 Task: In the  document Immigration.pdf, select heading and apply ' Italics'  Using "replace feature", replace:  'another to other'. Insert smartchip (Place) on bottom of the page New York Insert the mentioned footnote for 11th word with font style Arial and font size 8: The source material provides additional context
Action: Mouse moved to (268, 370)
Screenshot: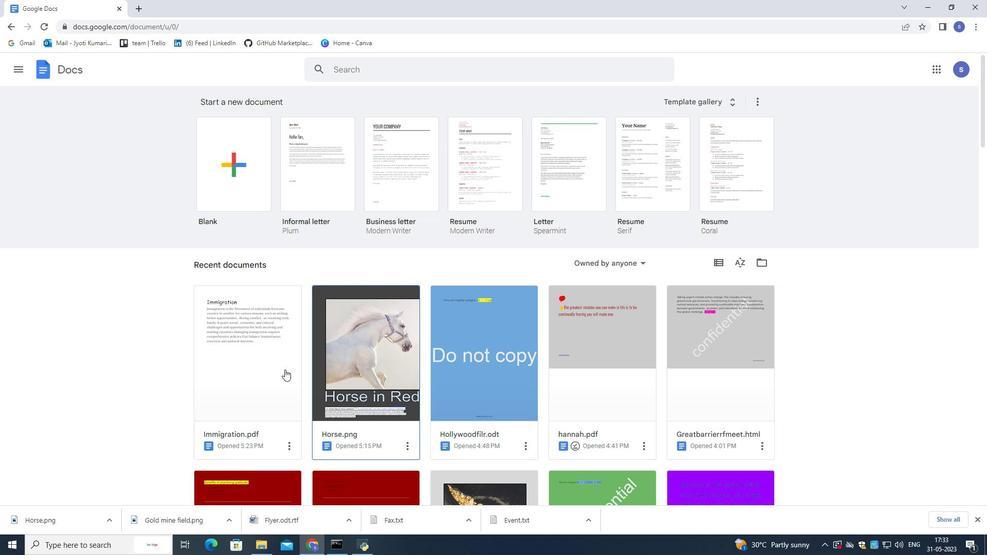 
Action: Mouse pressed left at (268, 370)
Screenshot: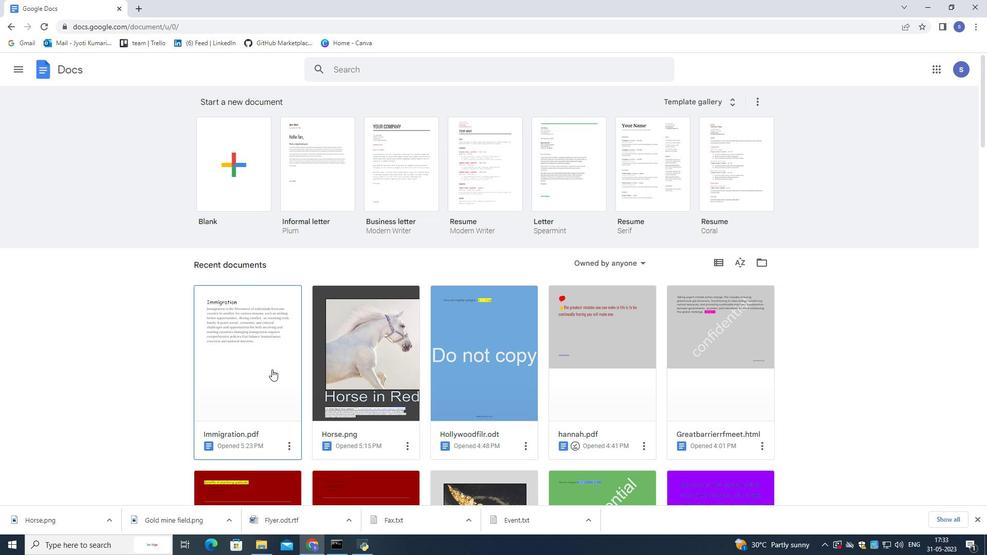
Action: Mouse pressed left at (268, 370)
Screenshot: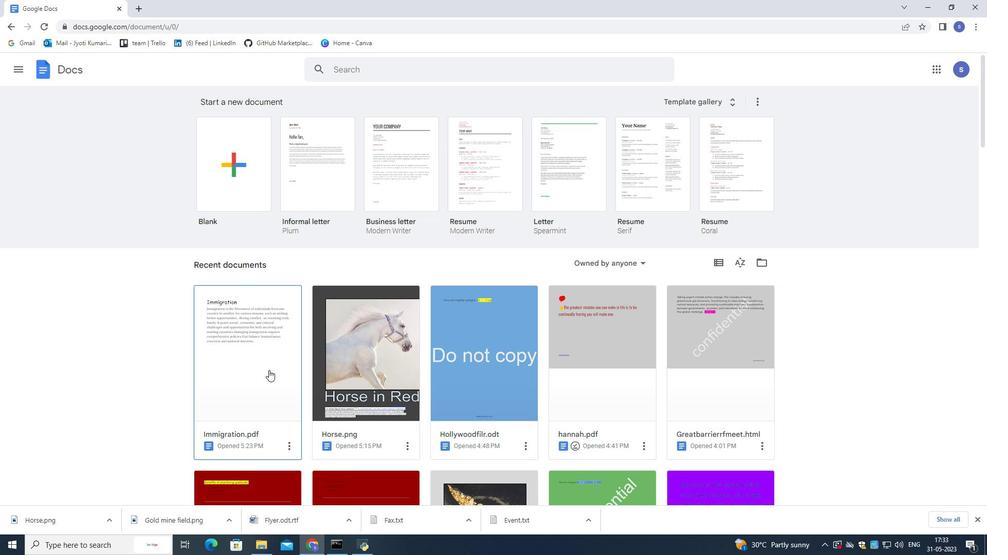 
Action: Mouse moved to (447, 190)
Screenshot: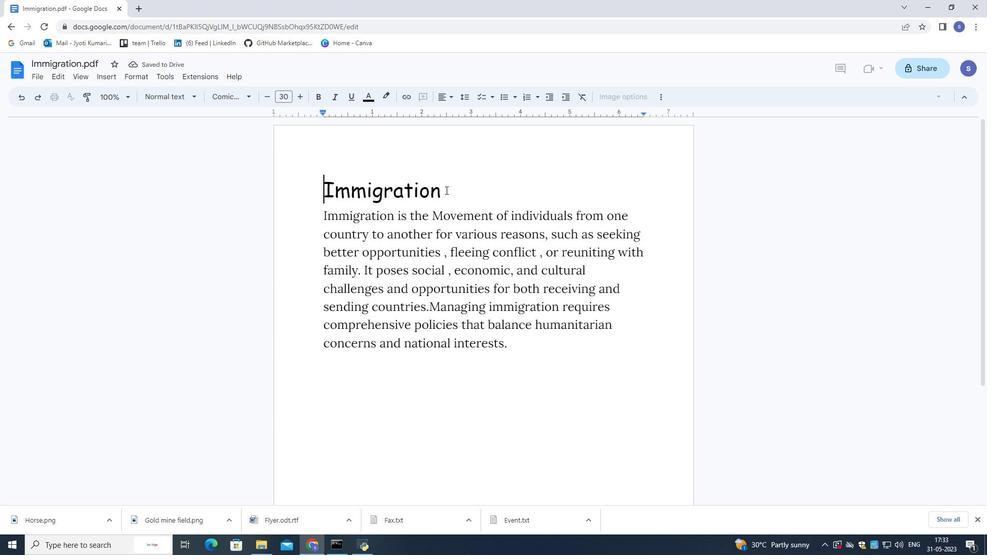 
Action: Mouse pressed left at (447, 190)
Screenshot: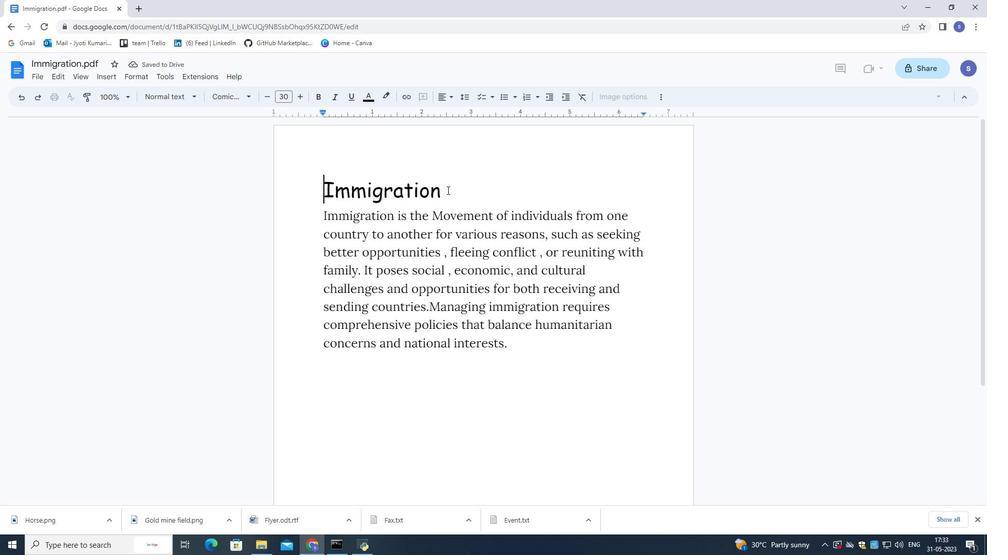 
Action: Mouse moved to (334, 99)
Screenshot: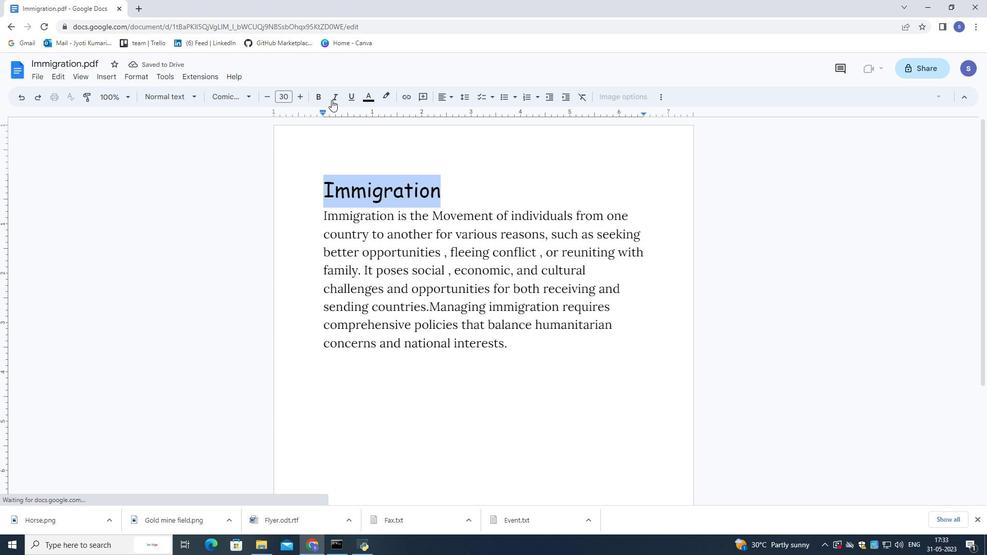 
Action: Mouse pressed left at (334, 99)
Screenshot: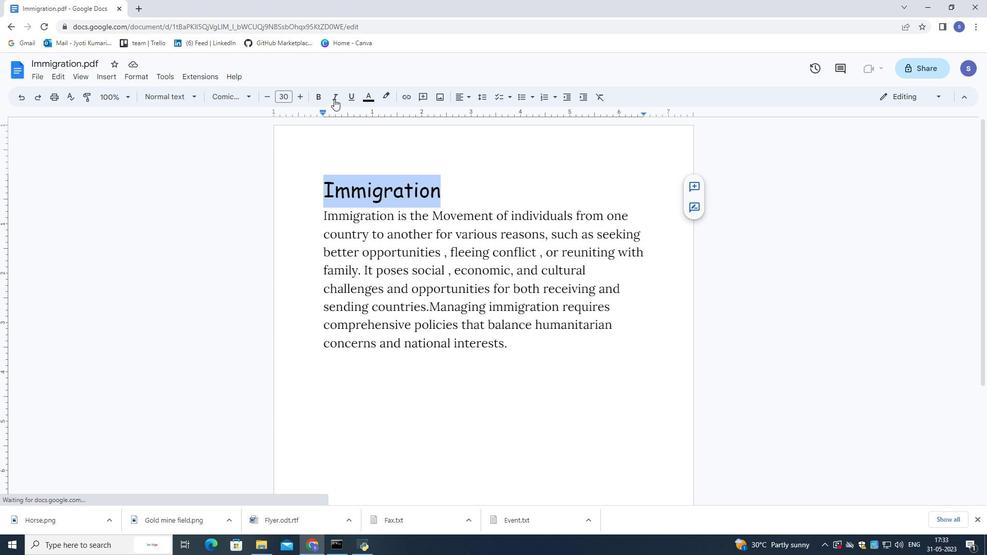 
Action: Mouse moved to (311, 202)
Screenshot: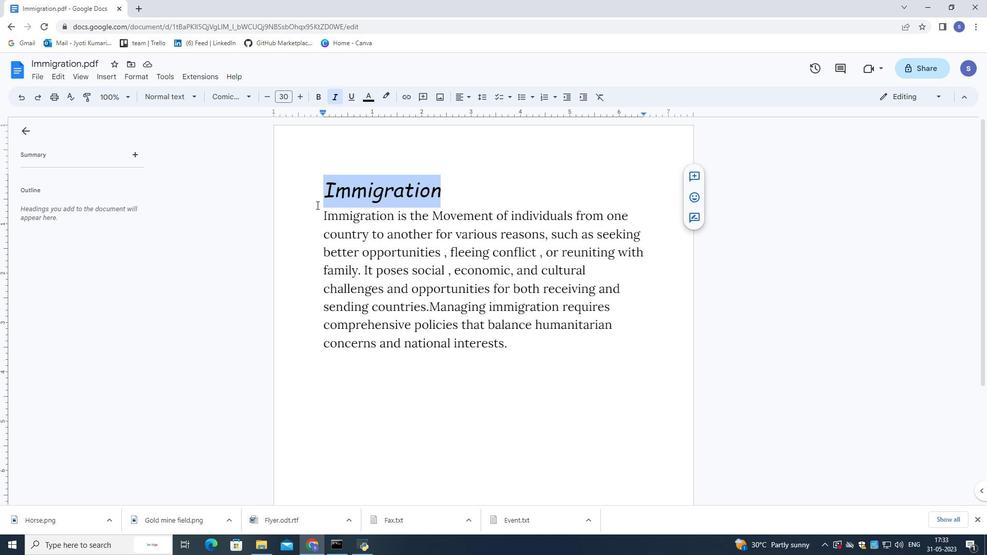 
Action: Mouse pressed left at (311, 202)
Screenshot: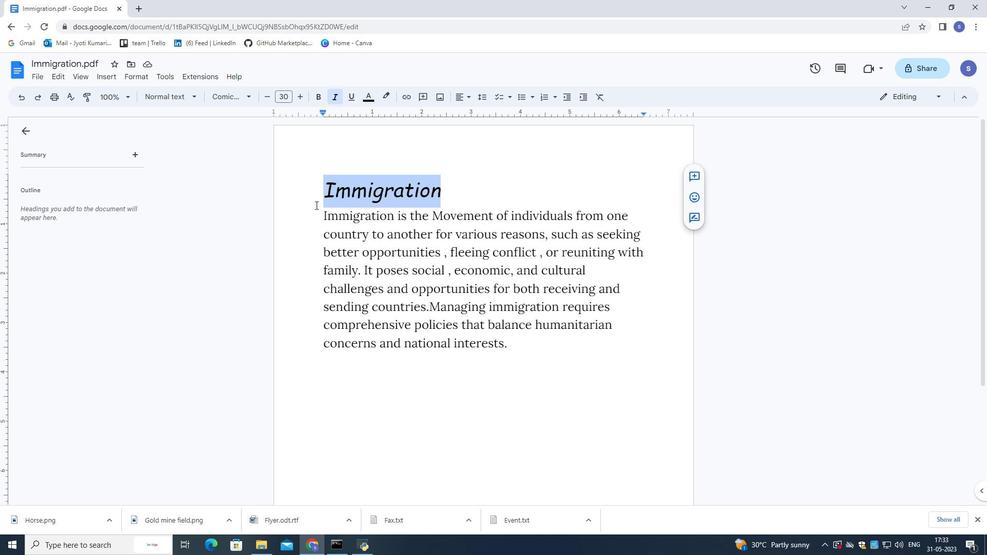 
Action: Mouse moved to (158, 73)
Screenshot: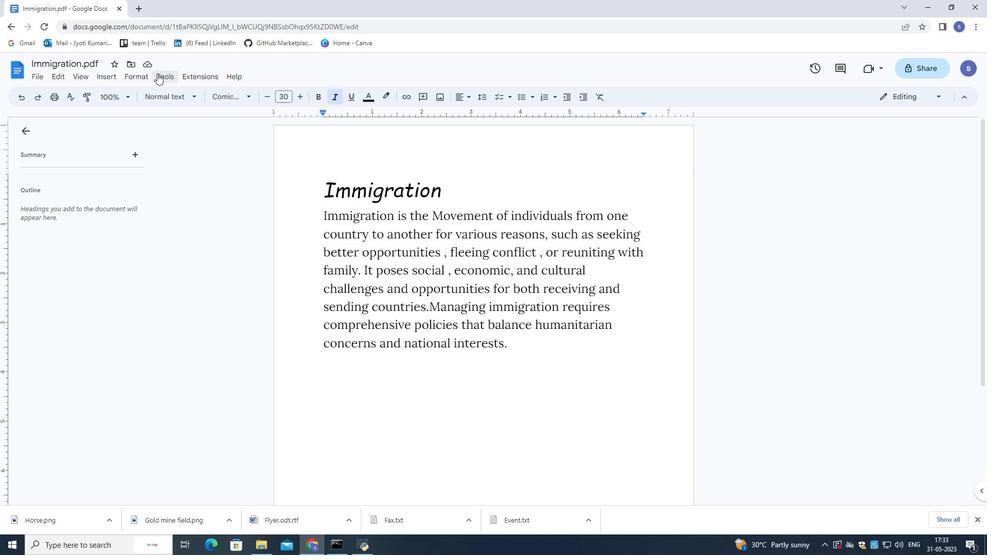 
Action: Mouse pressed left at (158, 73)
Screenshot: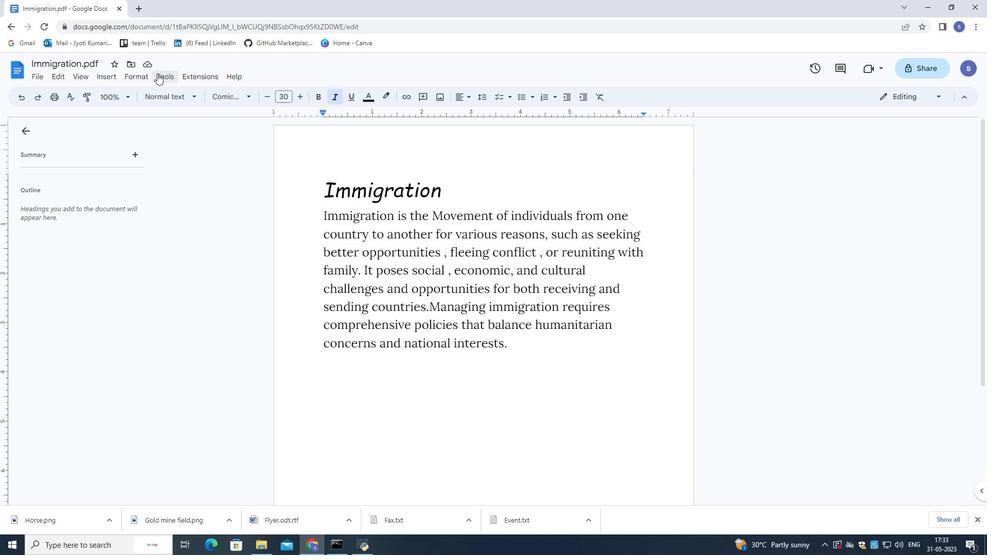 
Action: Mouse moved to (38, 76)
Screenshot: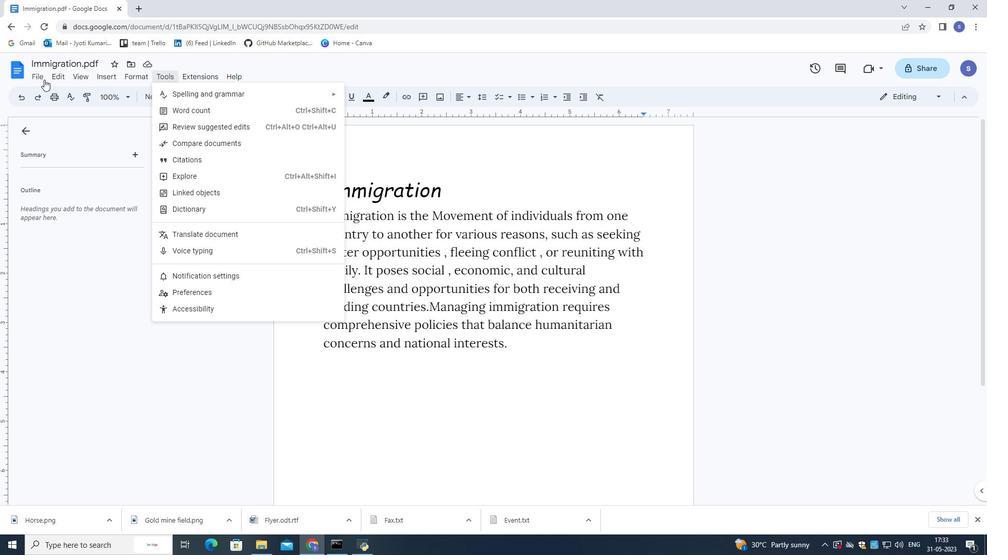 
Action: Mouse pressed left at (38, 76)
Screenshot: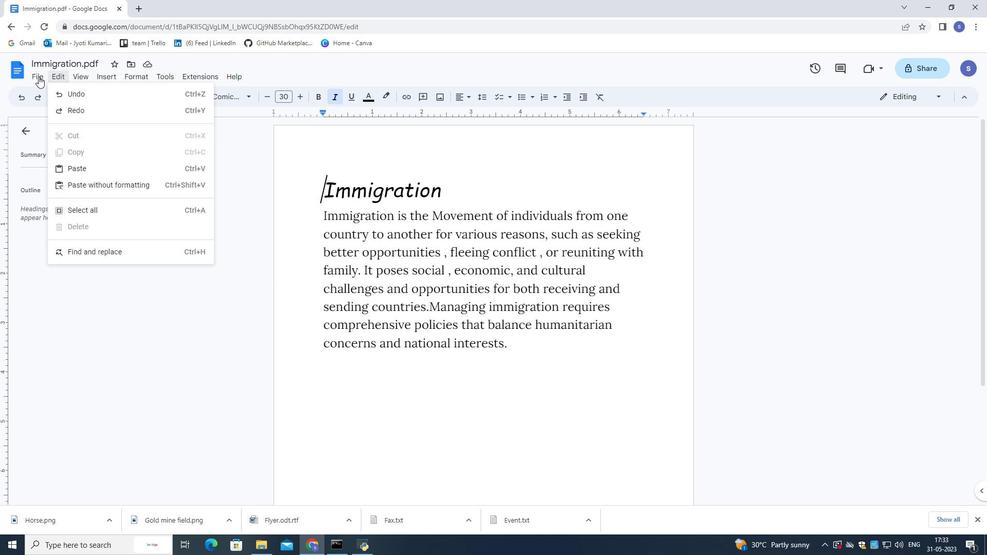
Action: Mouse moved to (41, 82)
Screenshot: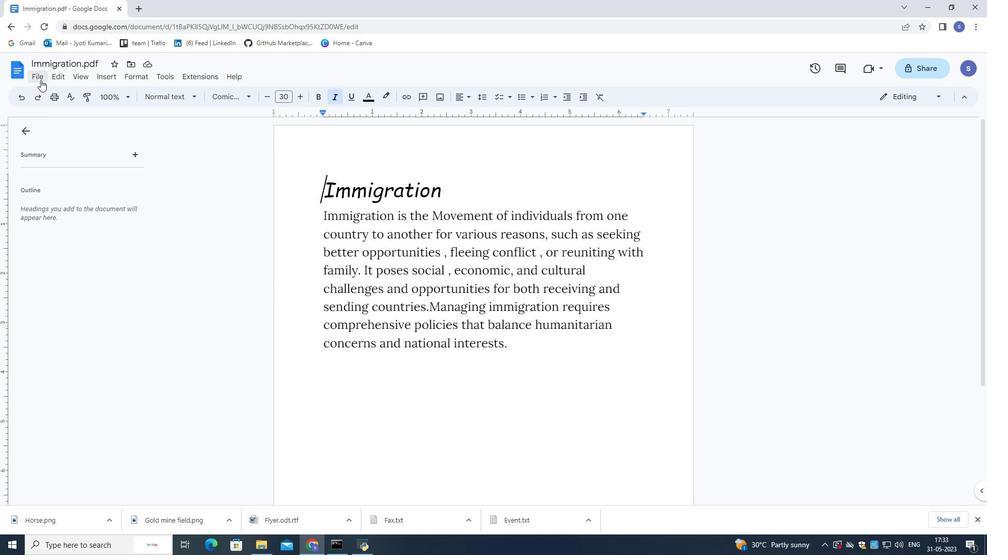 
Action: Mouse pressed left at (41, 82)
Screenshot: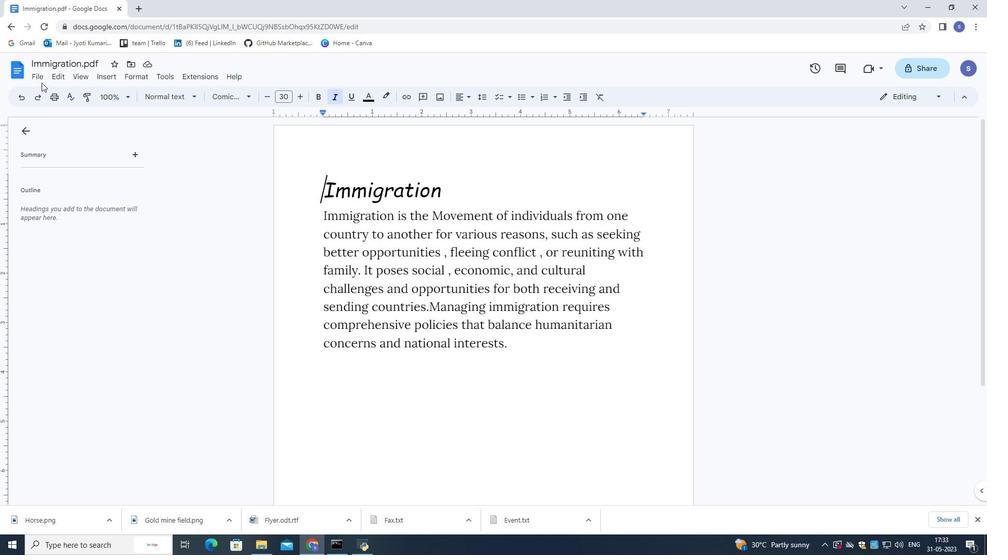 
Action: Mouse moved to (41, 74)
Screenshot: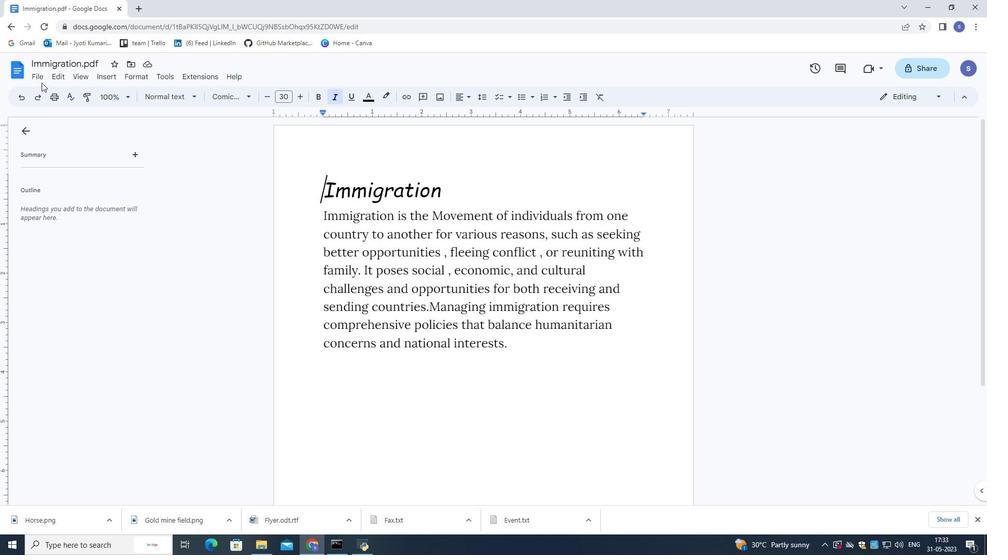 
Action: Mouse pressed left at (41, 74)
Screenshot: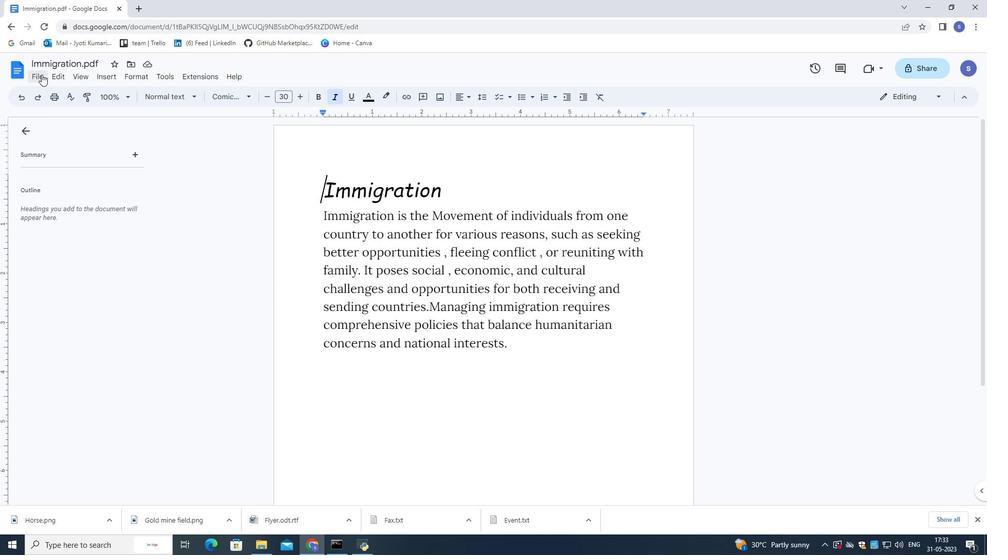 
Action: Mouse moved to (161, 218)
Screenshot: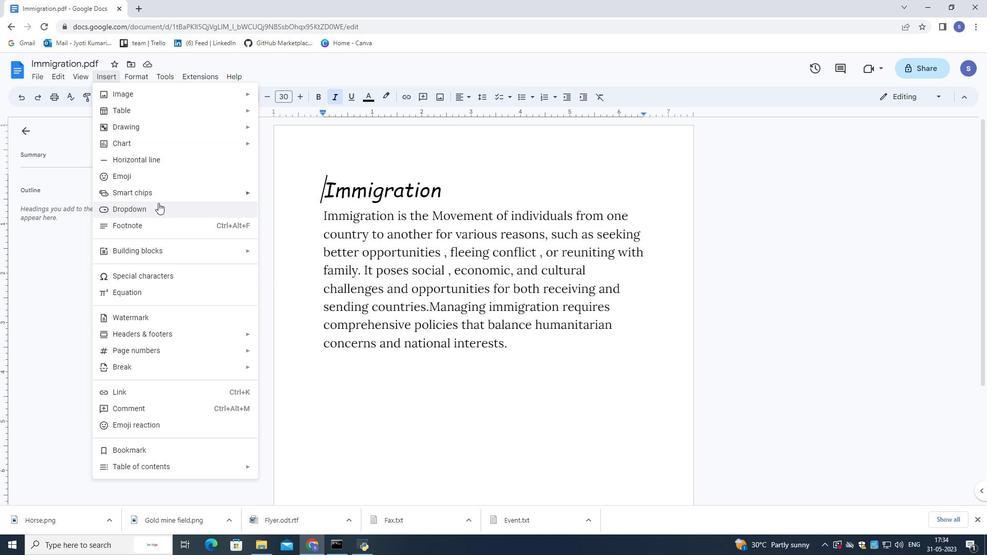 
Action: Mouse pressed left at (160, 212)
Screenshot: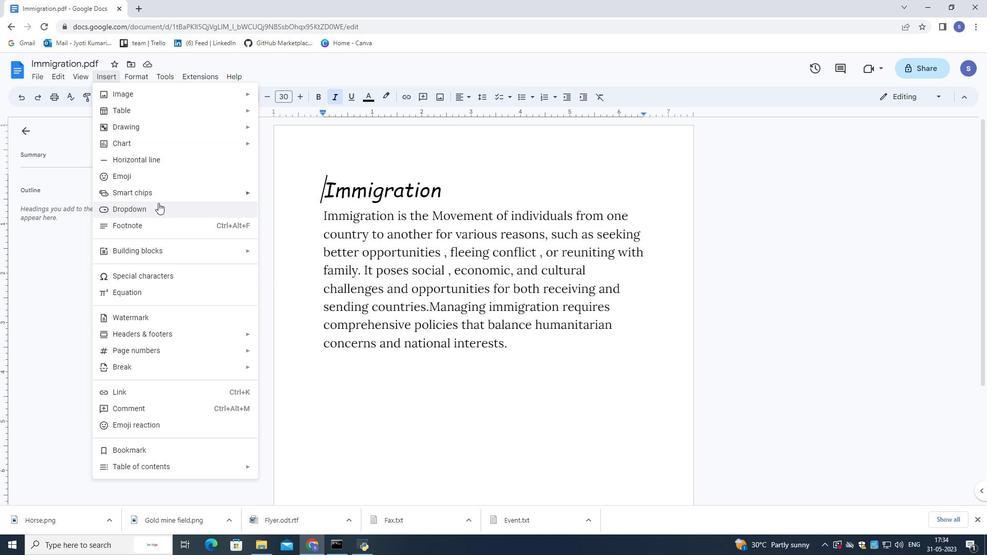 
Action: Mouse moved to (162, 220)
Screenshot: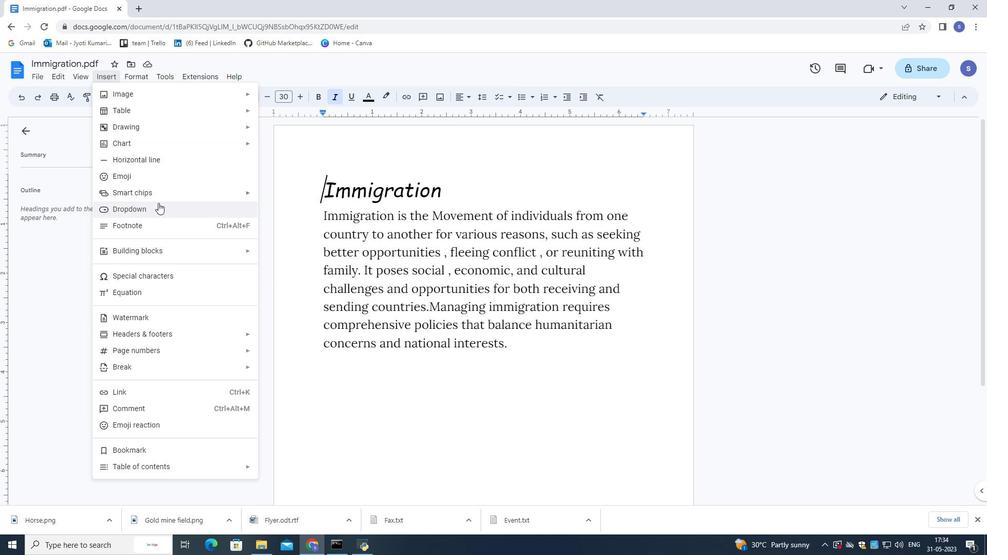 
Action: Mouse pressed left at (162, 220)
Screenshot: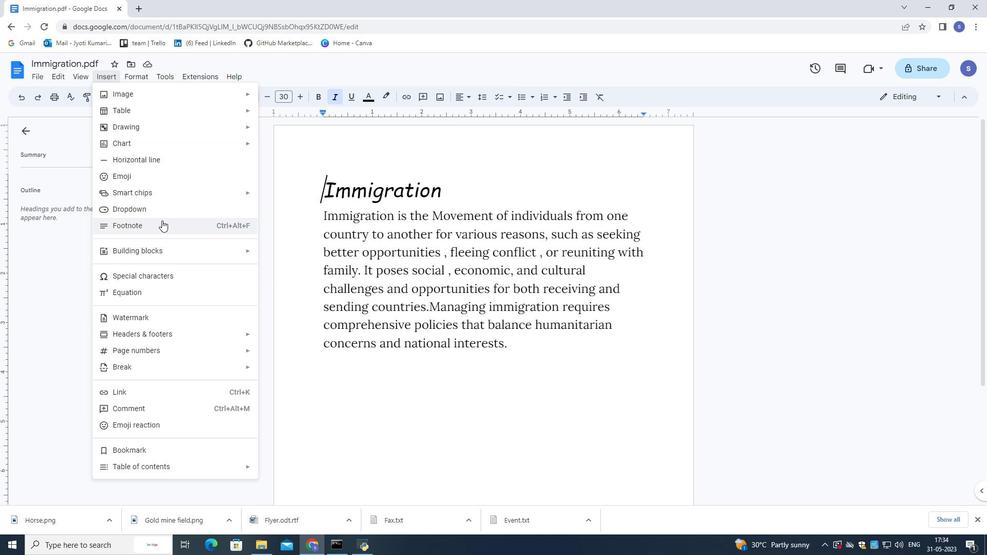 
Action: Mouse moved to (327, 266)
Screenshot: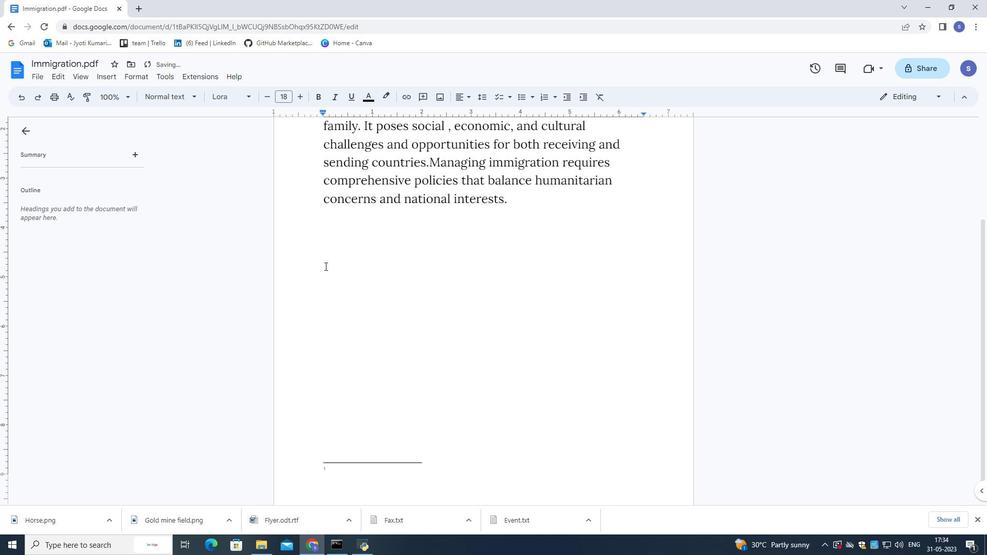 
Action: Mouse scrolled (327, 266) with delta (0, 0)
Screenshot: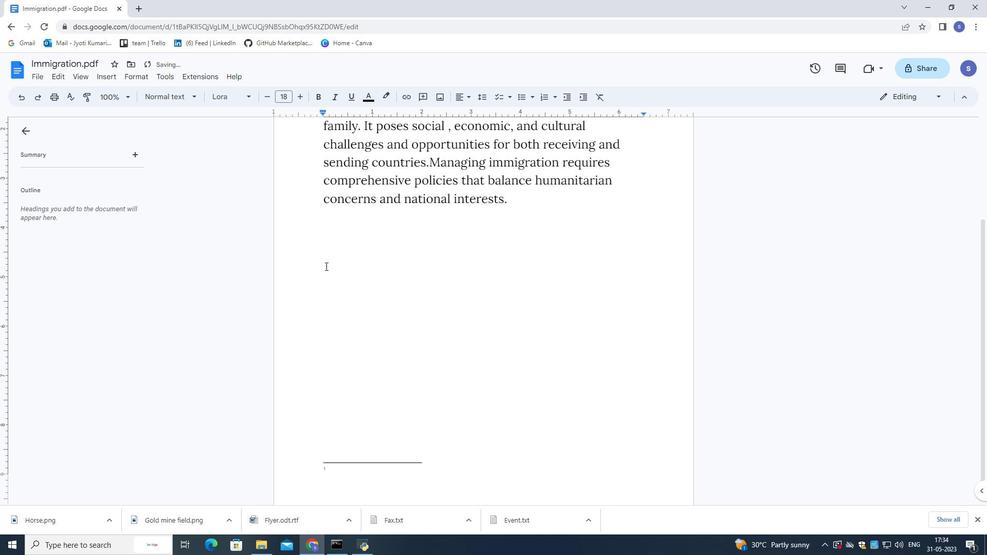 
Action: Mouse scrolled (327, 266) with delta (0, 0)
Screenshot: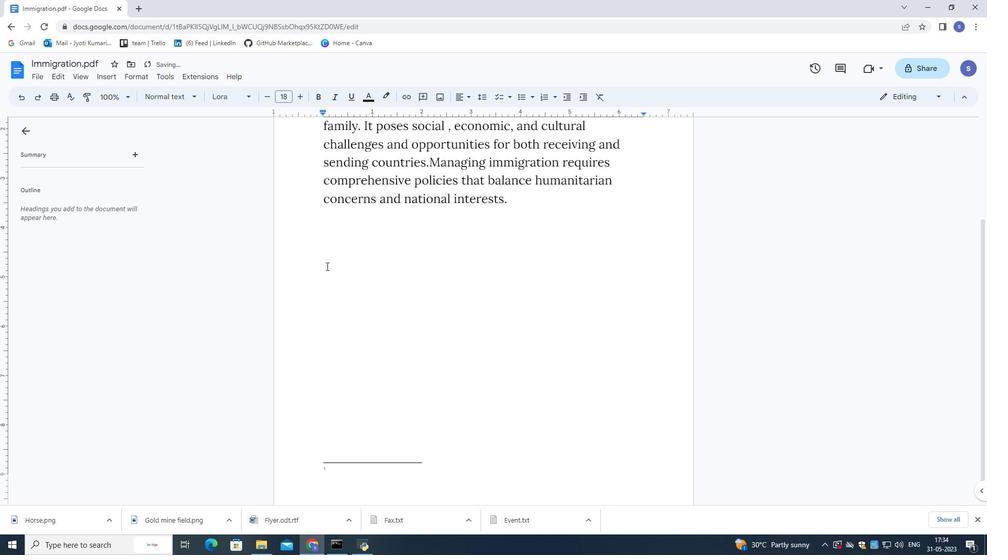 
Action: Mouse moved to (327, 266)
Screenshot: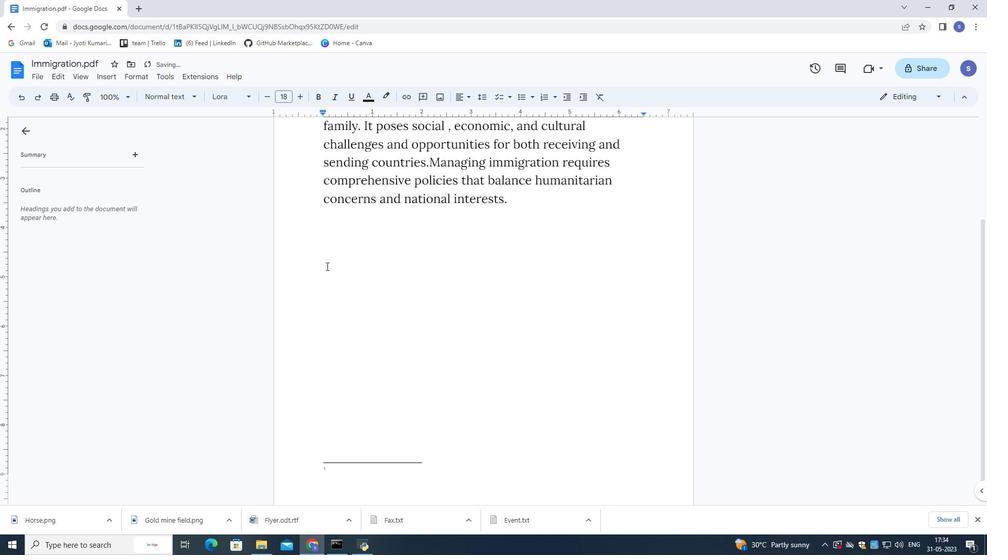 
Action: Mouse scrolled (327, 266) with delta (0, 0)
Screenshot: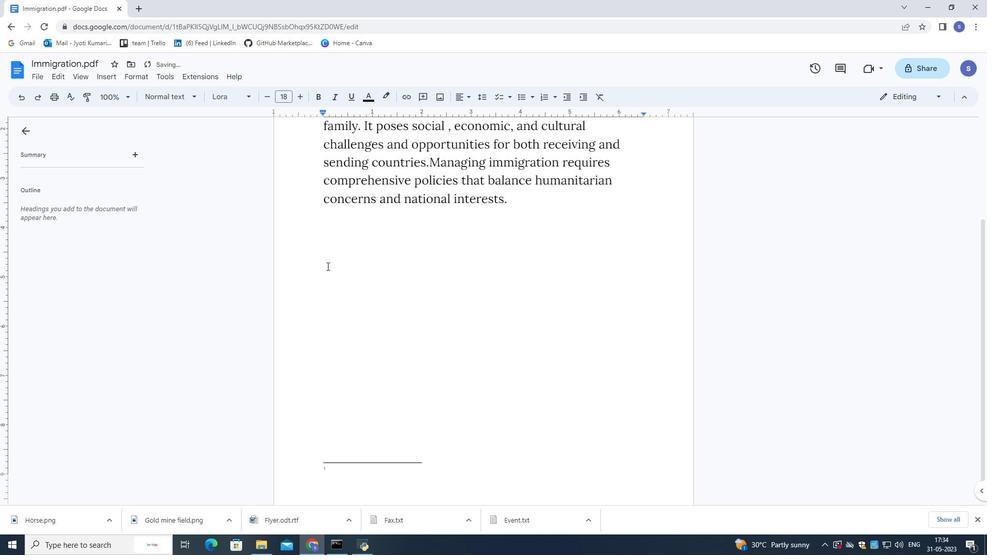 
Action: Mouse moved to (134, 78)
Screenshot: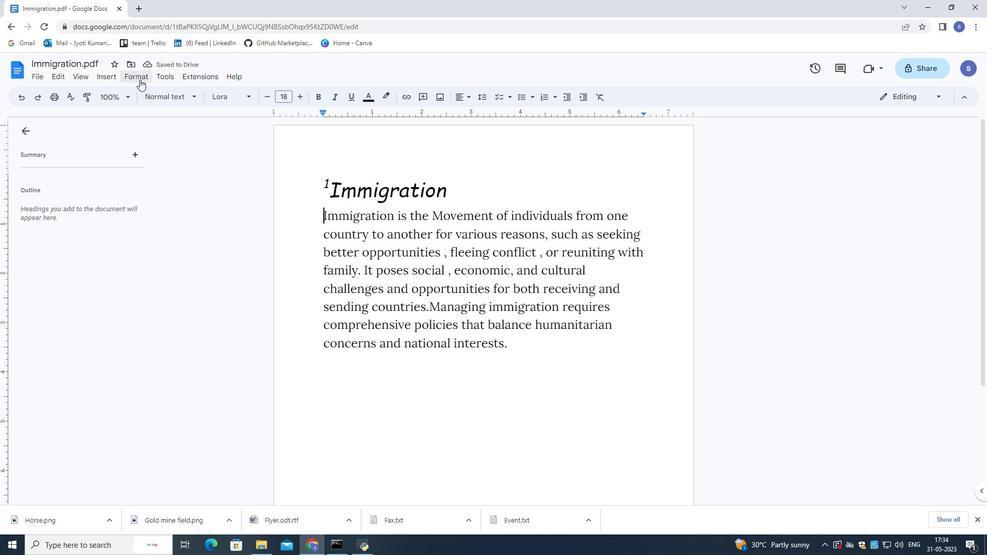 
Action: Mouse pressed left at (134, 78)
Screenshot: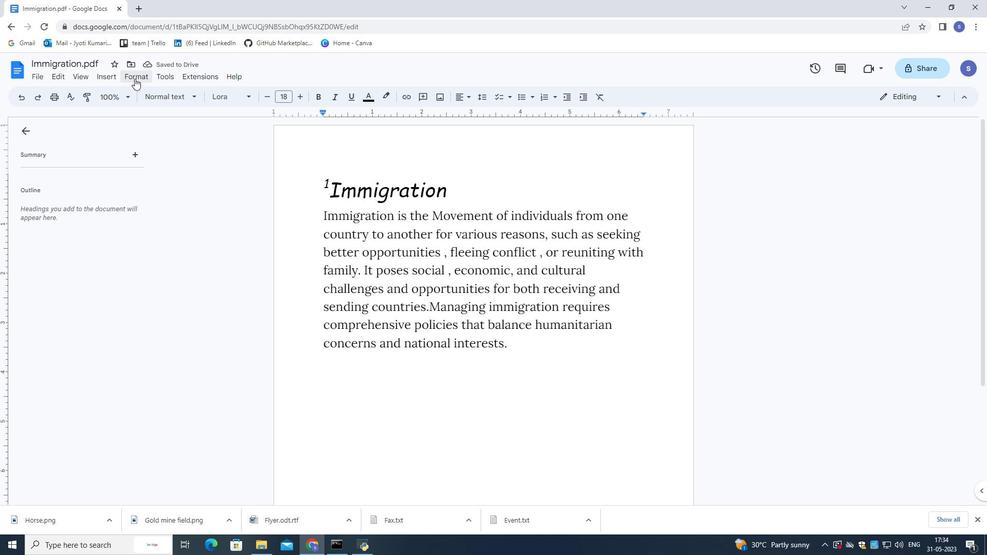 
Action: Mouse moved to (100, 251)
Screenshot: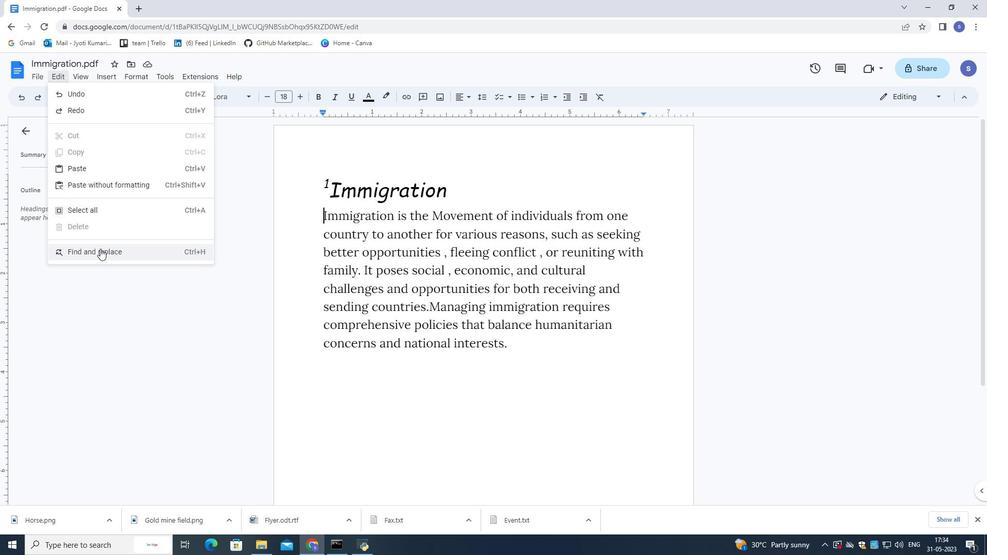 
Action: Mouse pressed left at (100, 251)
Screenshot: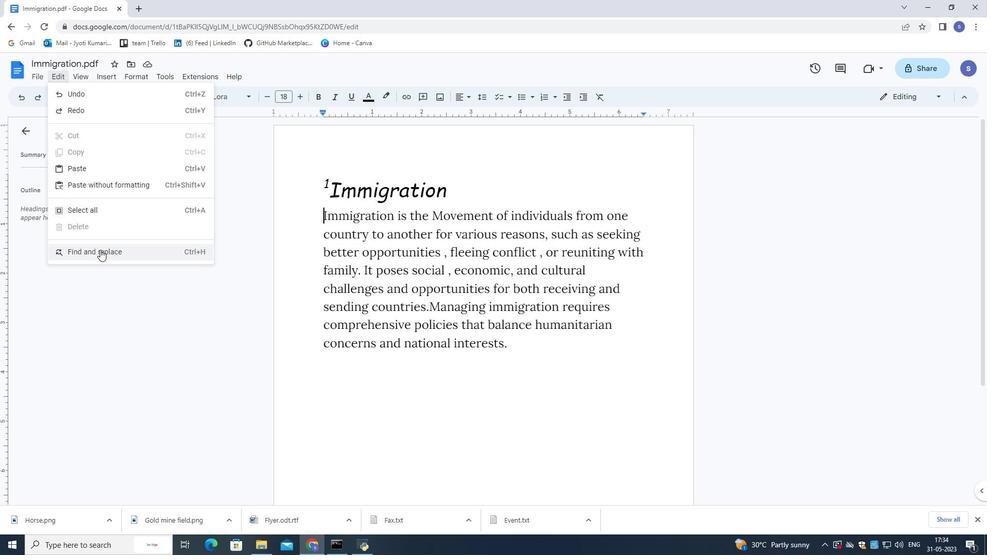 
Action: Mouse moved to (447, 231)
Screenshot: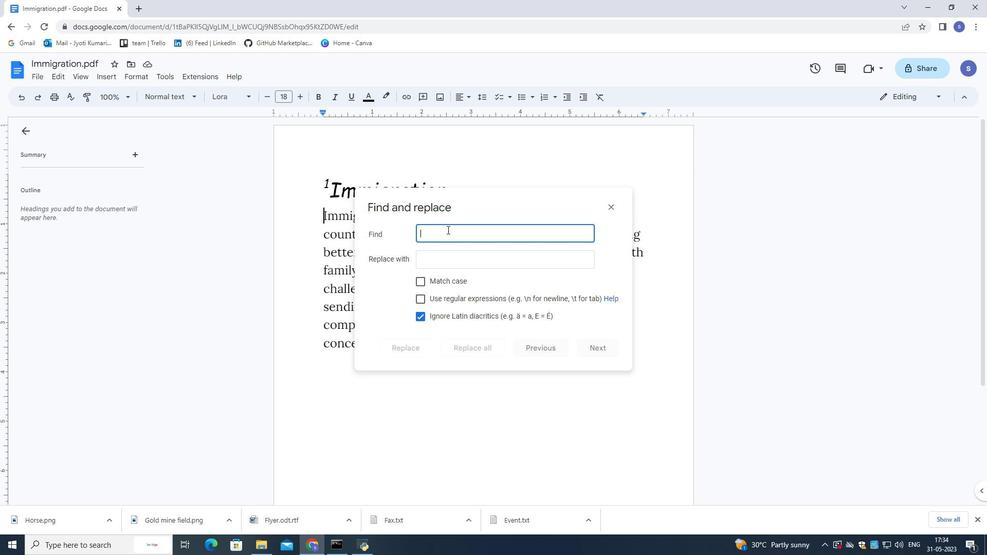 
Action: Key pressed another
Screenshot: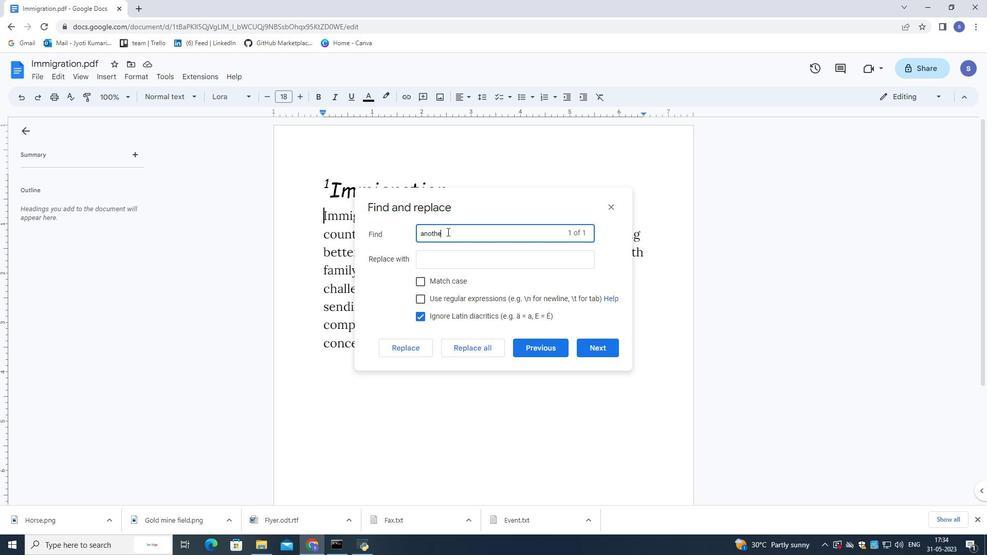 
Action: Mouse moved to (457, 261)
Screenshot: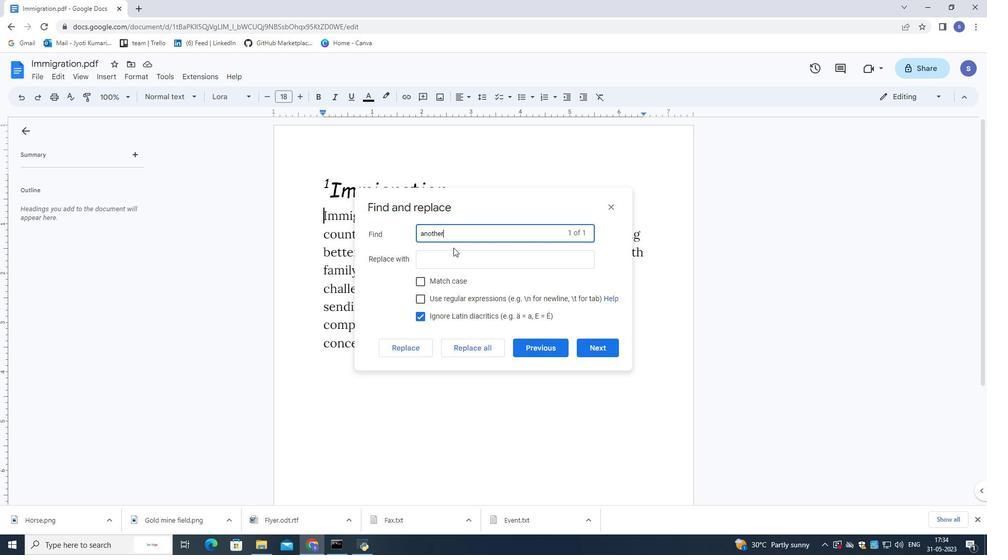 
Action: Mouse pressed left at (457, 261)
Screenshot: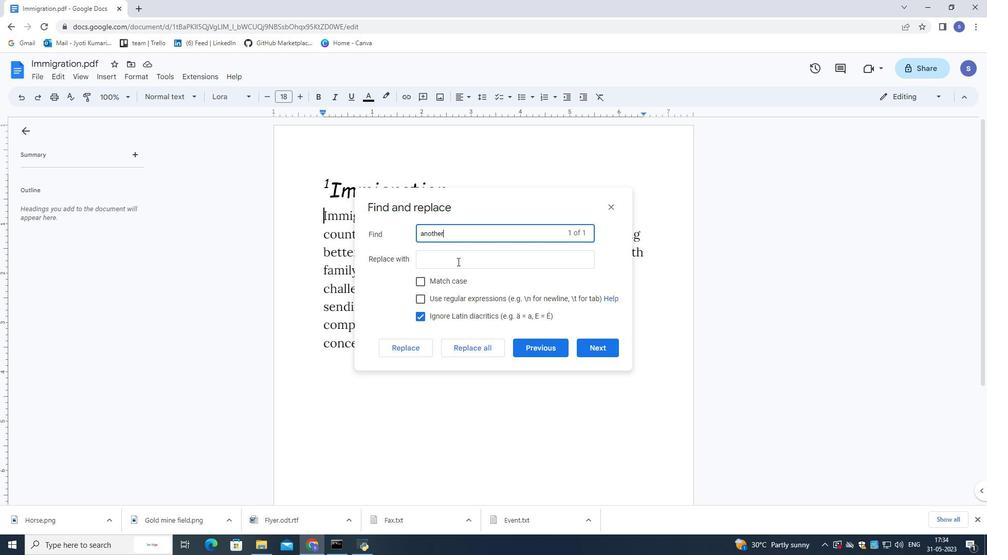 
Action: Key pressed other
Screenshot: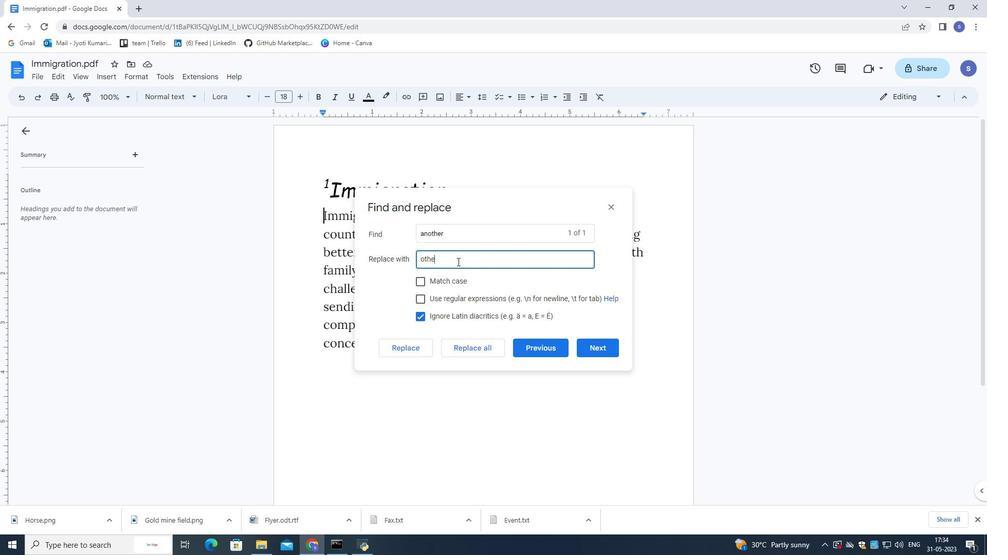 
Action: Mouse moved to (406, 341)
Screenshot: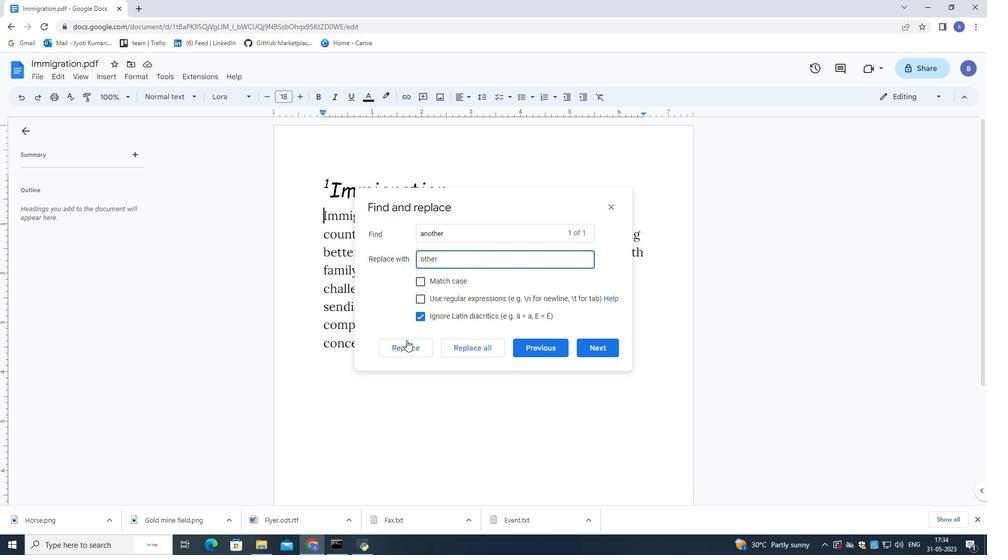 
Action: Mouse pressed left at (406, 341)
Screenshot: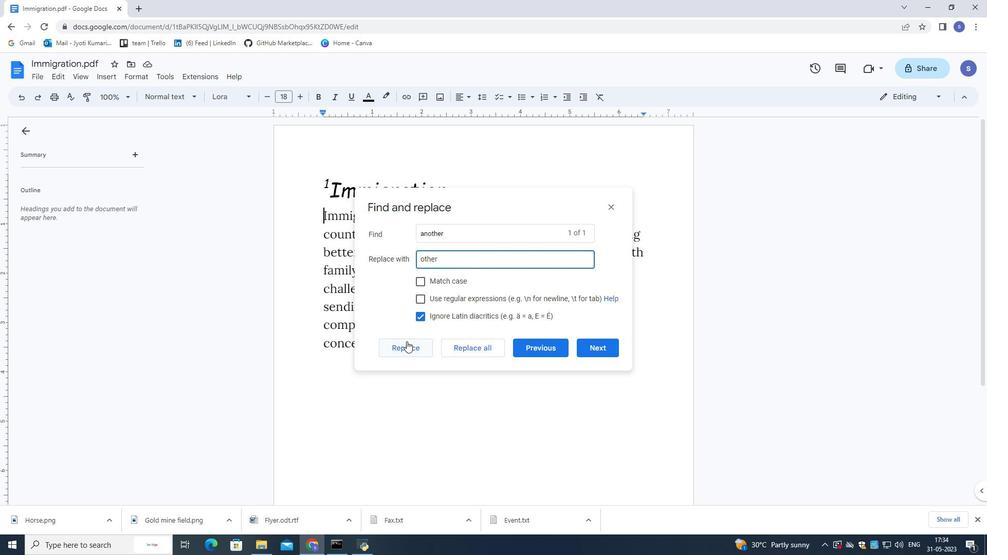 
Action: Mouse moved to (400, 346)
Screenshot: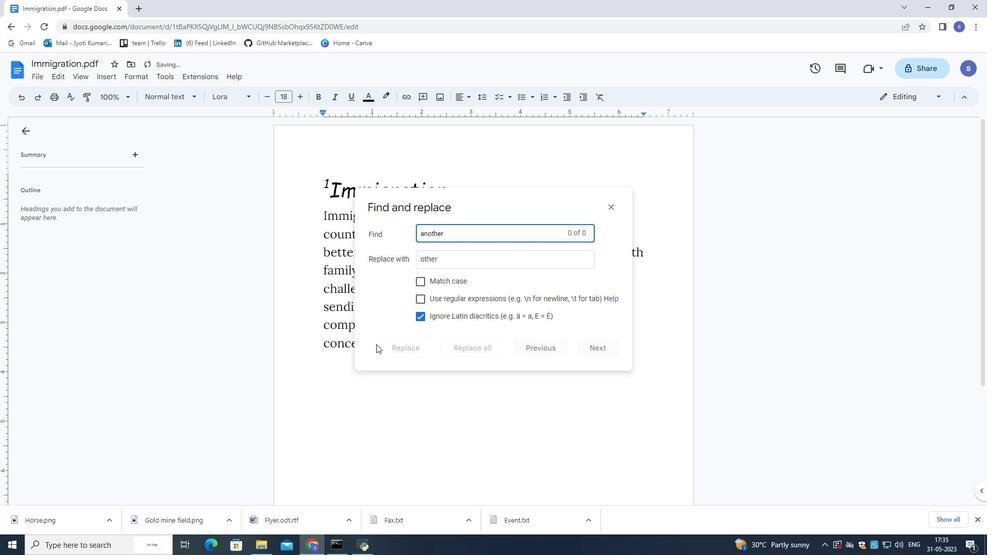 
Action: Mouse pressed left at (400, 346)
Screenshot: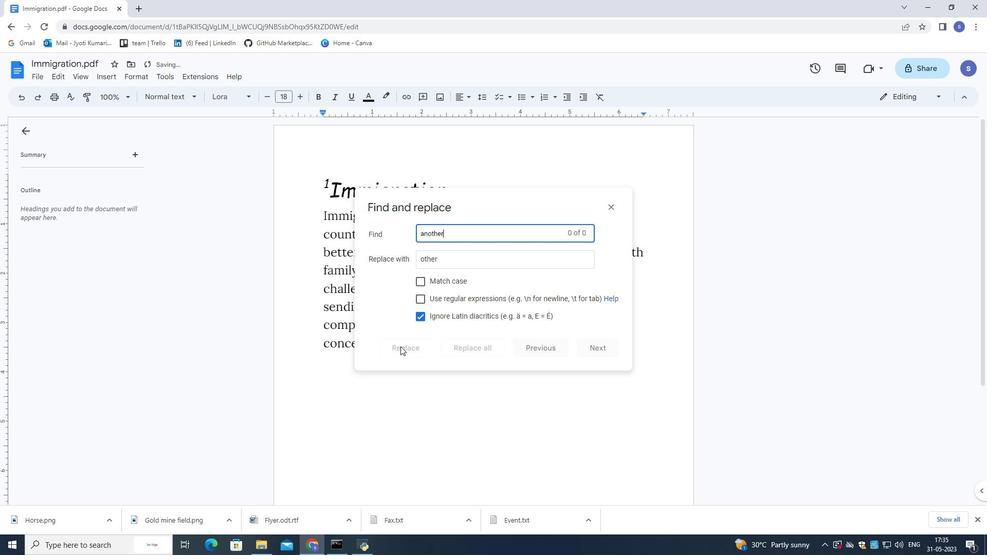 
Action: Mouse moved to (409, 344)
Screenshot: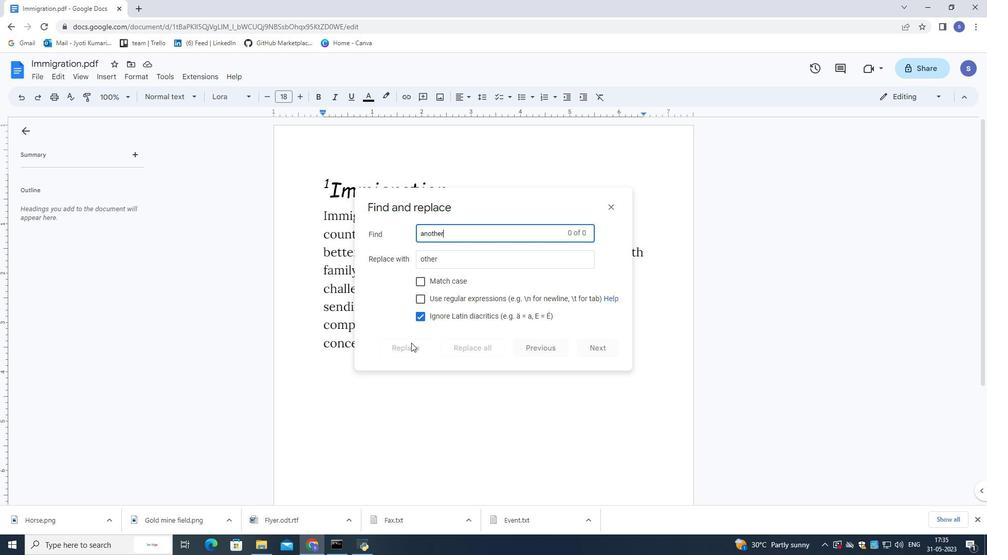 
Action: Mouse pressed left at (409, 344)
Screenshot: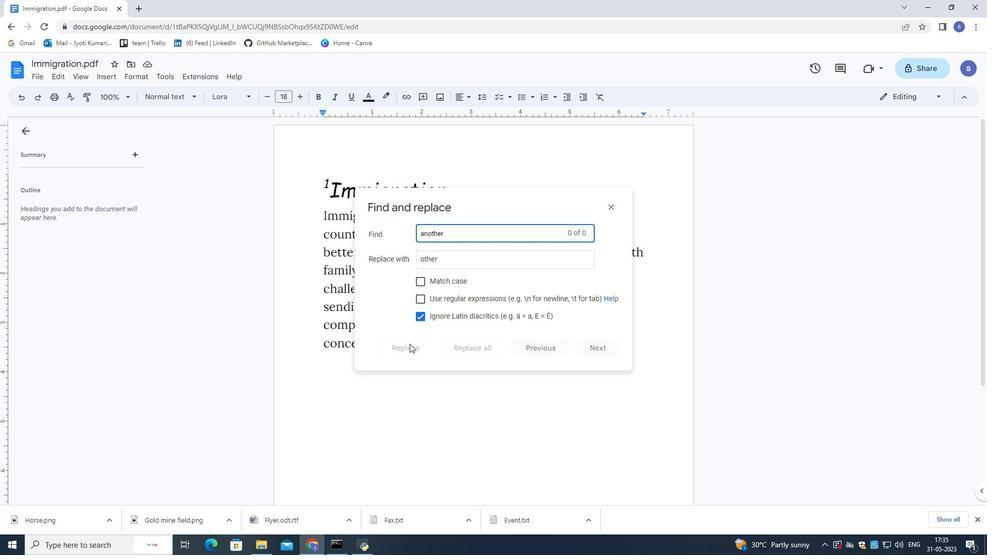 
Action: Mouse moved to (458, 260)
Screenshot: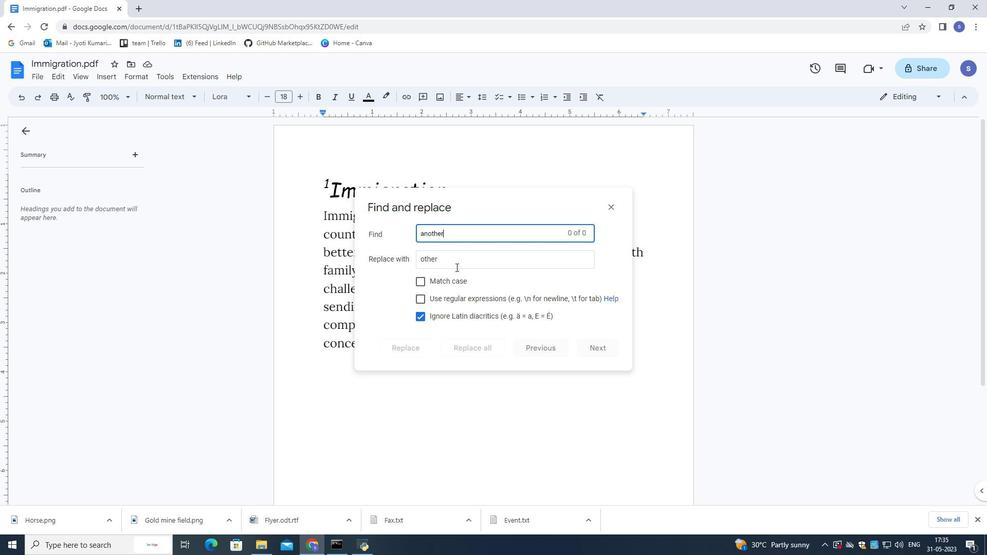 
Action: Mouse pressed left at (458, 260)
Screenshot: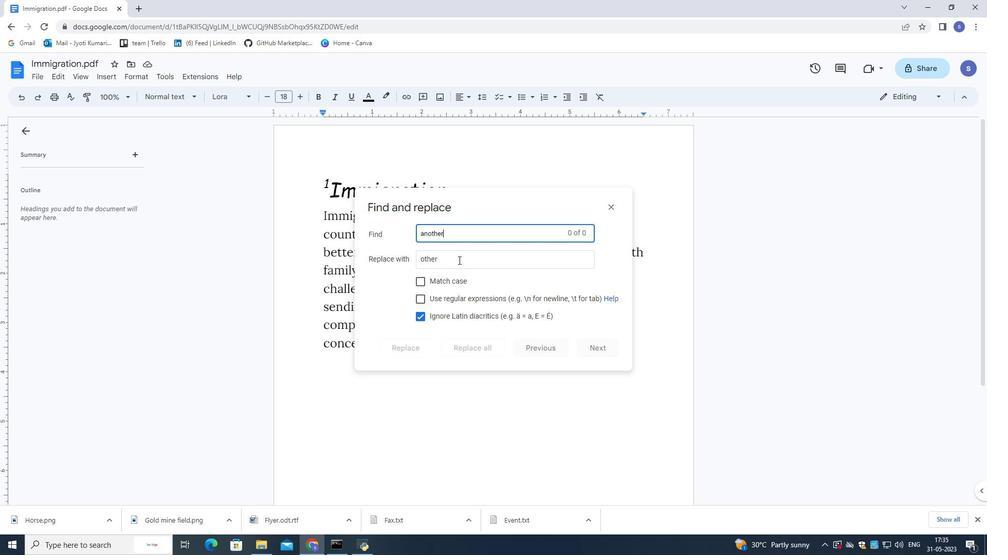 
Action: Mouse moved to (607, 206)
Screenshot: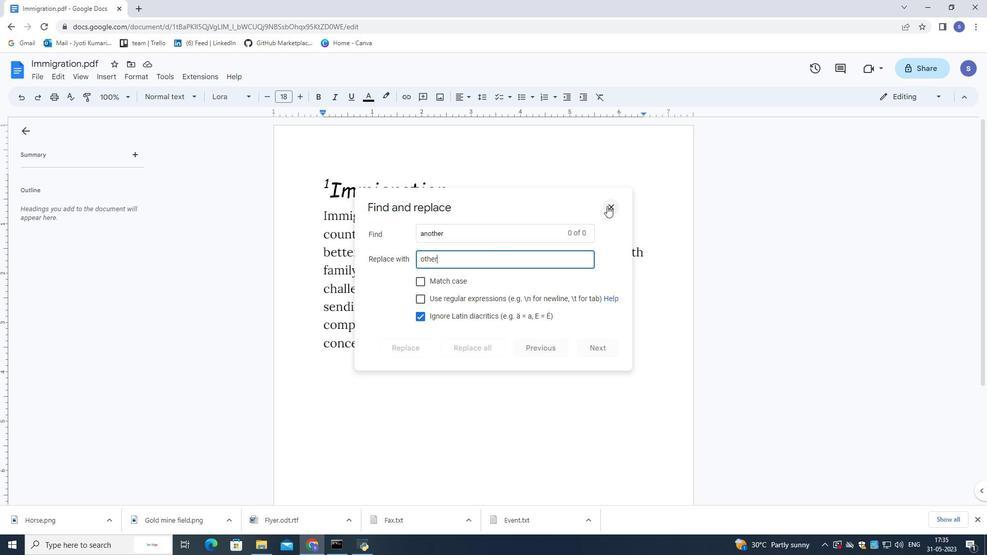 
Action: Mouse pressed left at (607, 206)
Screenshot: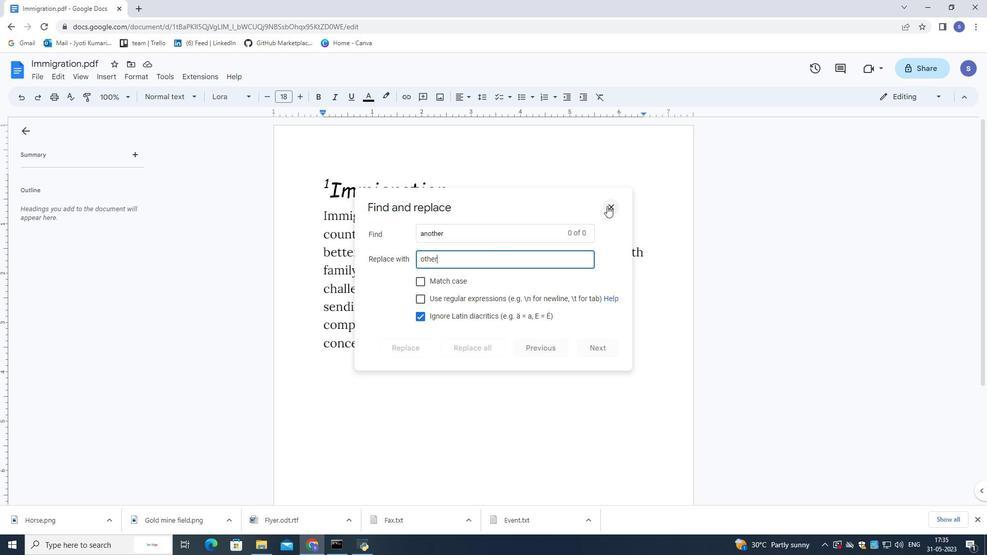 
Action: Mouse moved to (105, 74)
Screenshot: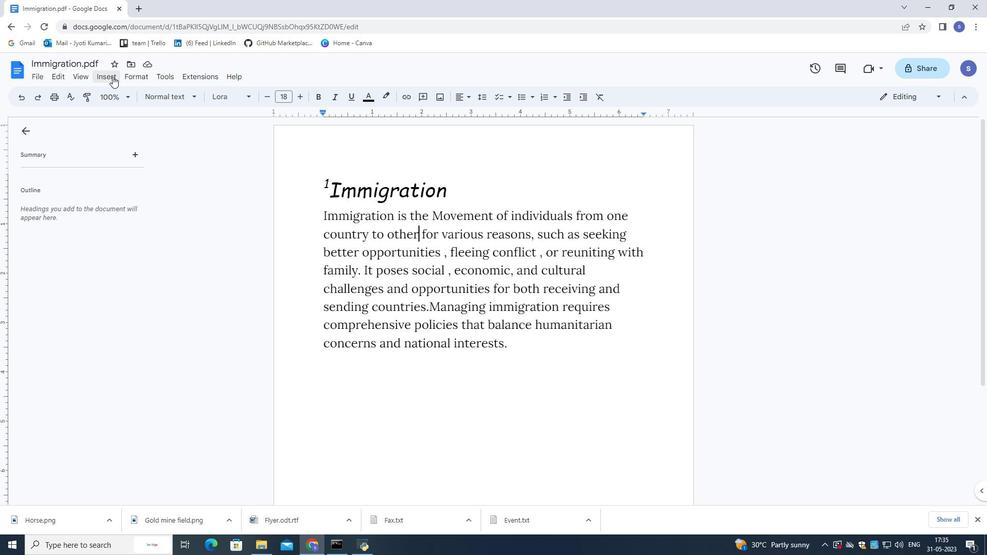 
Action: Mouse pressed left at (105, 74)
Screenshot: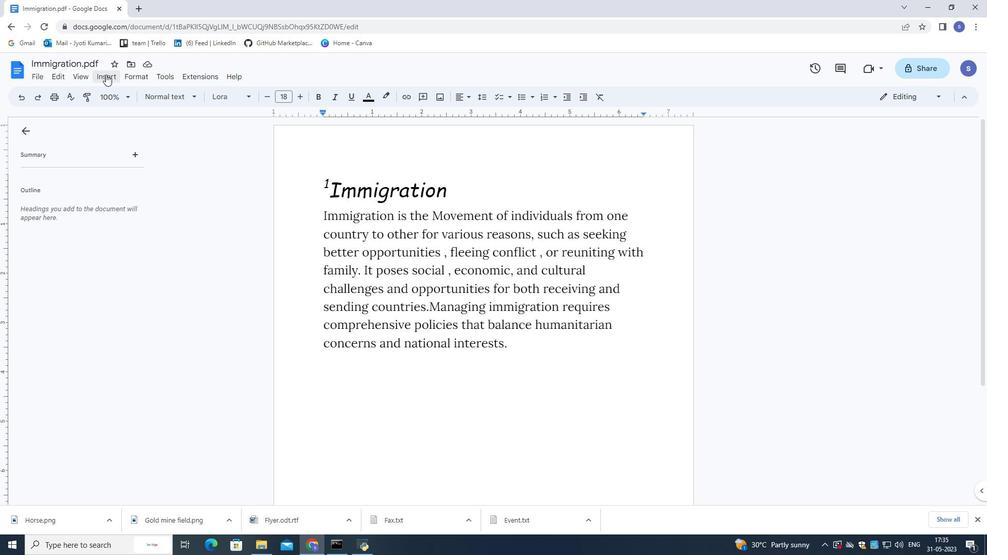 
Action: Mouse moved to (336, 256)
Screenshot: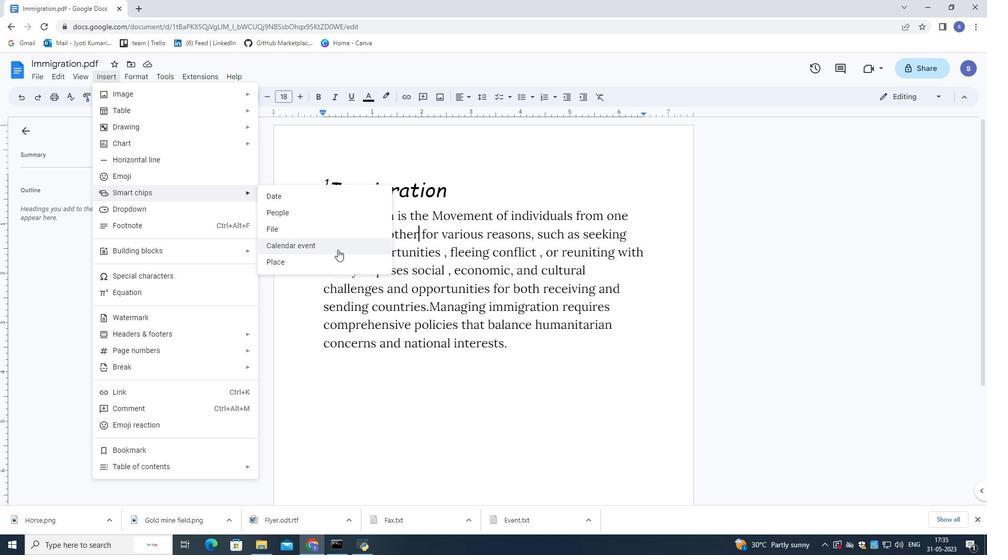 
Action: Mouse pressed left at (336, 257)
Screenshot: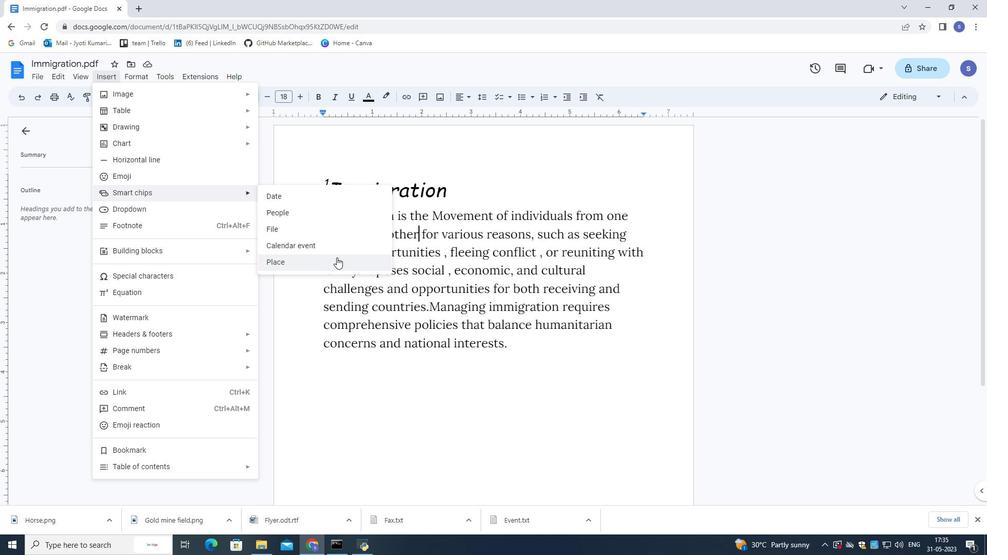 
Action: Mouse moved to (580, 392)
Screenshot: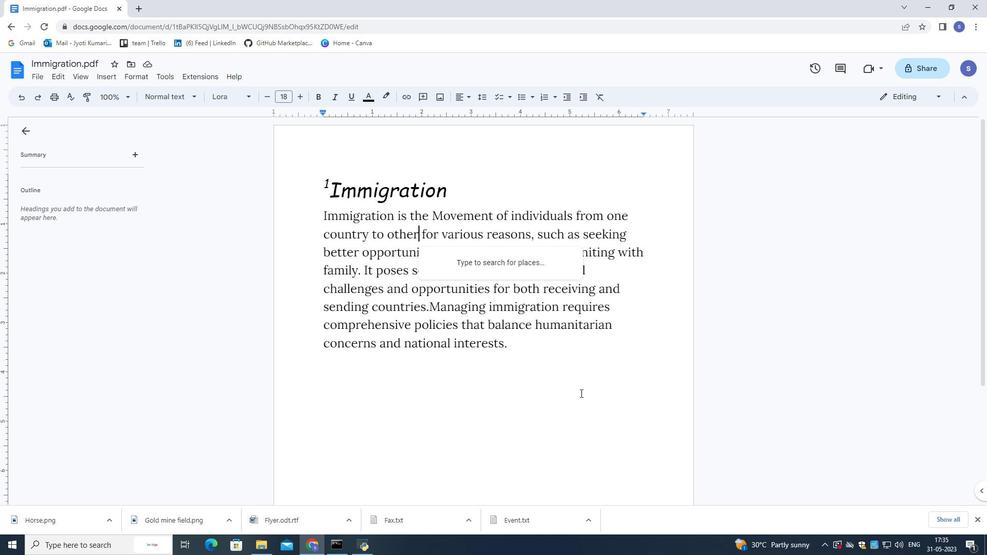 
Action: Mouse pressed left at (580, 392)
Screenshot: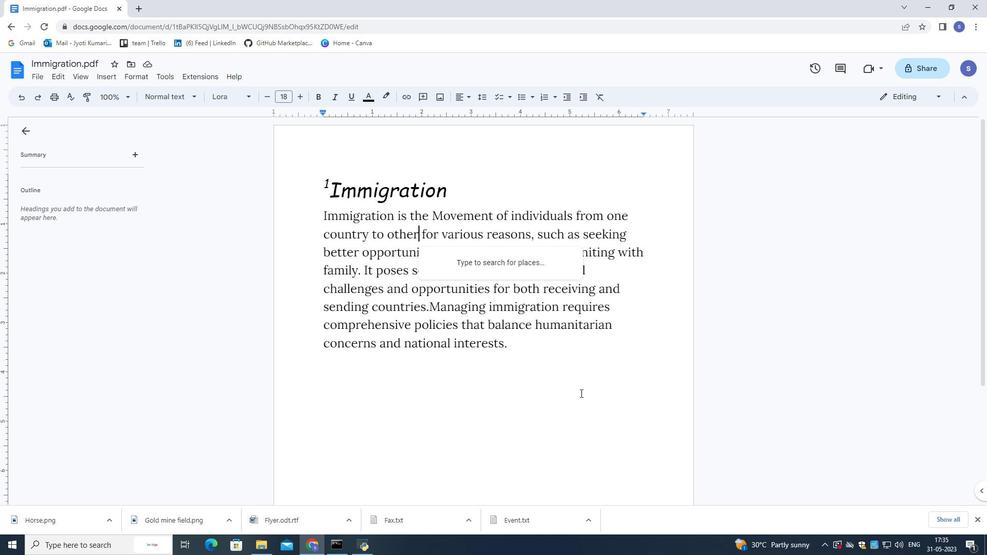 
Action: Mouse moved to (554, 345)
Screenshot: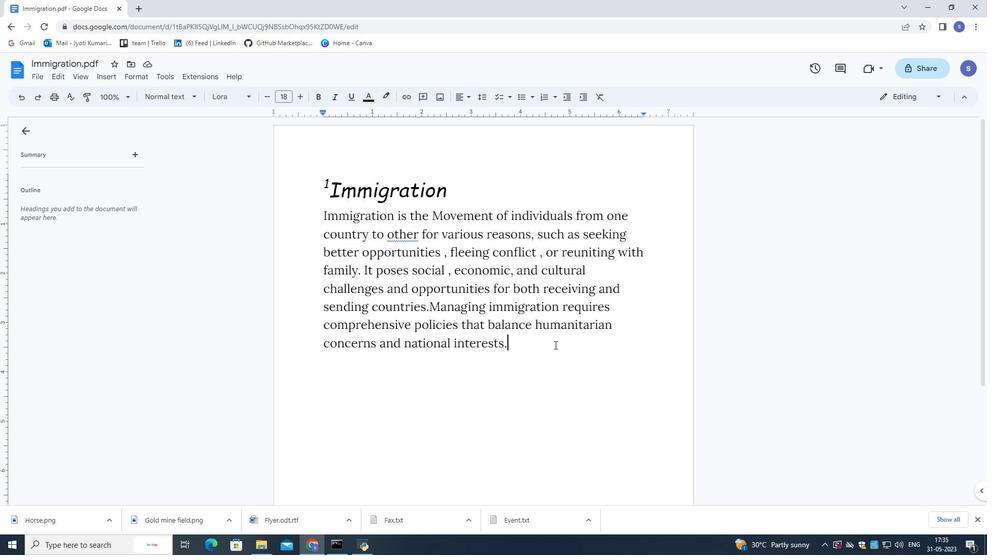 
Action: Mouse pressed left at (554, 345)
Screenshot: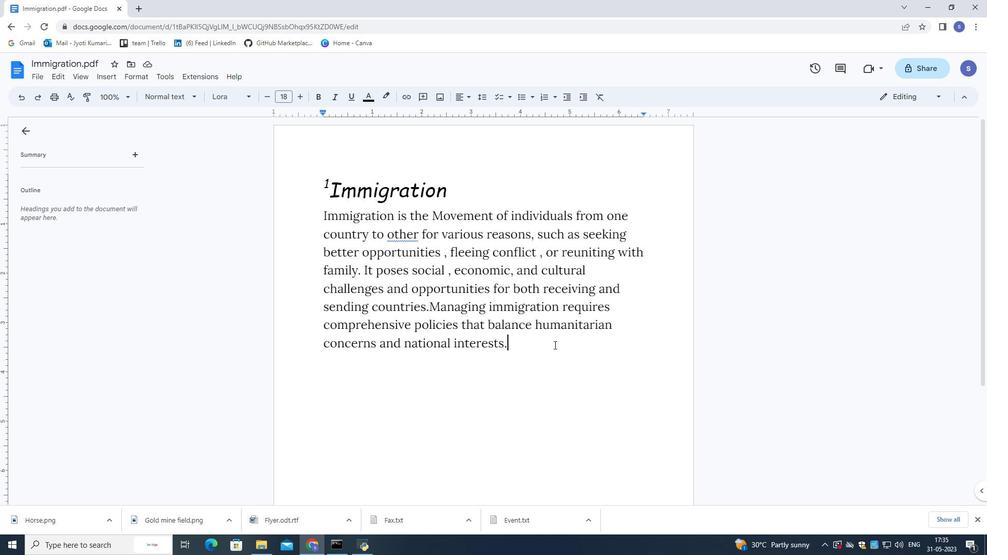 
Action: Mouse moved to (99, 78)
Screenshot: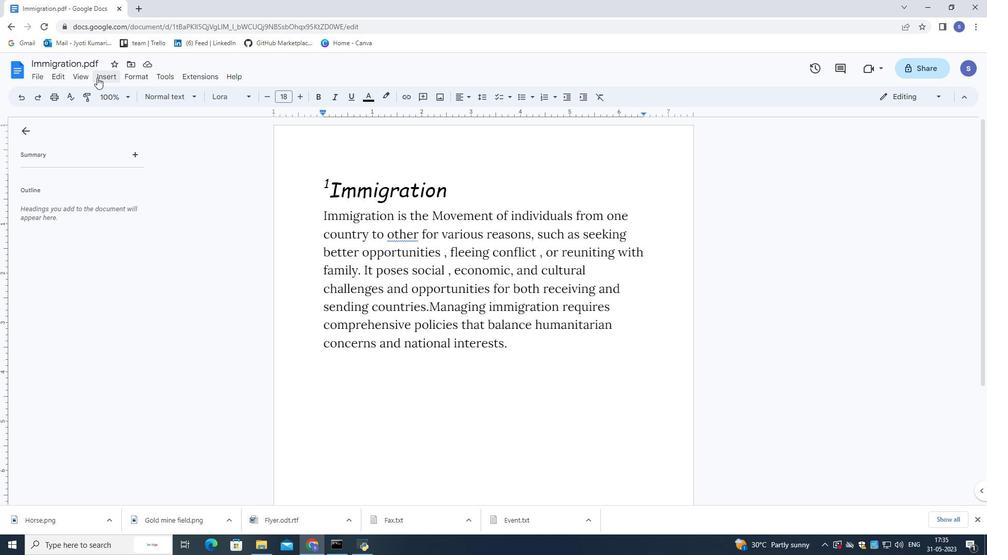 
Action: Mouse pressed left at (99, 78)
Screenshot: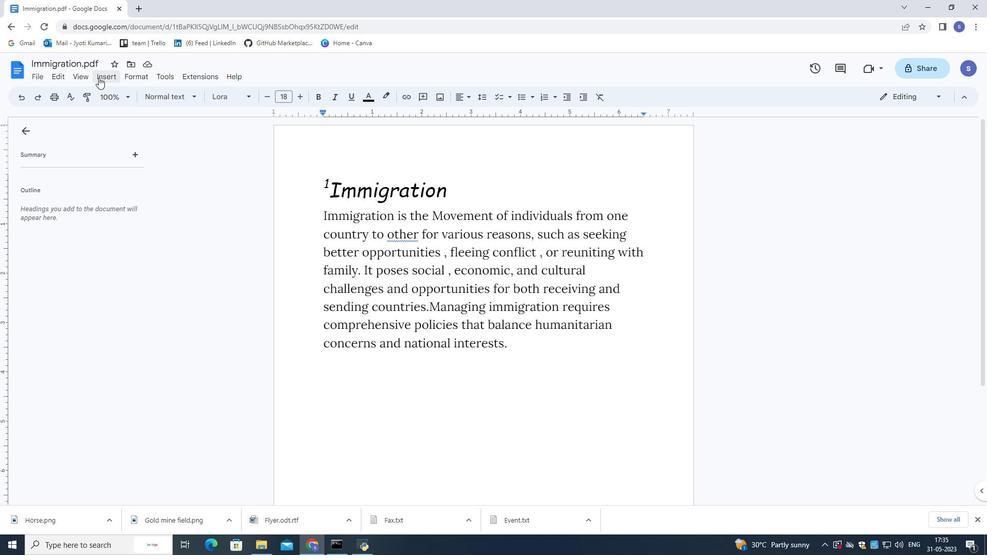 
Action: Mouse moved to (296, 258)
Screenshot: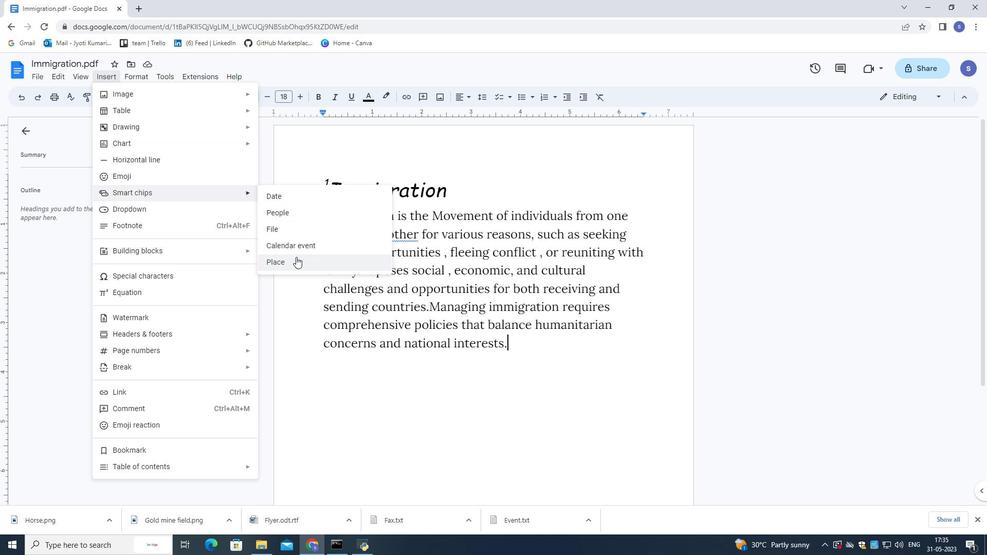 
Action: Mouse pressed left at (296, 258)
Screenshot: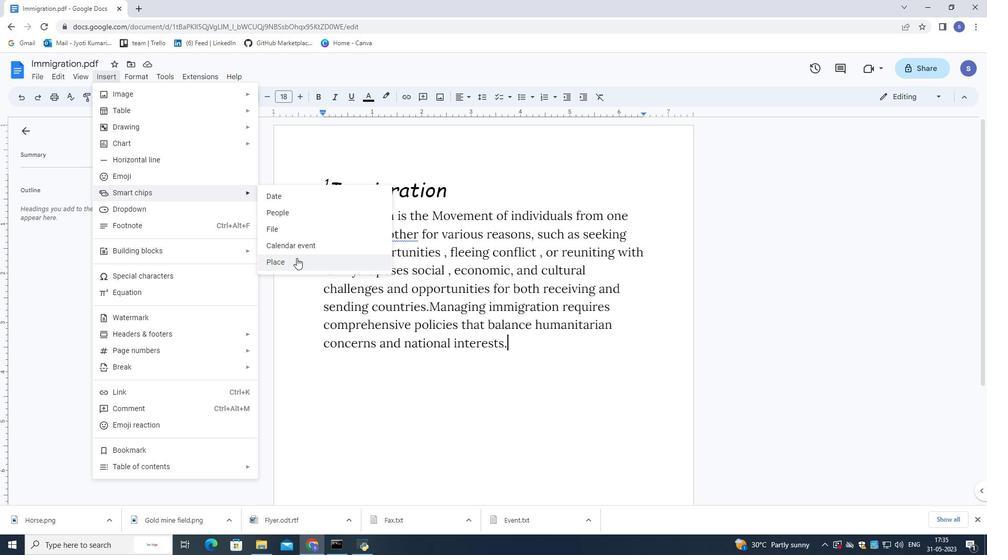 
Action: Mouse moved to (356, 386)
Screenshot: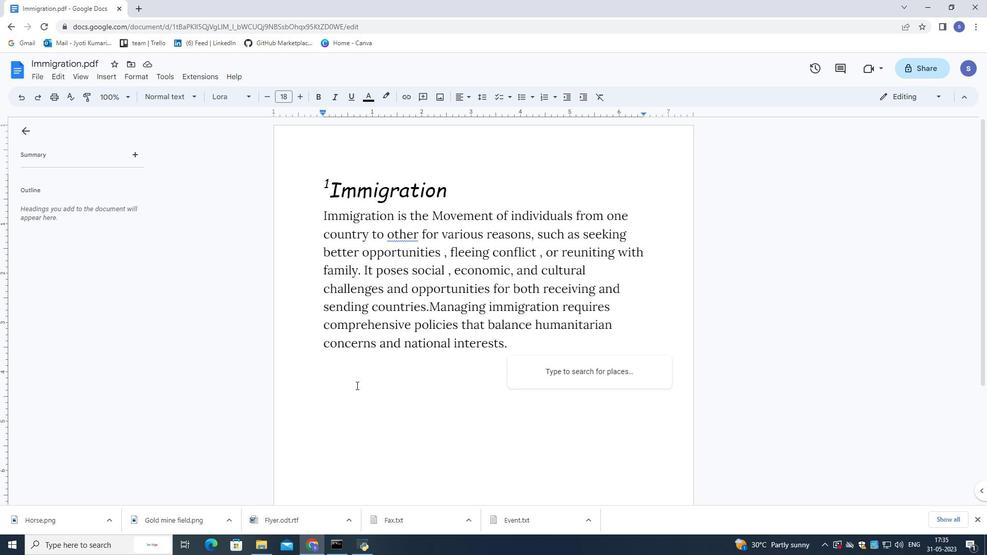 
Action: Mouse pressed left at (356, 386)
Screenshot: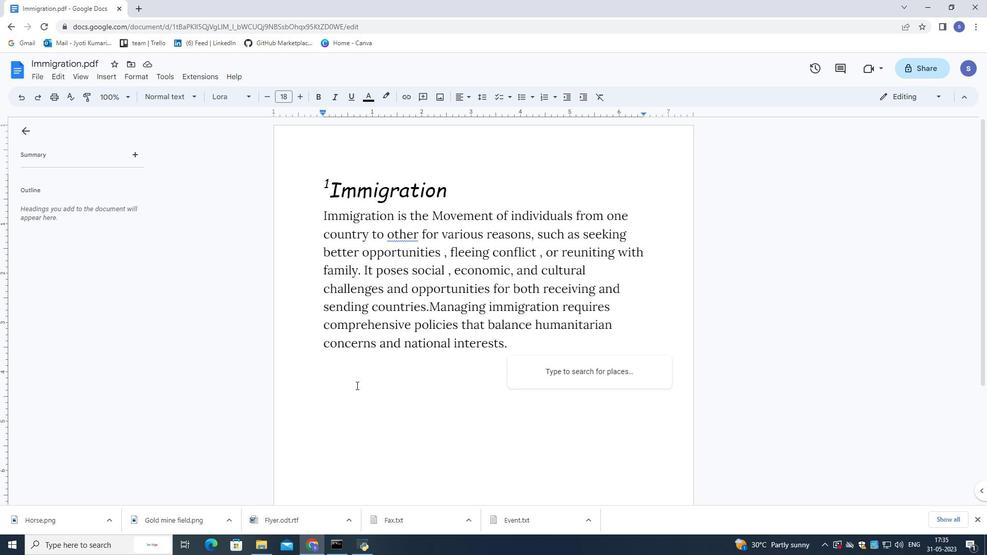 
Action: Mouse moved to (361, 384)
Screenshot: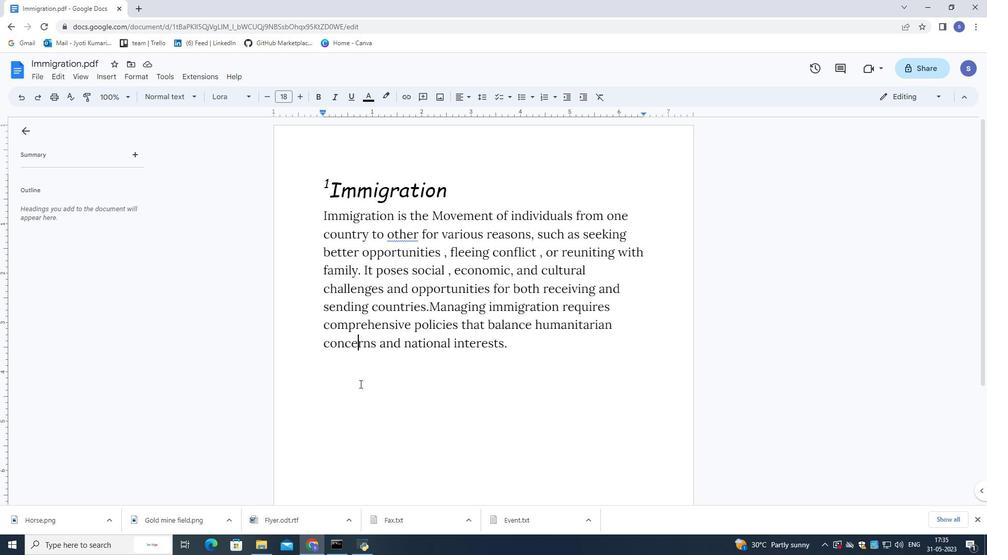 
Action: Mouse scrolled (361, 383) with delta (0, 0)
Screenshot: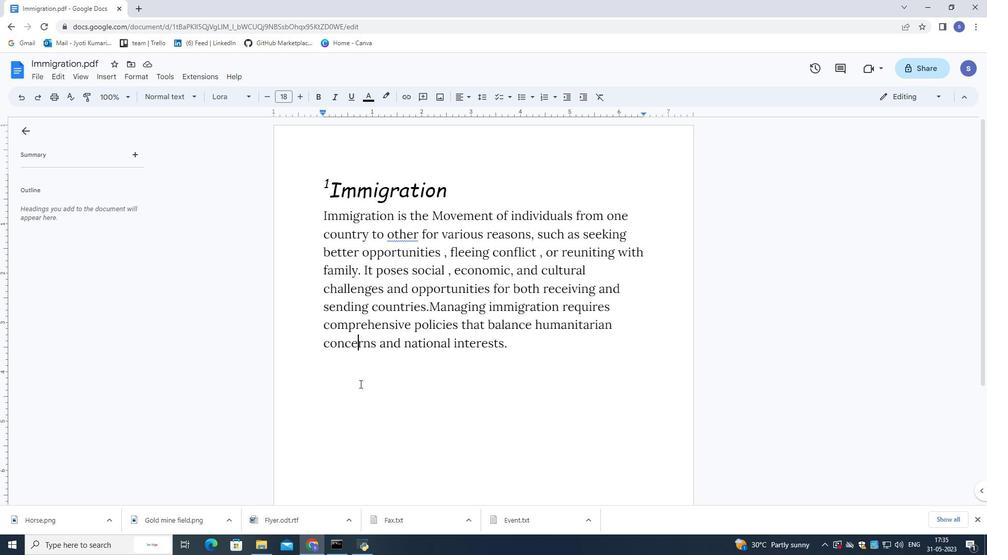 
Action: Mouse moved to (572, 307)
Screenshot: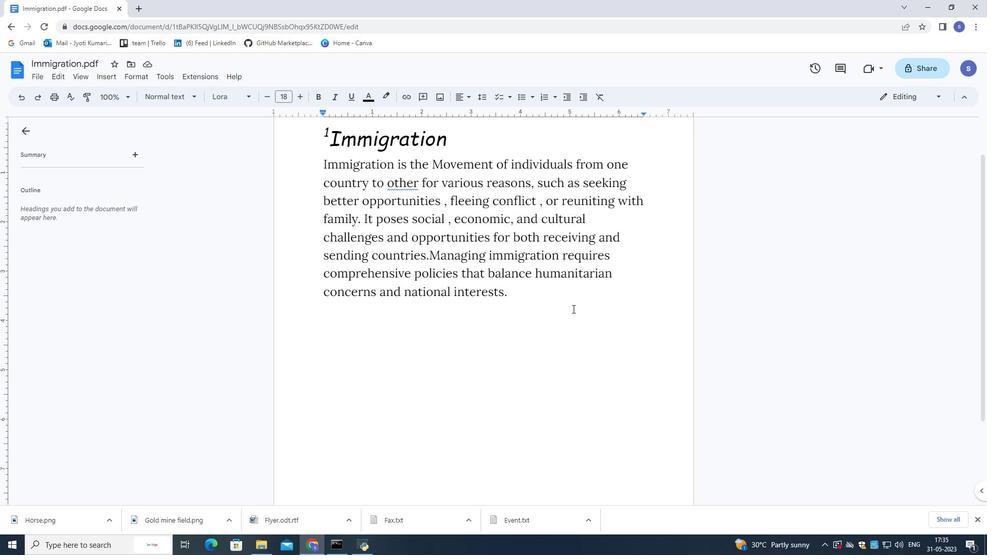 
Action: Mouse pressed left at (572, 307)
Screenshot: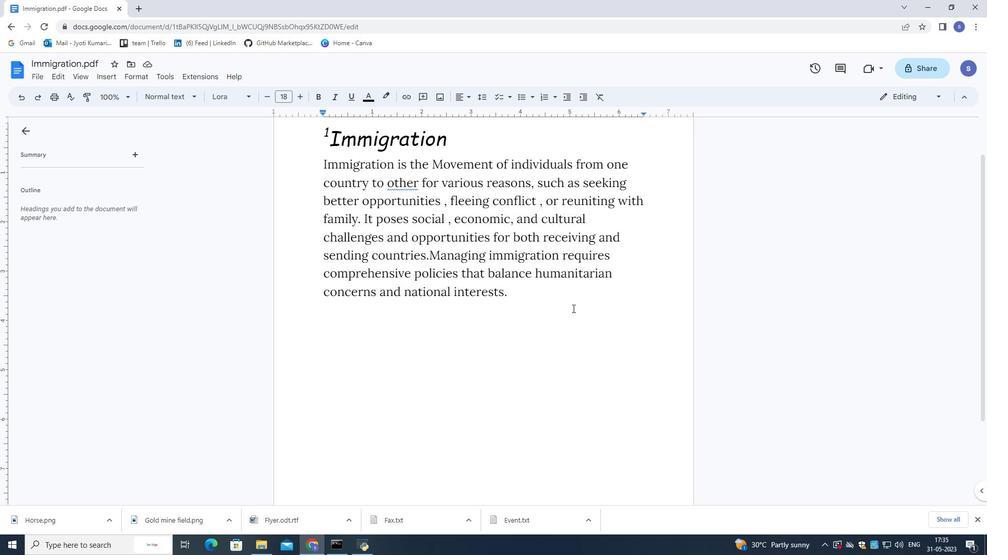 
Action: Mouse moved to (572, 306)
Screenshot: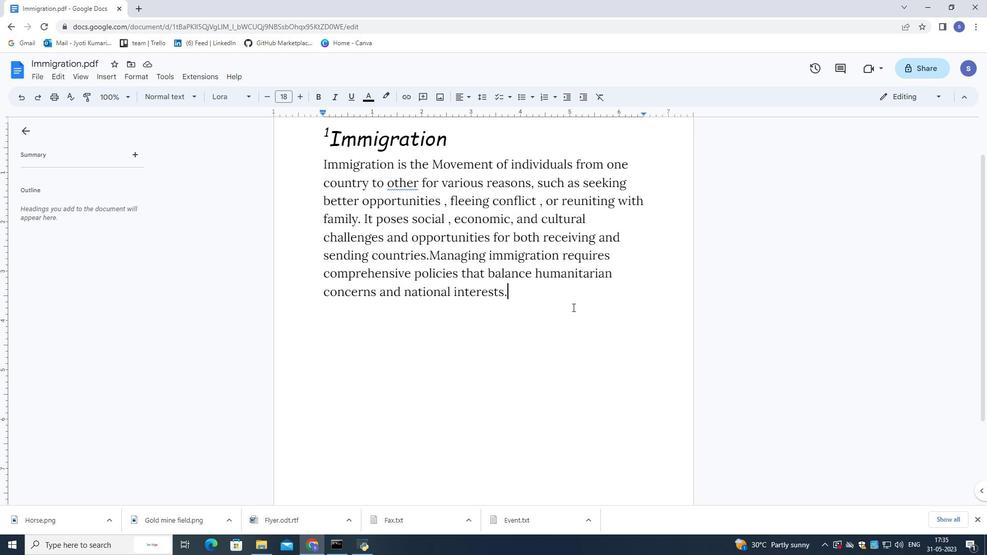
Action: Key pressed <Key.enter><Key.enter><Key.enter><Key.enter><Key.enter><Key.enter><Key.enter><Key.enter><Key.enter><Key.enter><Key.enter><Key.enter><Key.enter><Key.enter><Key.up>
Screenshot: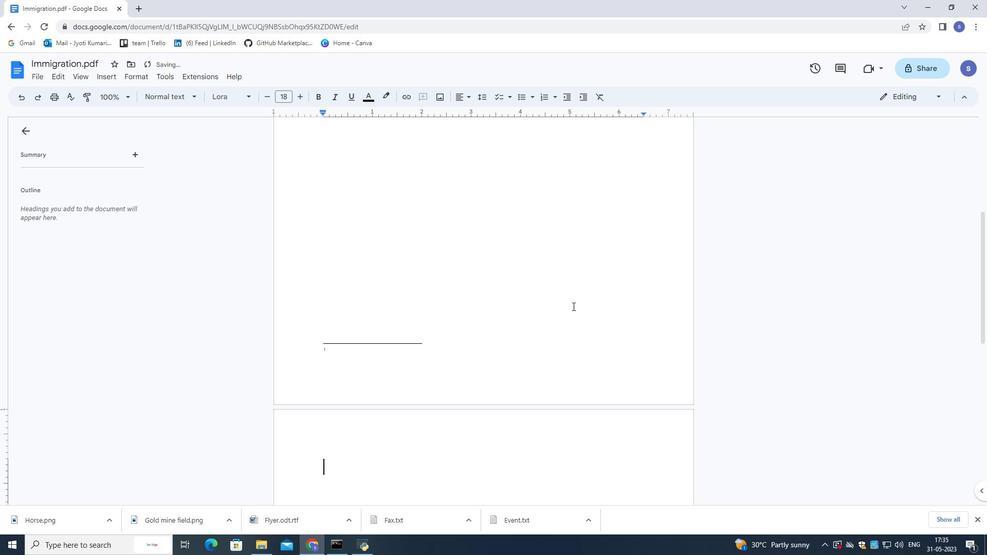 
Action: Mouse moved to (434, 336)
Screenshot: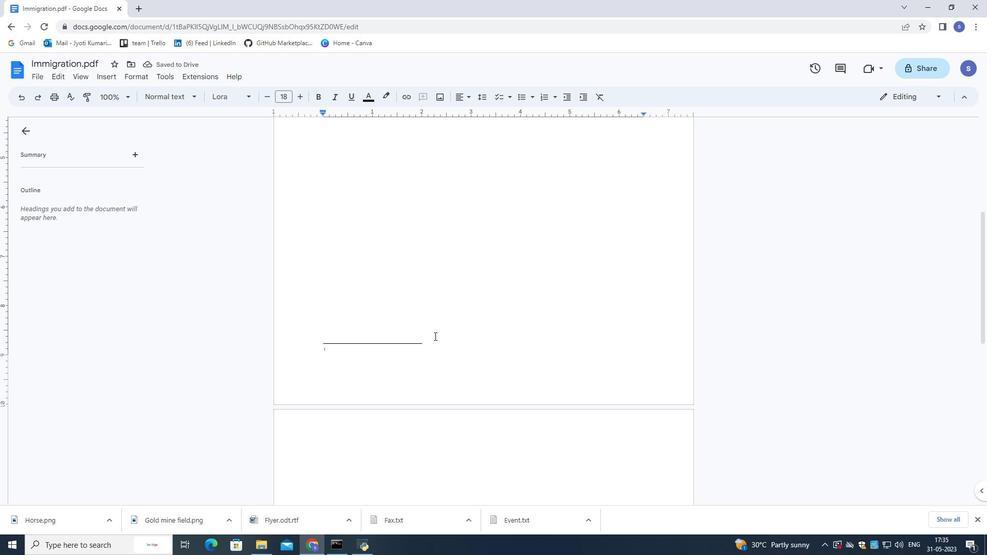 
Action: Mouse pressed left at (434, 336)
Screenshot: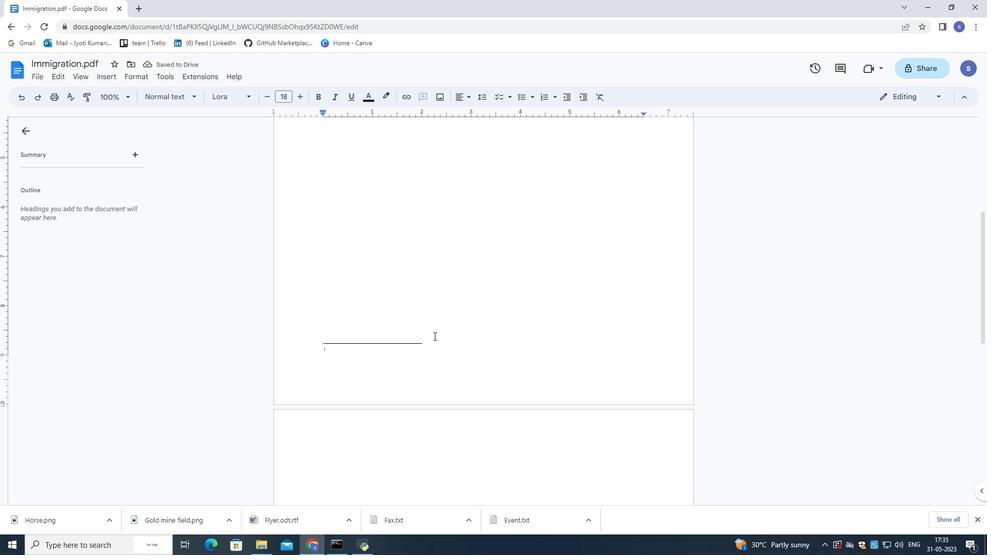 
Action: Mouse moved to (433, 347)
Screenshot: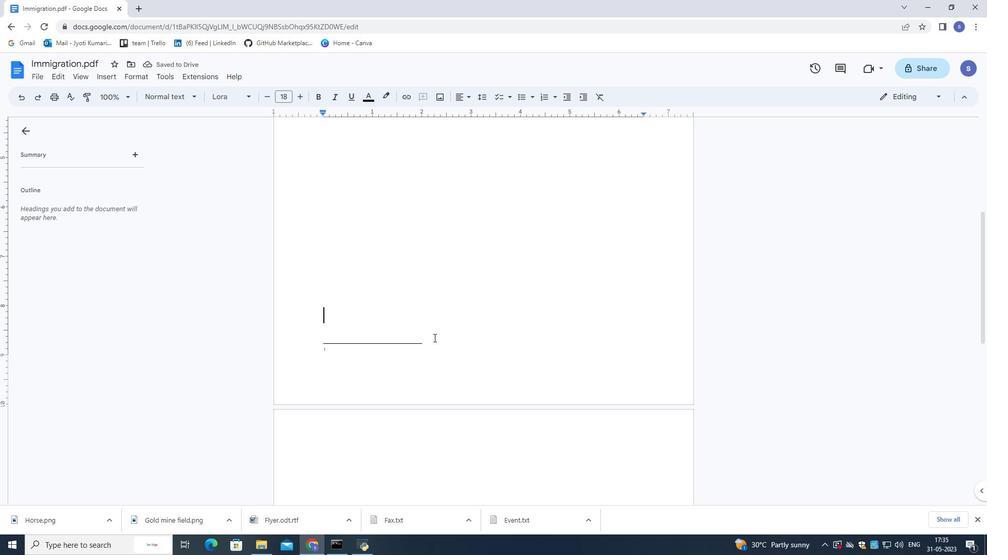 
Action: Mouse pressed left at (433, 347)
Screenshot: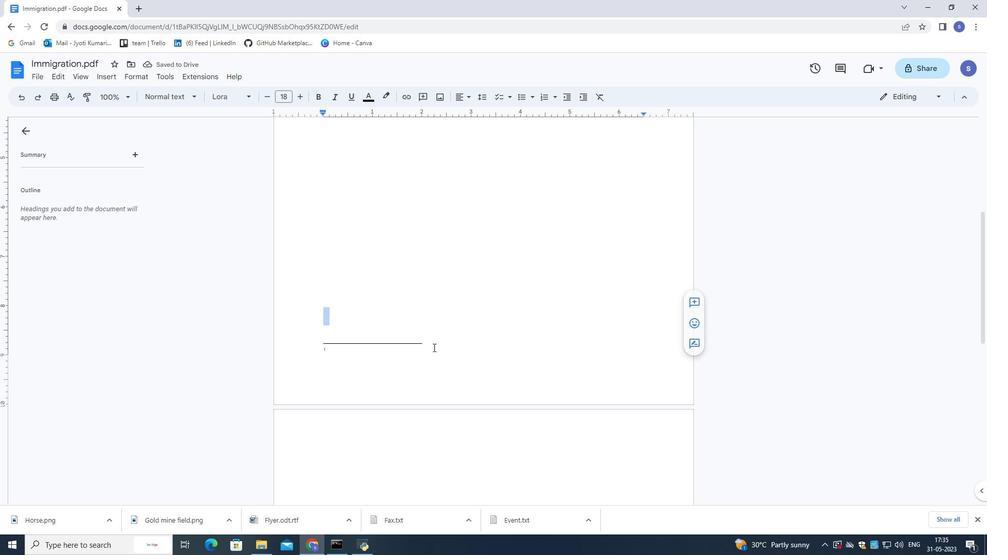 
Action: Mouse pressed left at (433, 347)
Screenshot: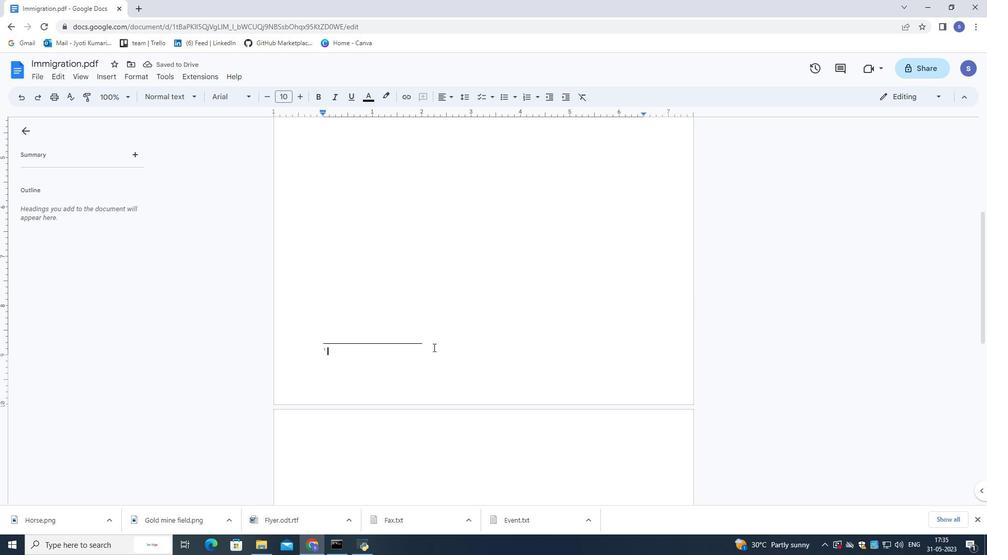 
Action: Mouse moved to (432, 345)
Screenshot: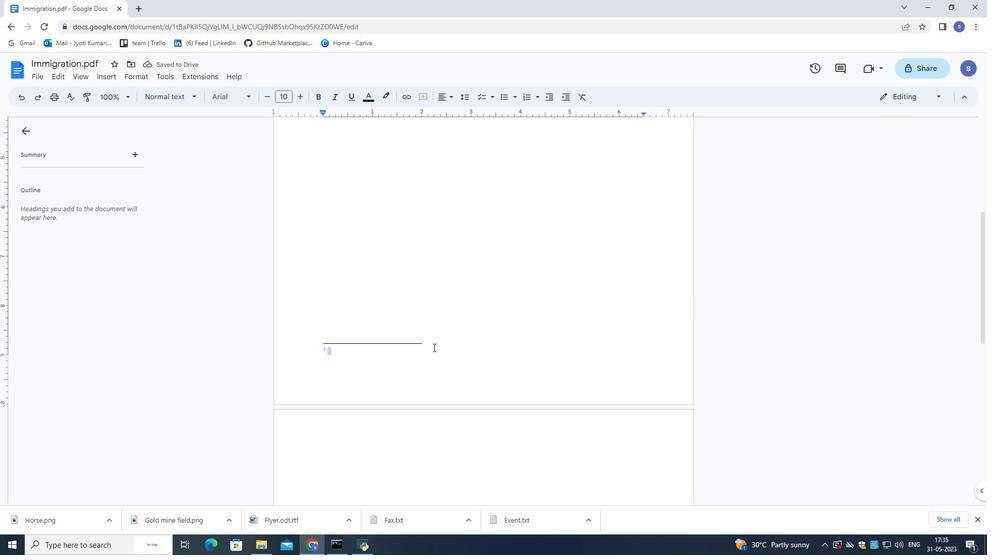 
Action: Mouse pressed left at (432, 345)
Screenshot: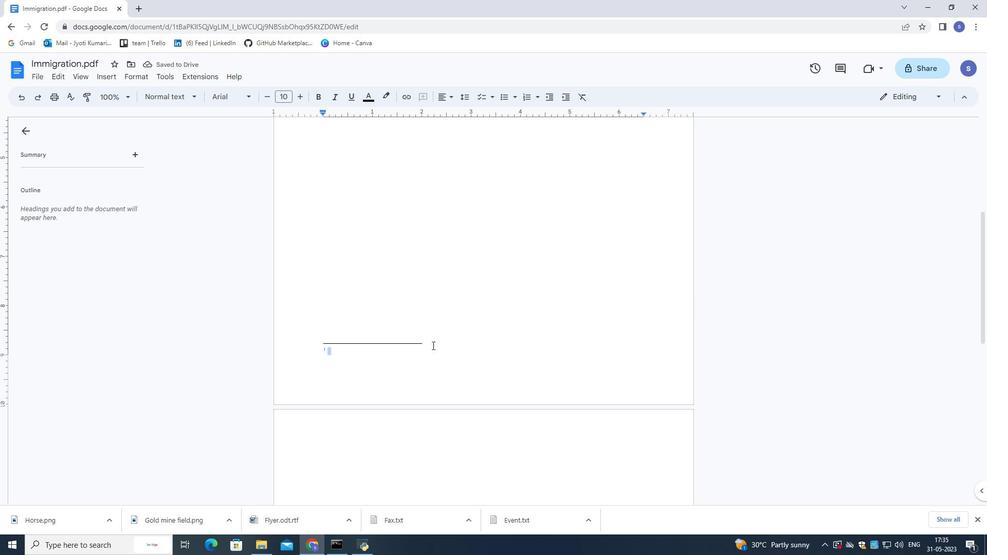 
Action: Mouse pressed left at (432, 345)
Screenshot: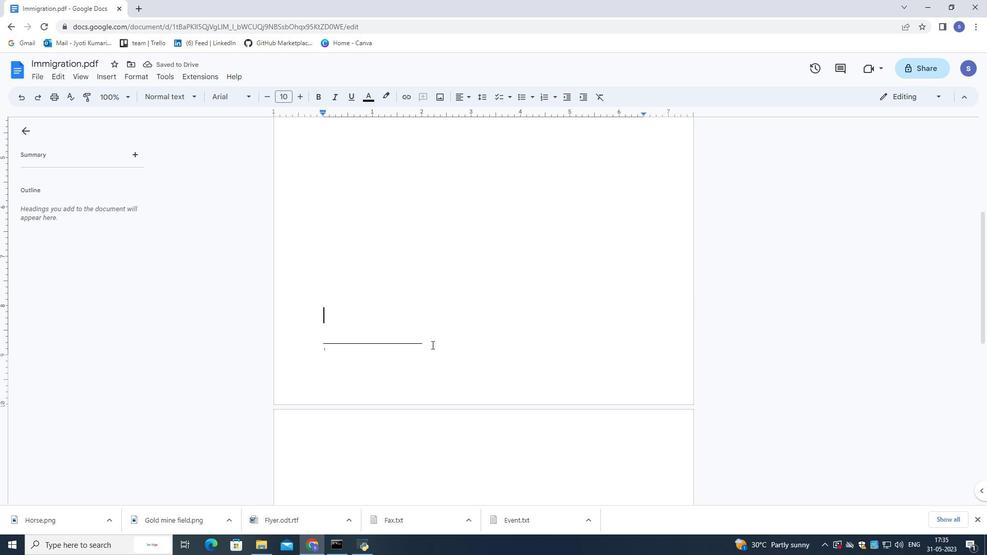 
Action: Mouse pressed left at (432, 345)
Screenshot: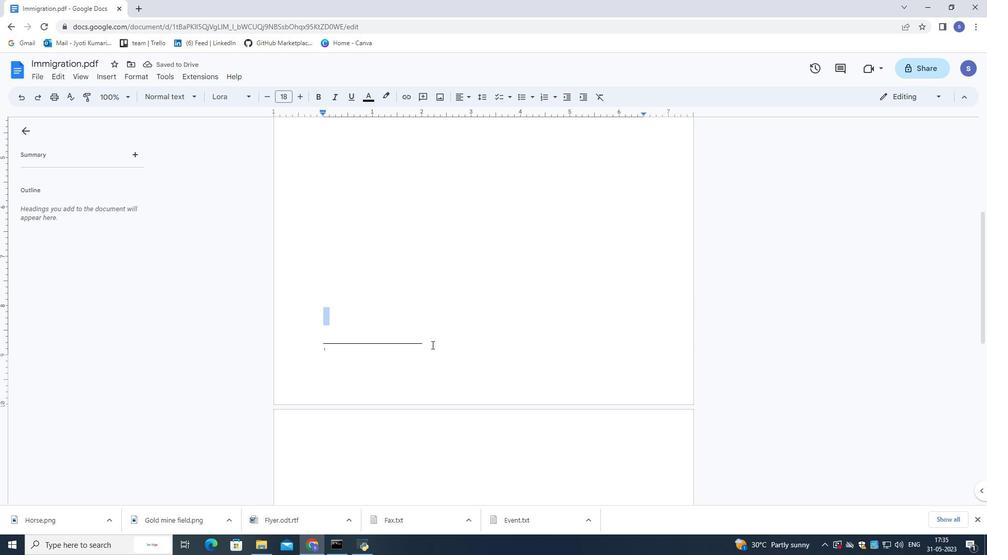 
Action: Mouse moved to (348, 314)
Screenshot: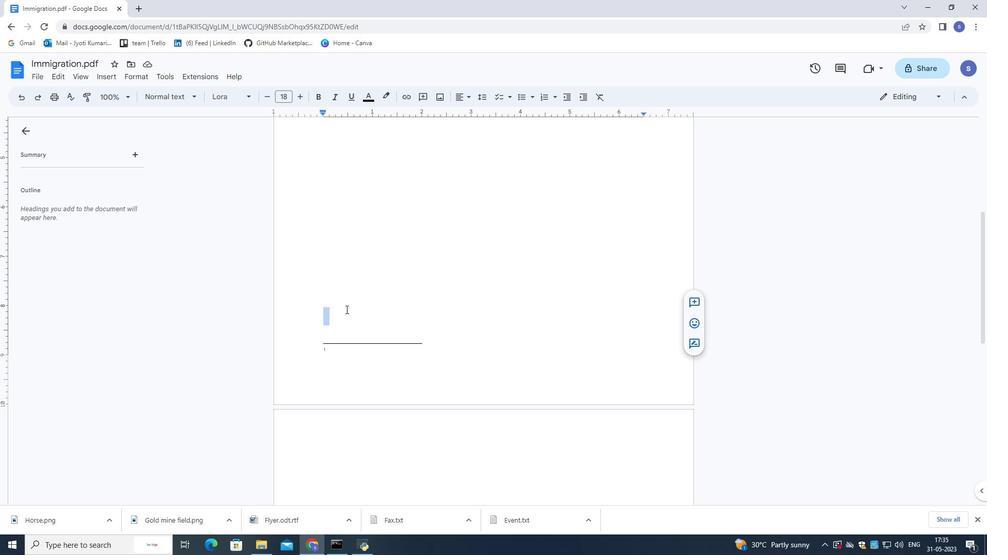 
Action: Mouse pressed left at (348, 314)
Screenshot: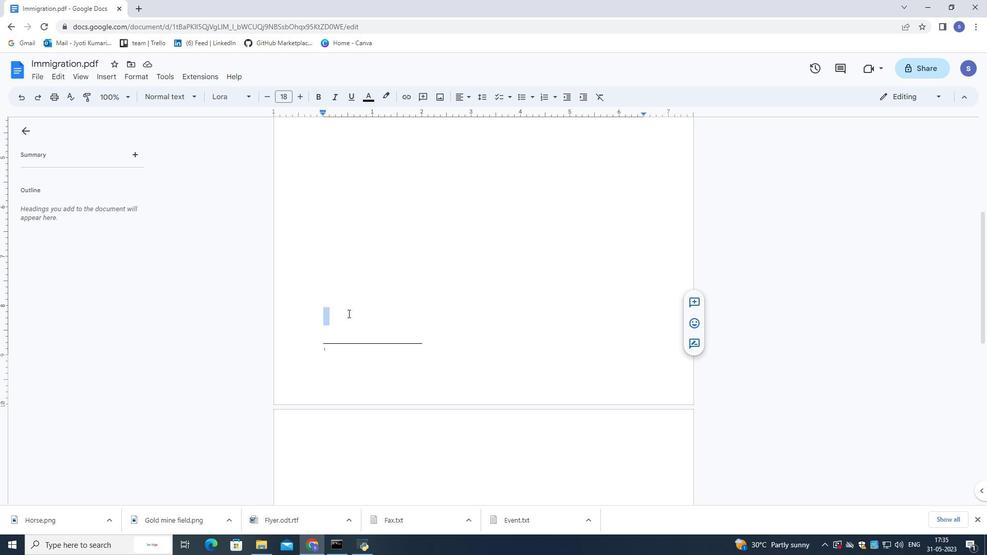 
Action: Mouse moved to (104, 72)
Screenshot: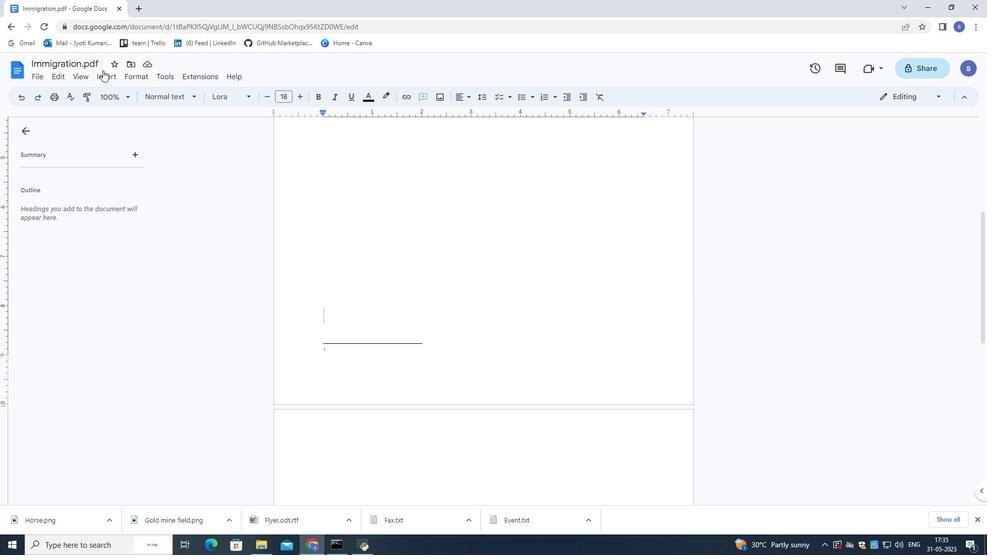 
Action: Mouse pressed left at (104, 72)
Screenshot: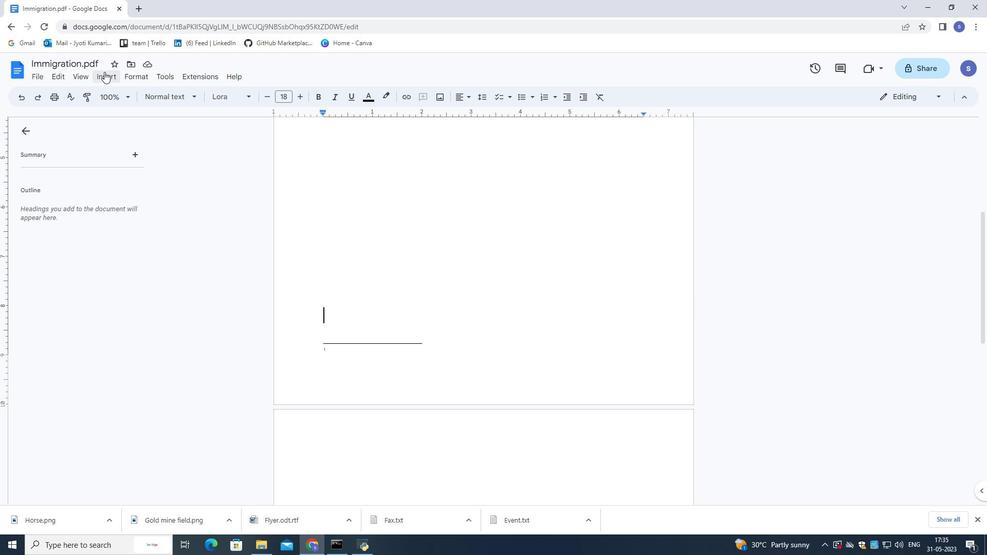 
Action: Mouse moved to (327, 264)
Screenshot: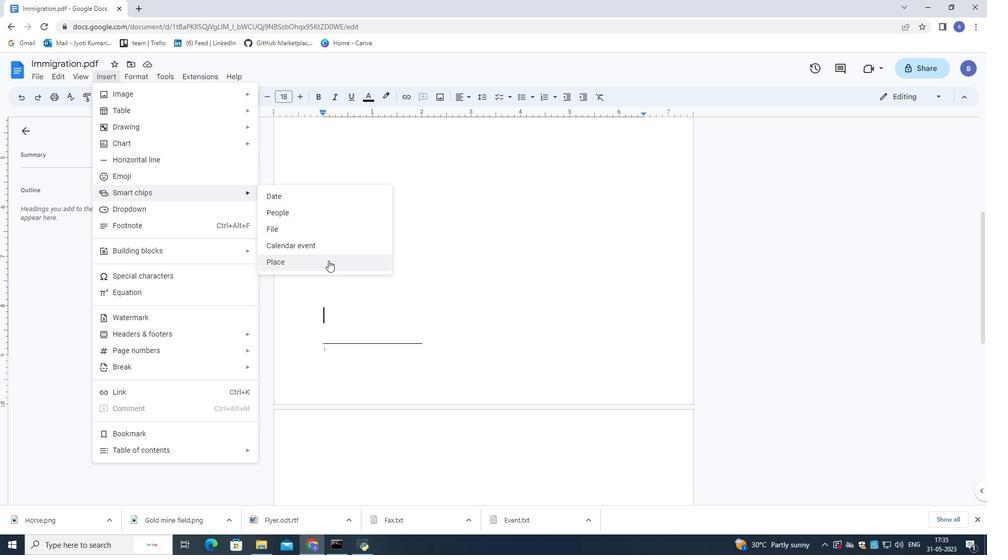 
Action: Mouse pressed left at (327, 264)
Screenshot: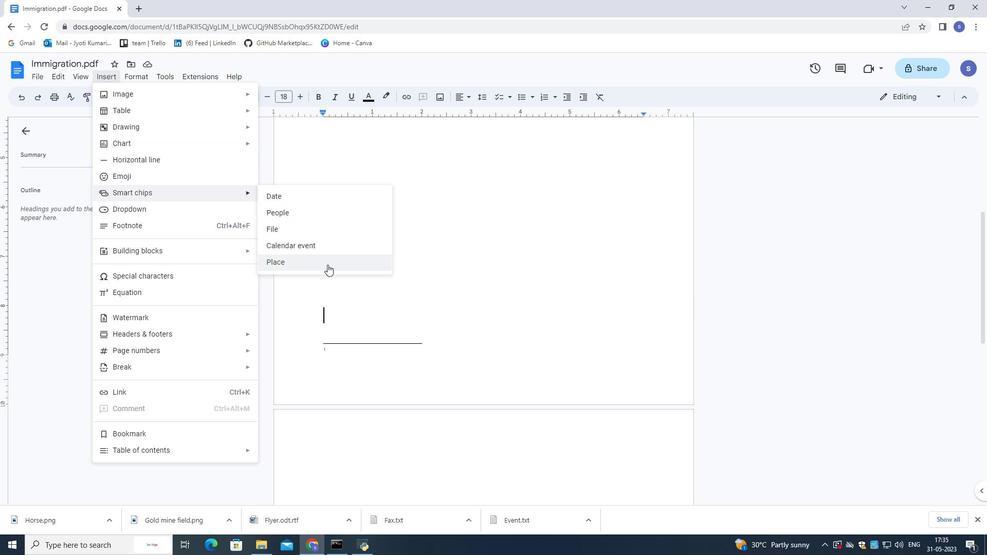 
Action: Mouse moved to (329, 326)
Screenshot: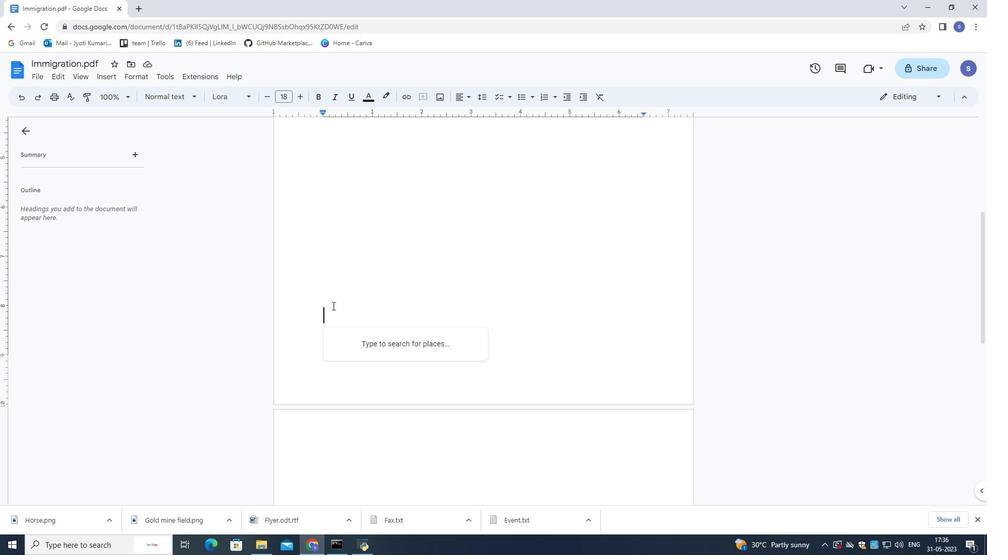 
Action: Key pressed <Key.shift>New<Key.space><Key.shift>York
Screenshot: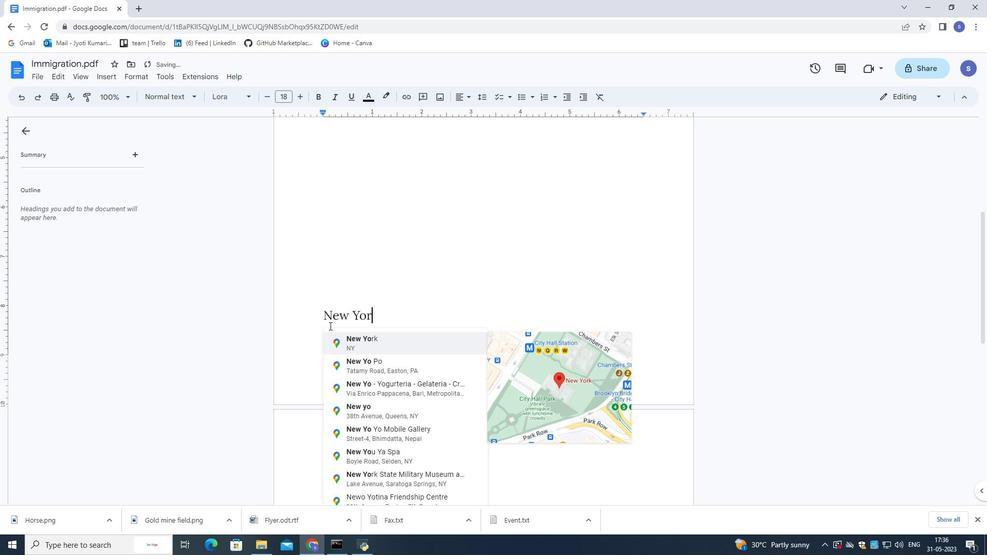 
Action: Mouse moved to (423, 317)
Screenshot: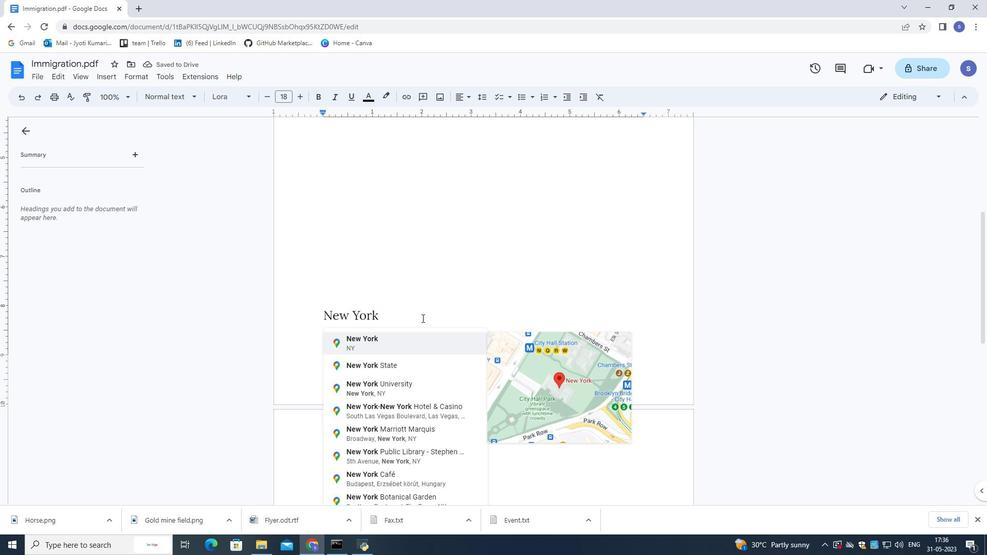
Action: Key pressed <Key.enter>
Screenshot: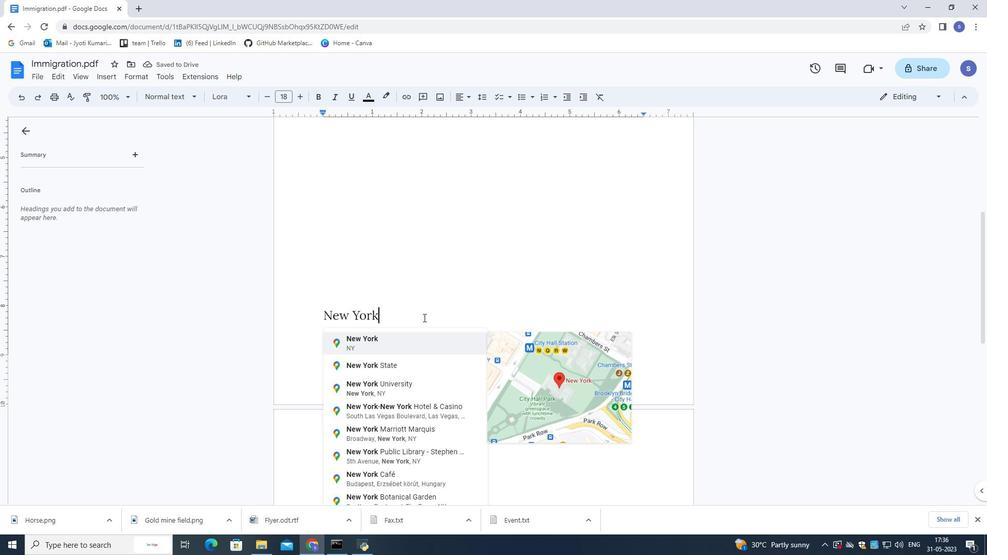 
Action: Mouse moved to (110, 72)
Screenshot: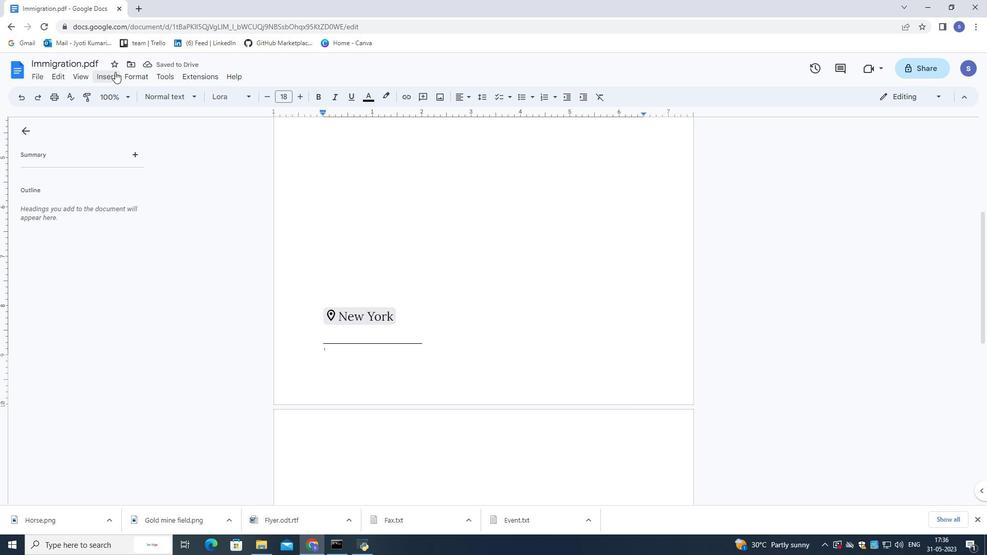 
Action: Mouse pressed left at (110, 72)
Screenshot: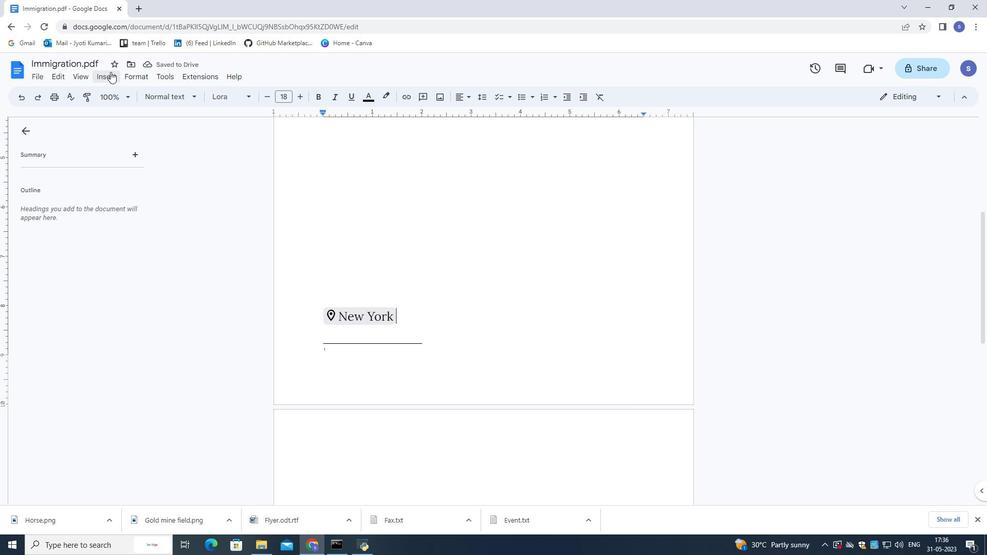
Action: Mouse moved to (141, 230)
Screenshot: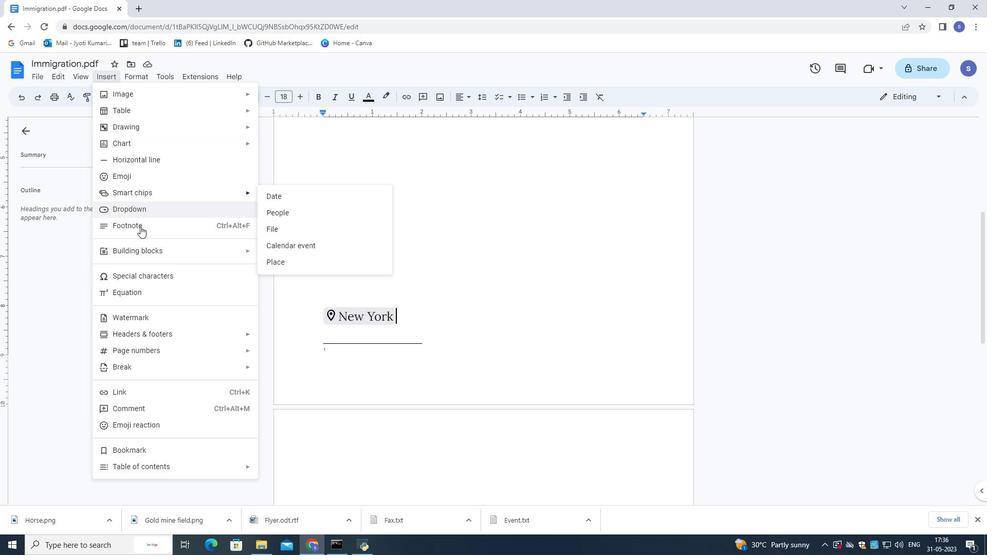 
Action: Mouse pressed left at (141, 230)
Screenshot: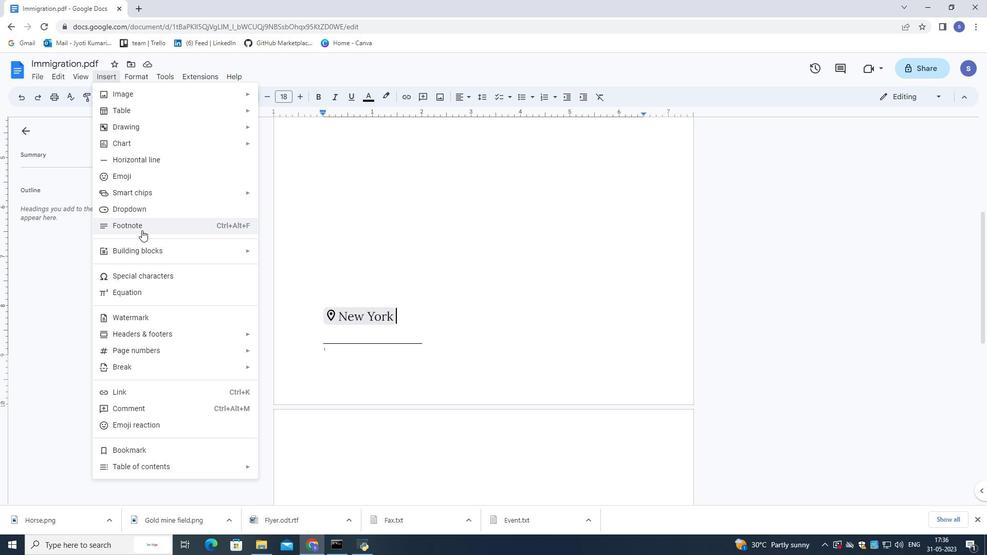 
Action: Mouse moved to (378, 167)
Screenshot: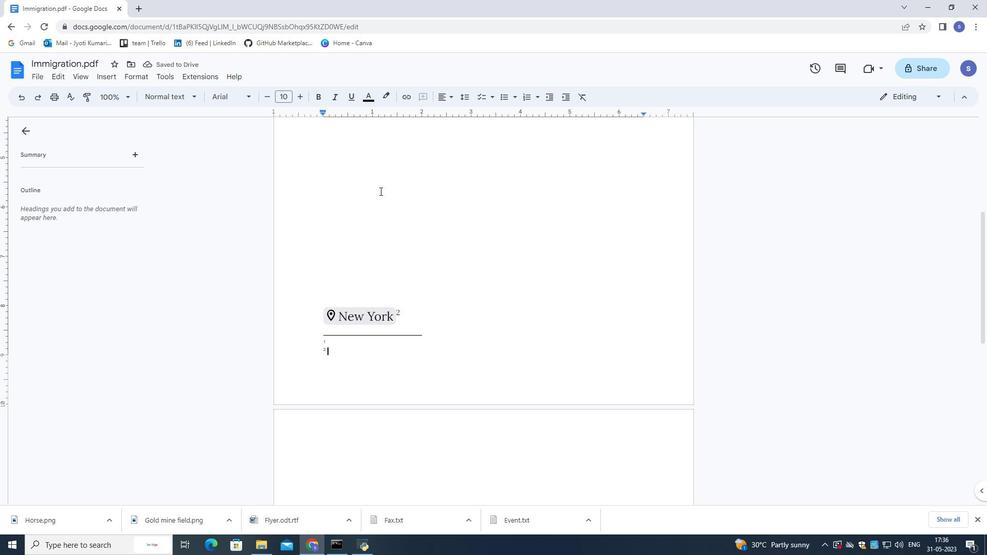
Action: Mouse scrolled (378, 169) with delta (0, 0)
Screenshot: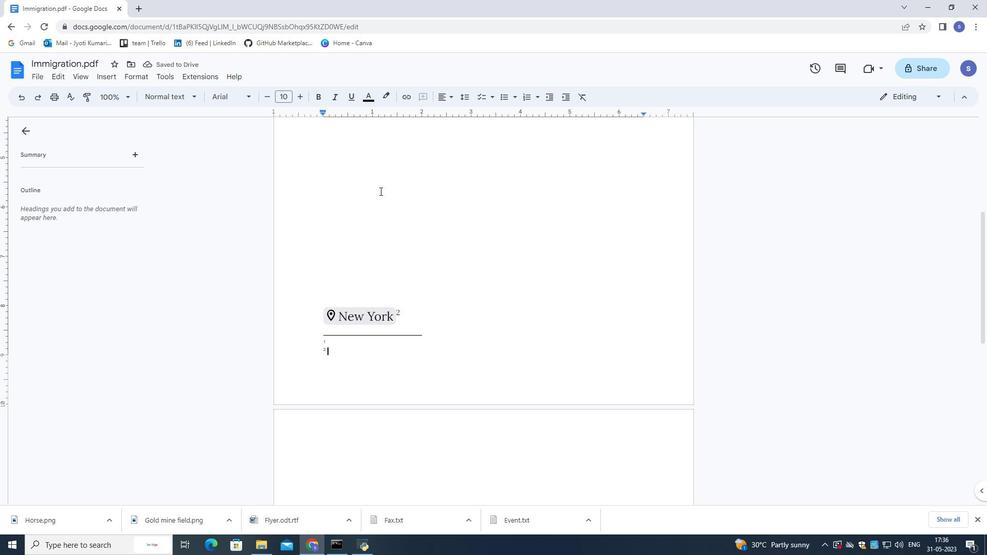 
Action: Mouse moved to (367, 170)
Screenshot: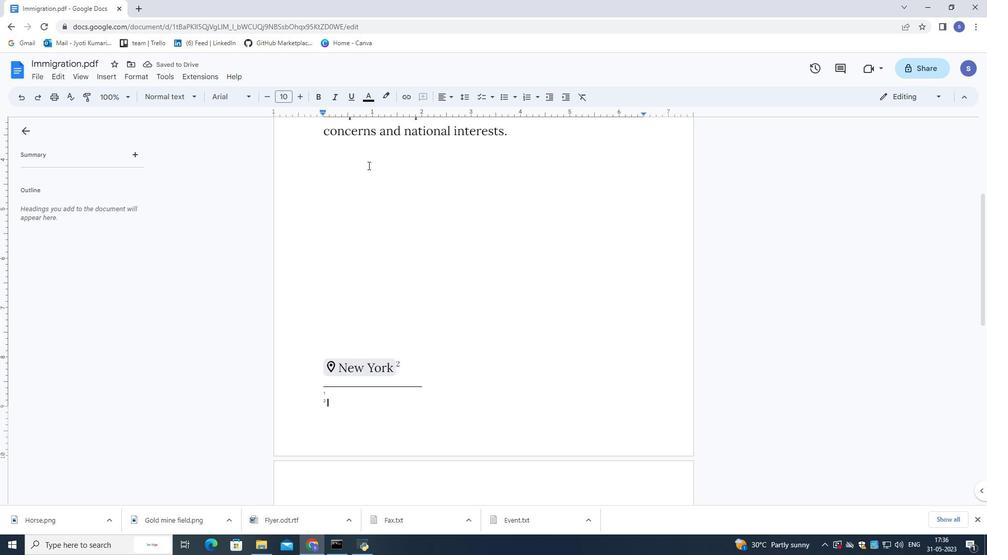 
Action: Mouse scrolled (367, 171) with delta (0, 0)
Screenshot: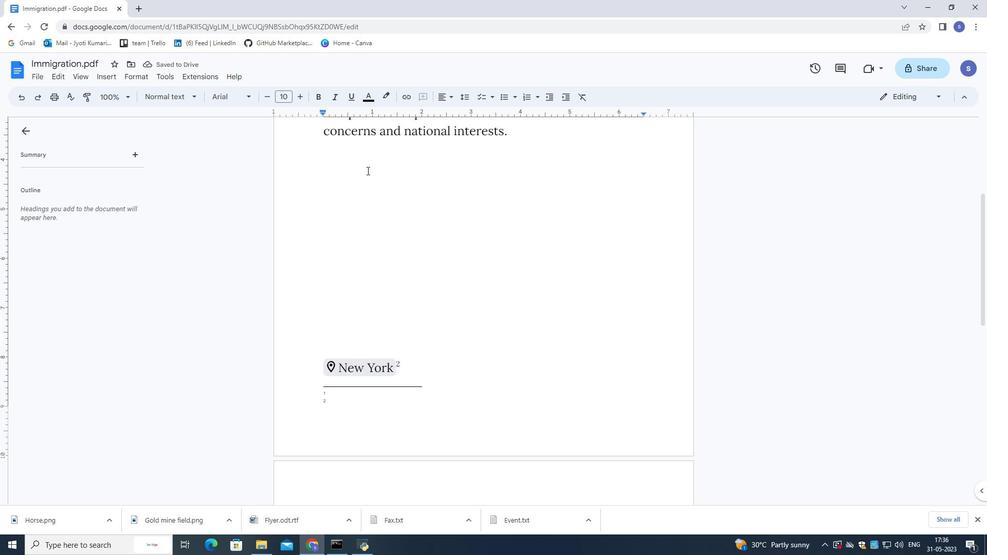 
Action: Mouse scrolled (367, 171) with delta (0, 0)
Screenshot: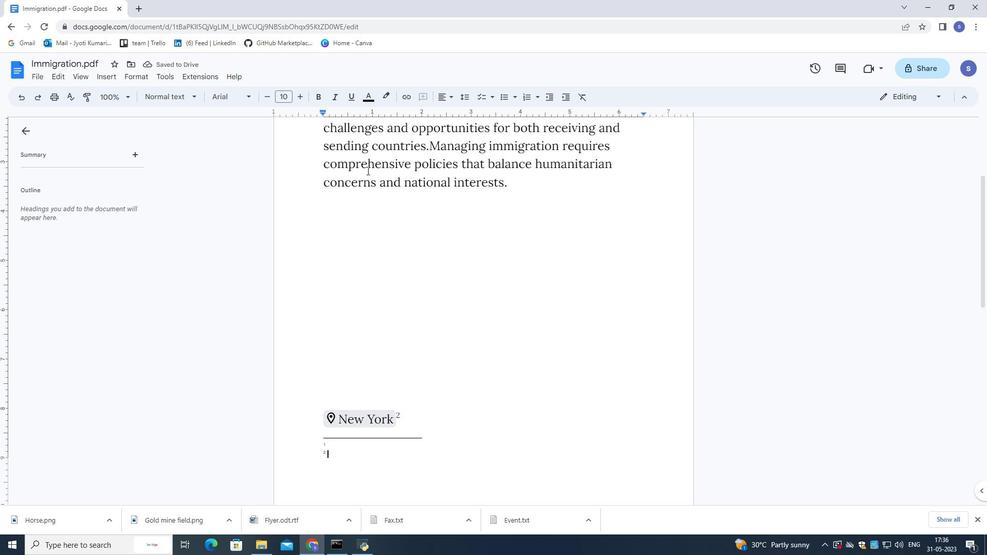 
Action: Mouse moved to (362, 232)
Screenshot: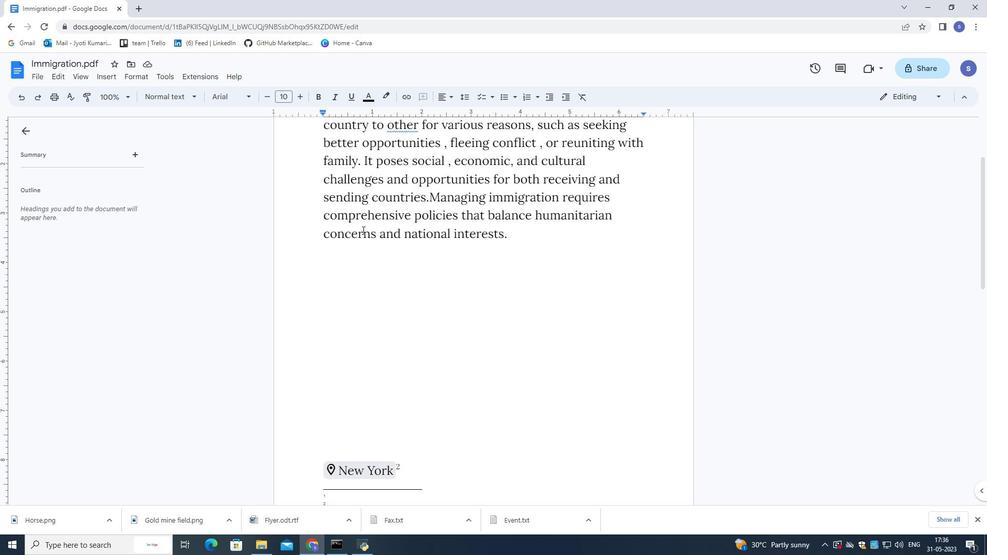 
Action: Mouse scrolled (362, 230) with delta (0, 0)
Screenshot: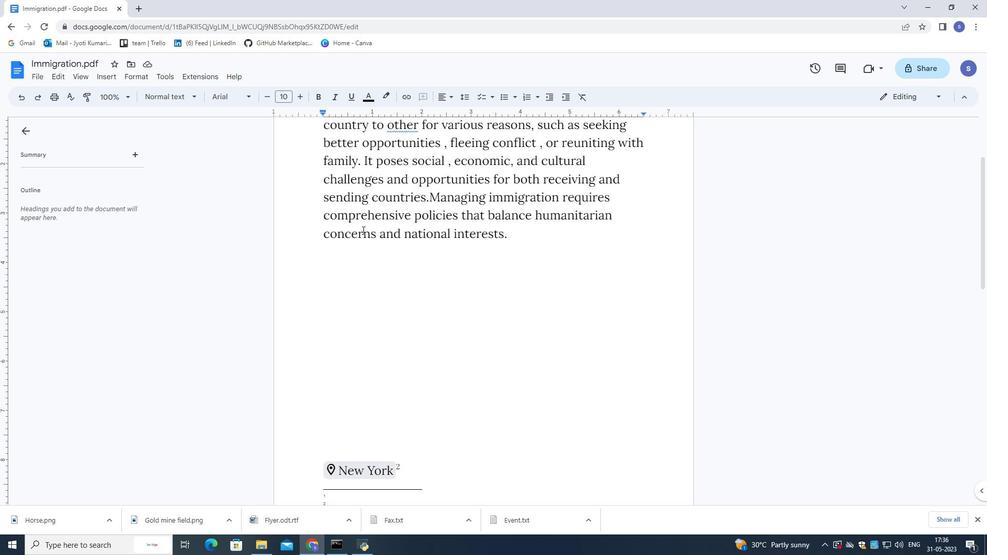 
Action: Mouse moved to (362, 232)
Screenshot: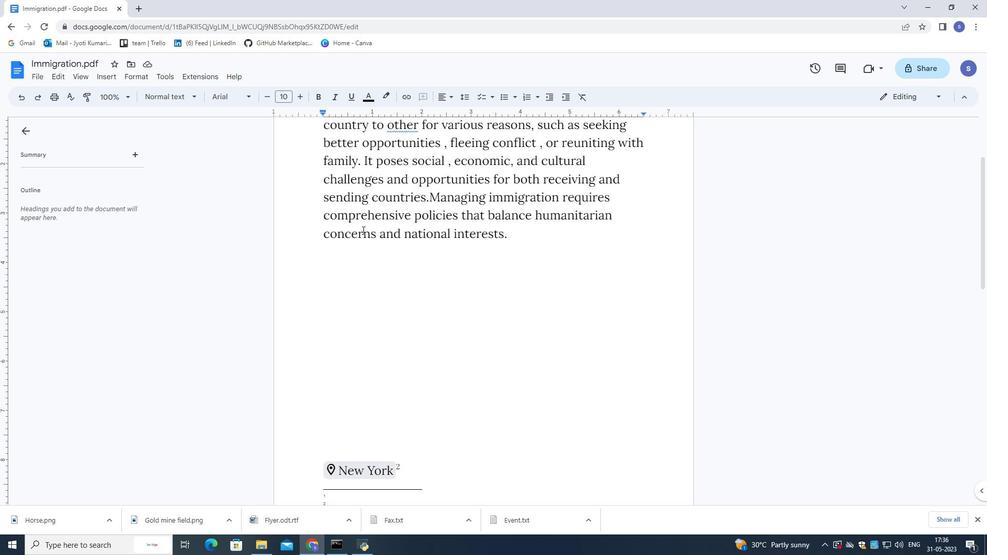 
Action: Mouse scrolled (362, 232) with delta (0, 0)
Screenshot: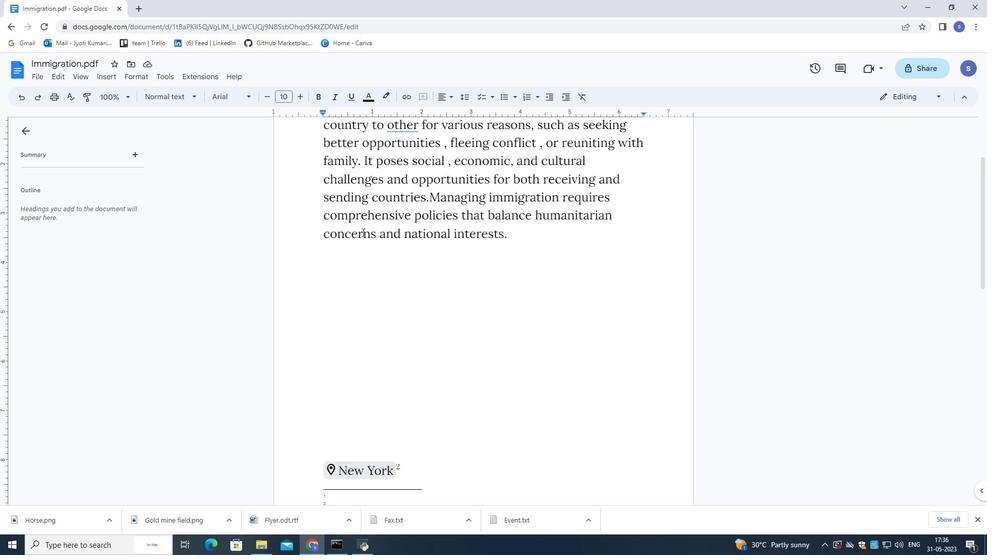 
Action: Mouse scrolled (362, 232) with delta (0, 0)
Screenshot: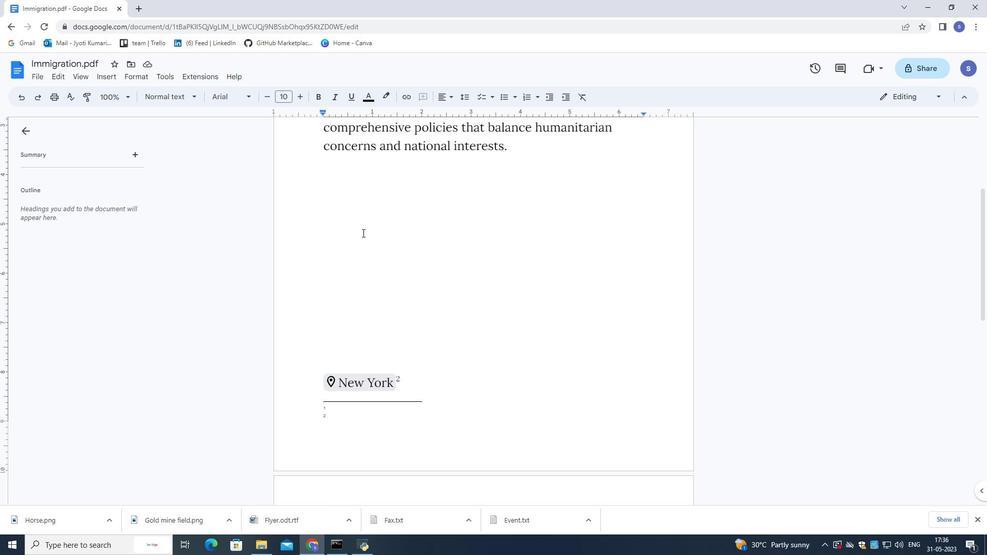 
Action: Mouse moved to (370, 337)
Screenshot: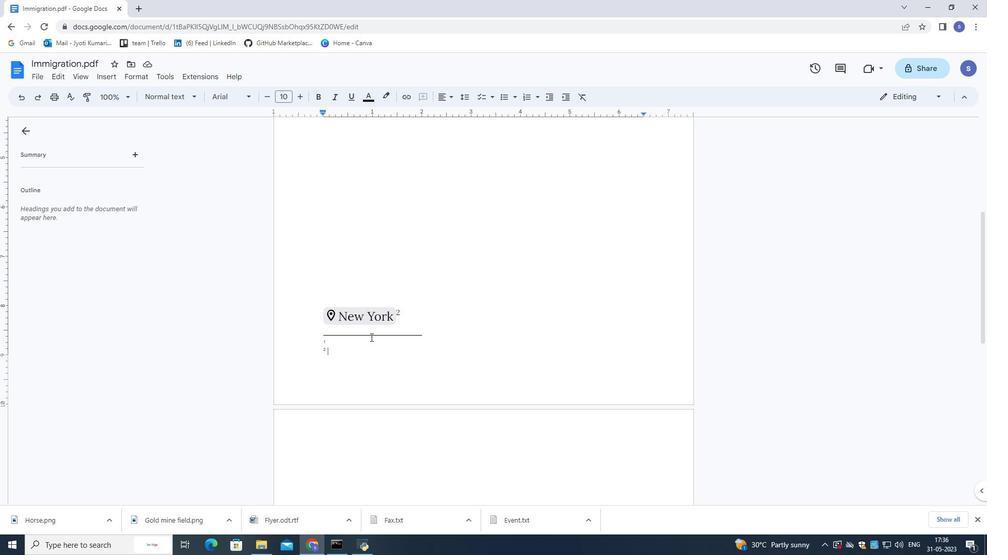 
Action: Key pressed <Key.shift>The<Key.space>sours<Key.backspace>ce<Key.space>,<Key.backspace>material<Key.space>provides<Key.space>addtional<Key.space>context
Screenshot: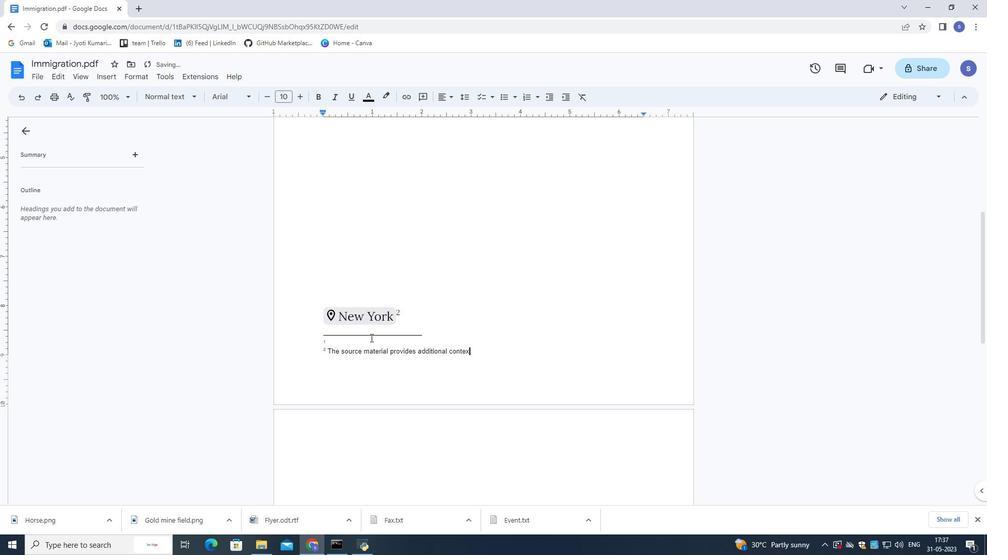 
Action: Mouse moved to (530, 351)
Screenshot: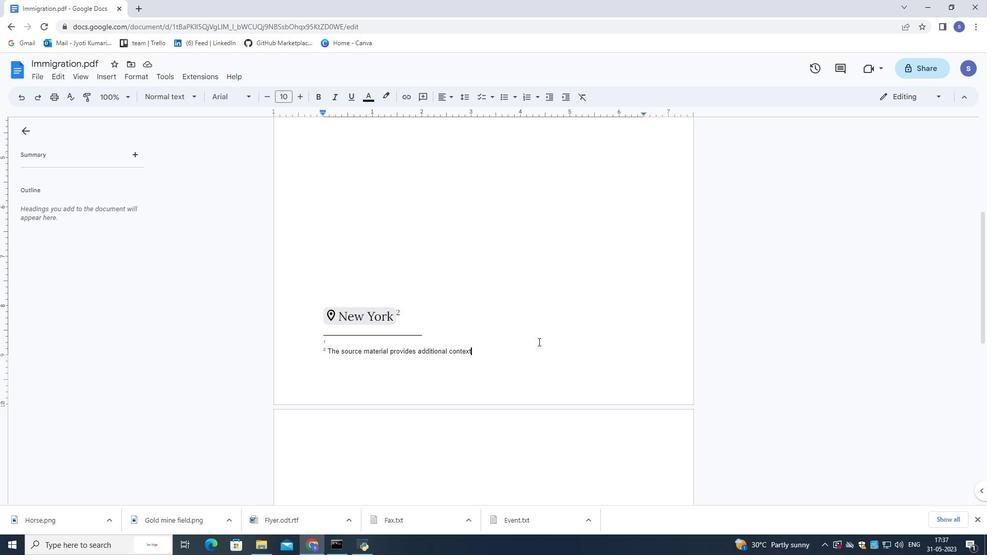 
Action: Mouse pressed left at (530, 351)
Screenshot: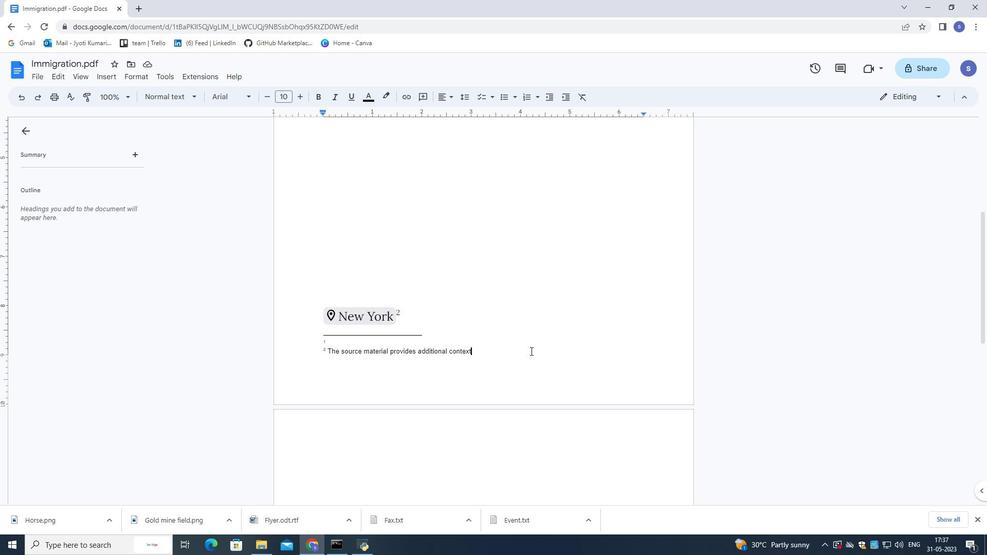 
Action: Mouse moved to (488, 346)
Screenshot: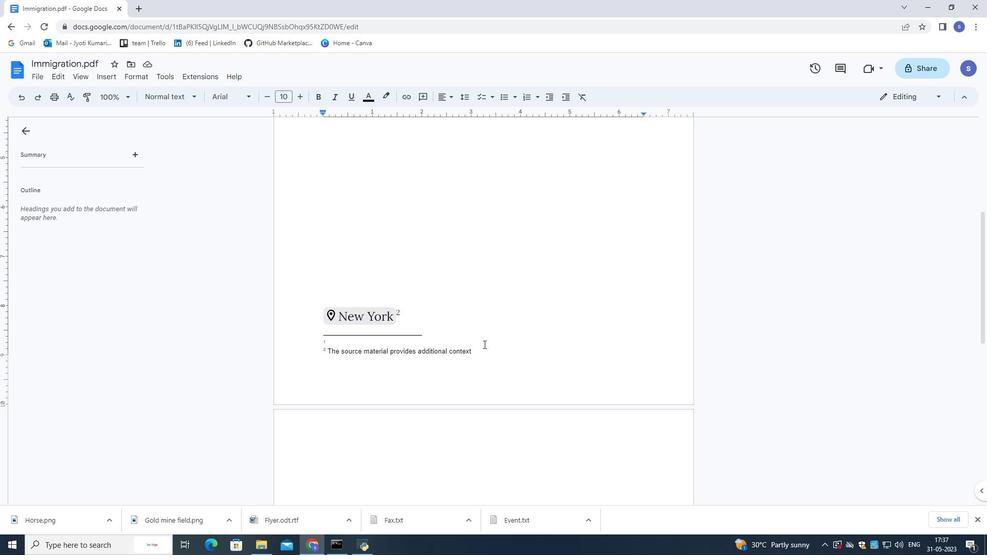 
Action: Mouse pressed left at (488, 346)
Screenshot: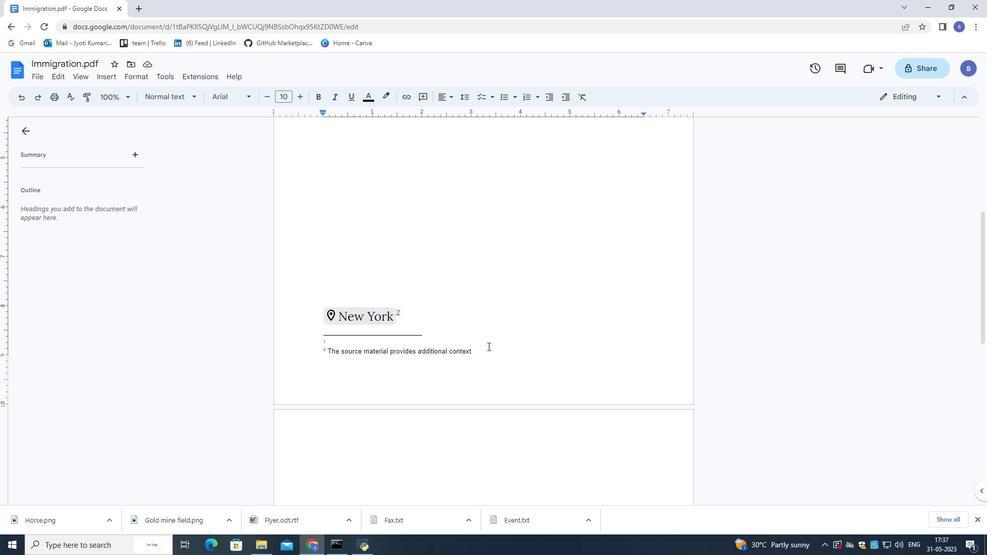 
Action: Mouse moved to (483, 352)
Screenshot: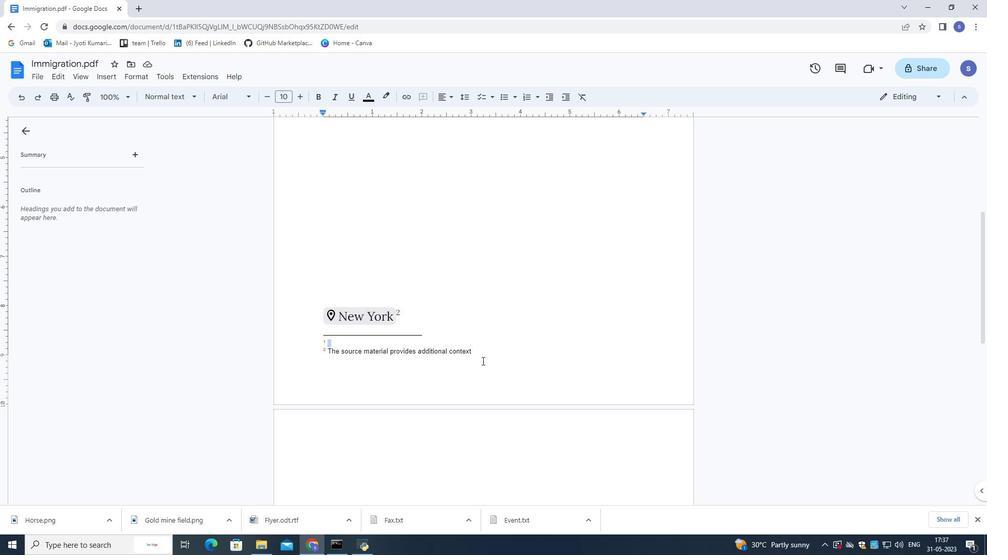 
Action: Mouse pressed left at (483, 352)
Screenshot: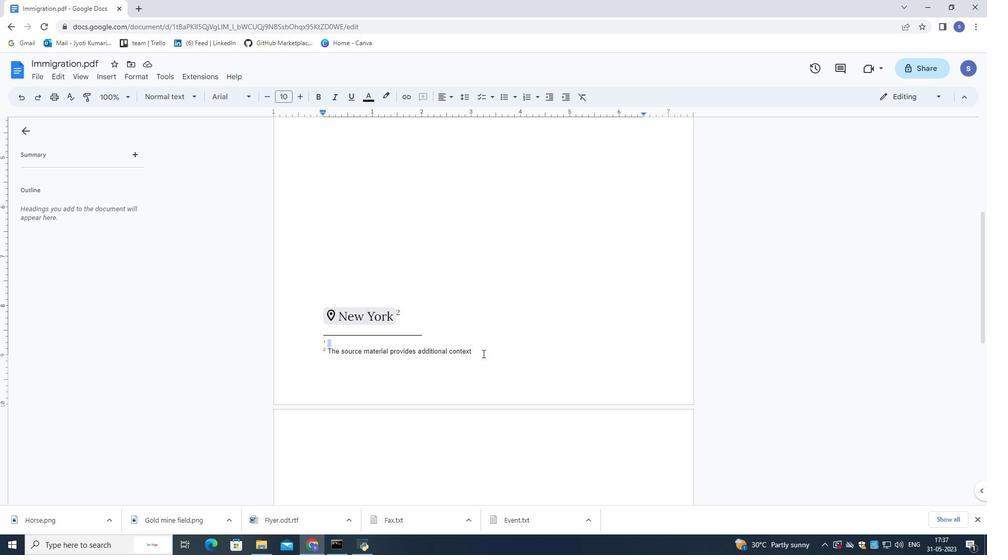 
Action: Mouse moved to (483, 351)
Screenshot: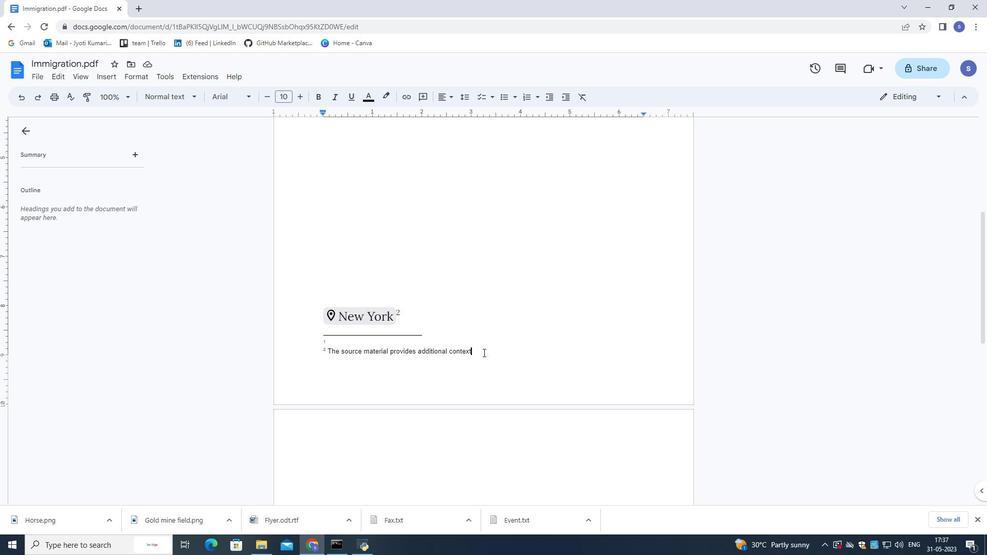 
Action: Mouse pressed left at (483, 351)
Screenshot: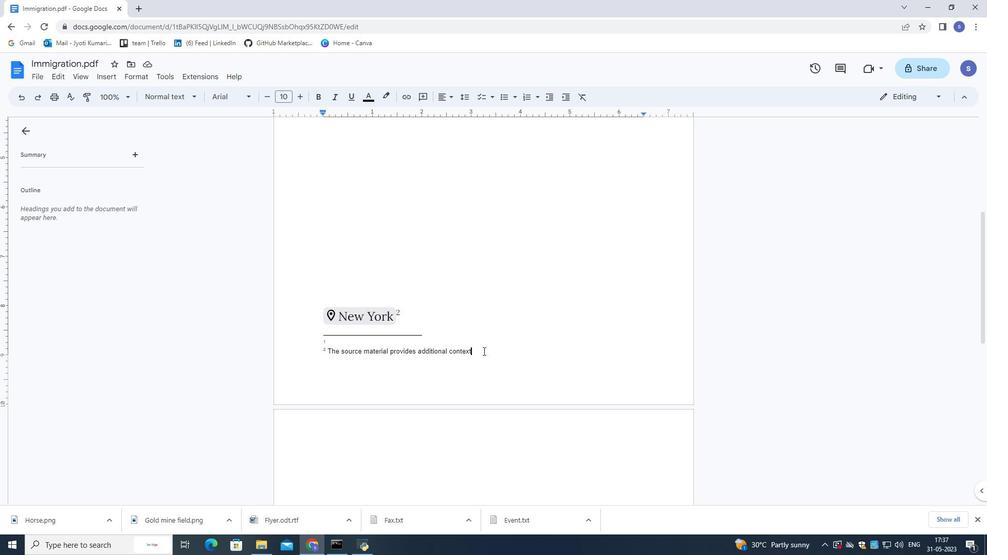 
Action: Mouse moved to (235, 100)
Screenshot: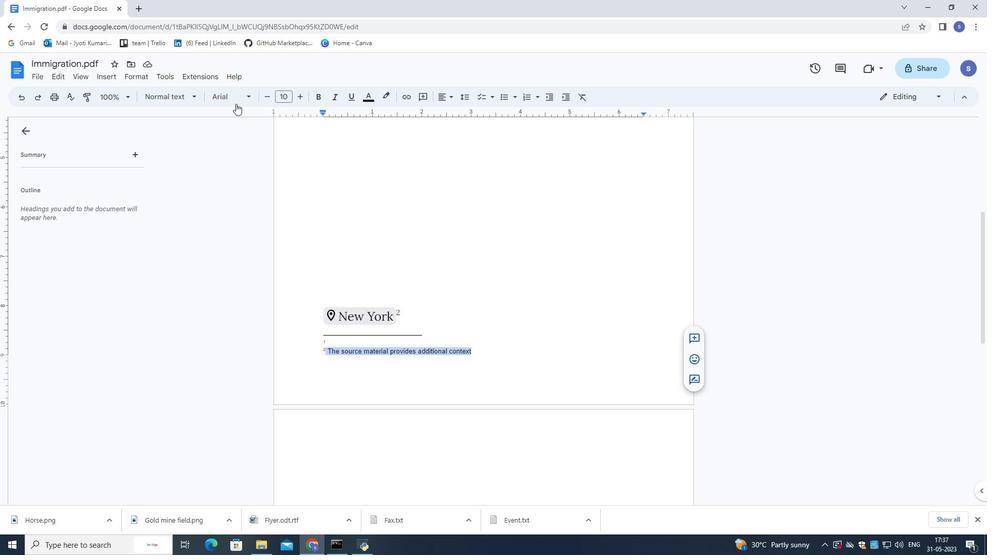 
Action: Mouse pressed left at (235, 100)
Screenshot: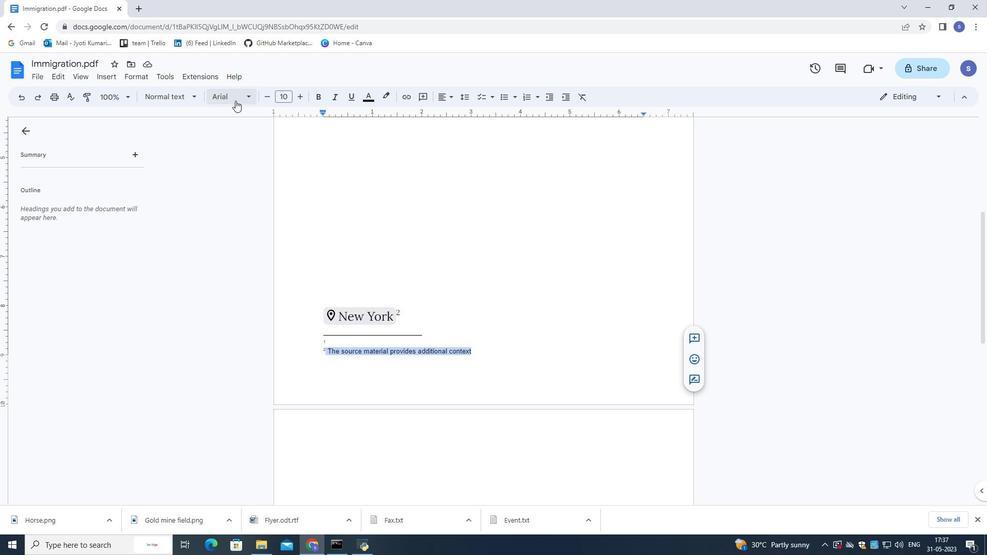 
Action: Mouse moved to (227, 257)
Screenshot: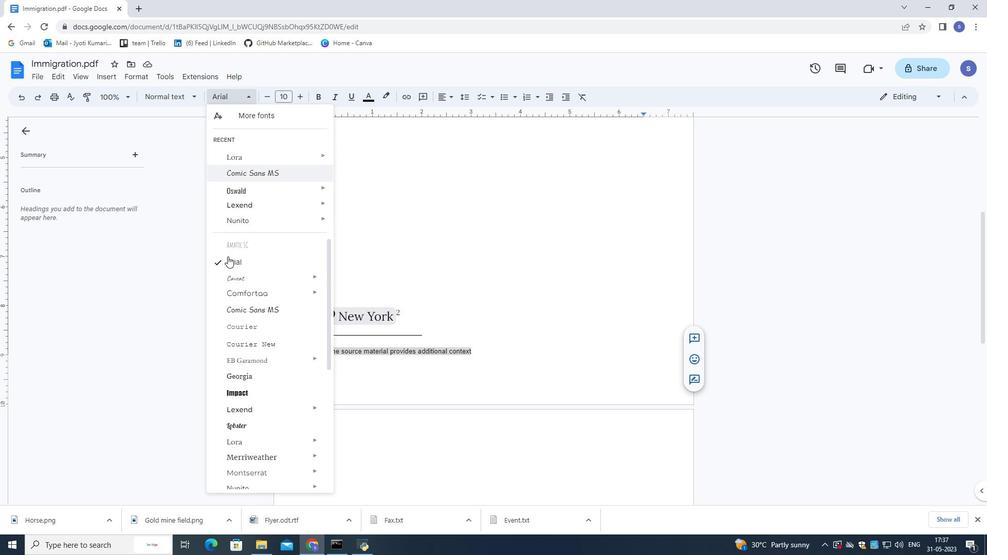 
Action: Mouse pressed left at (227, 257)
Screenshot: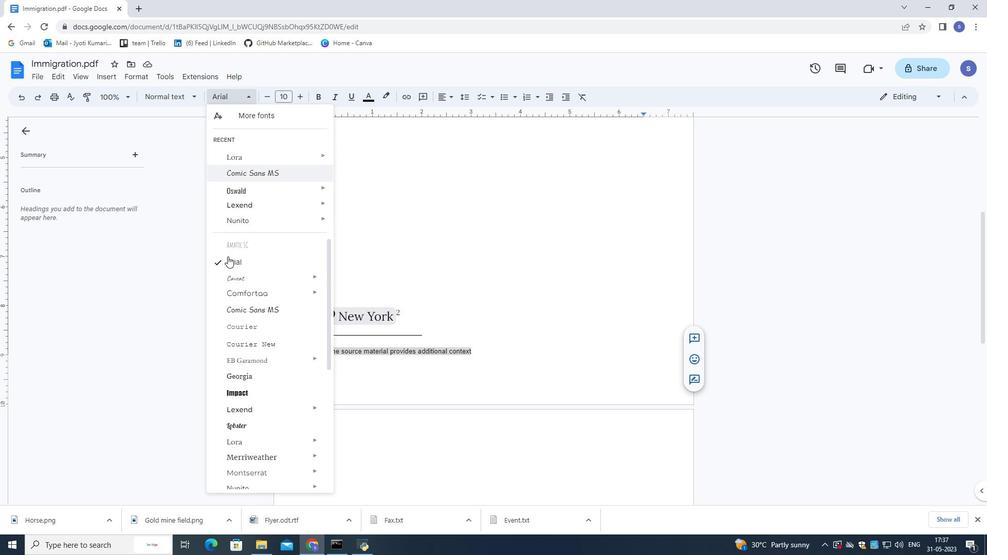 
Action: Mouse moved to (270, 96)
Screenshot: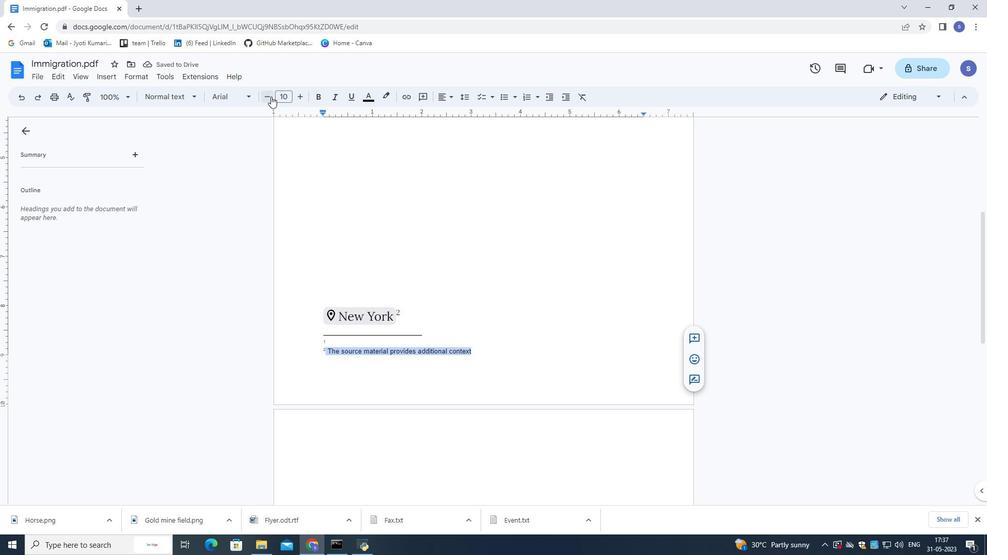 
Action: Mouse pressed left at (270, 96)
Screenshot: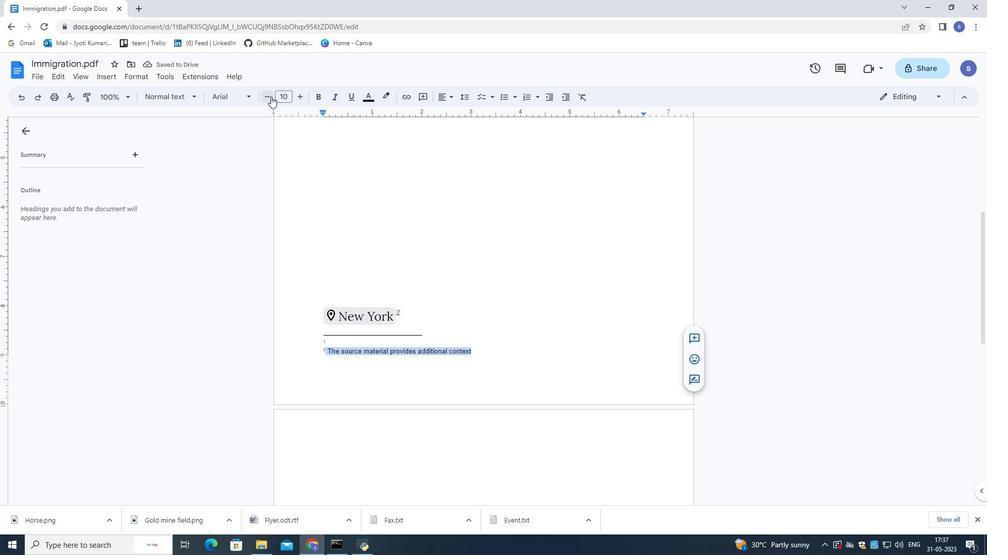
Action: Mouse pressed left at (270, 96)
Screenshot: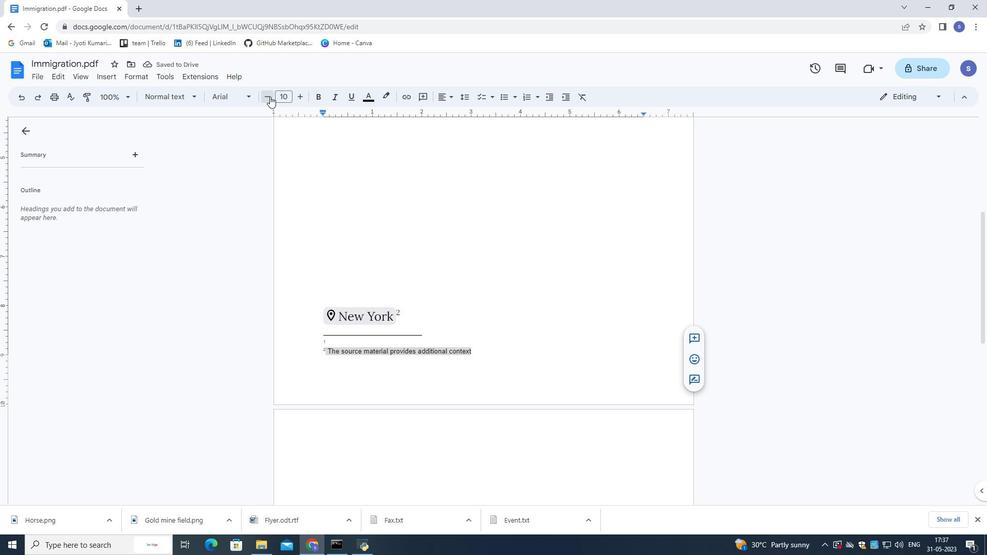 
Action: Mouse moved to (432, 298)
Screenshot: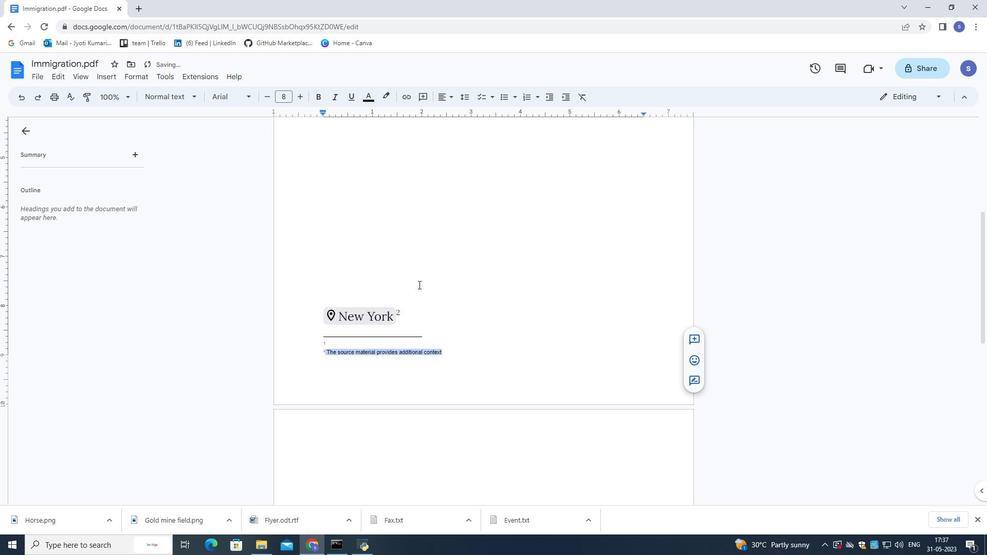 
Action: Mouse pressed left at (432, 298)
Screenshot: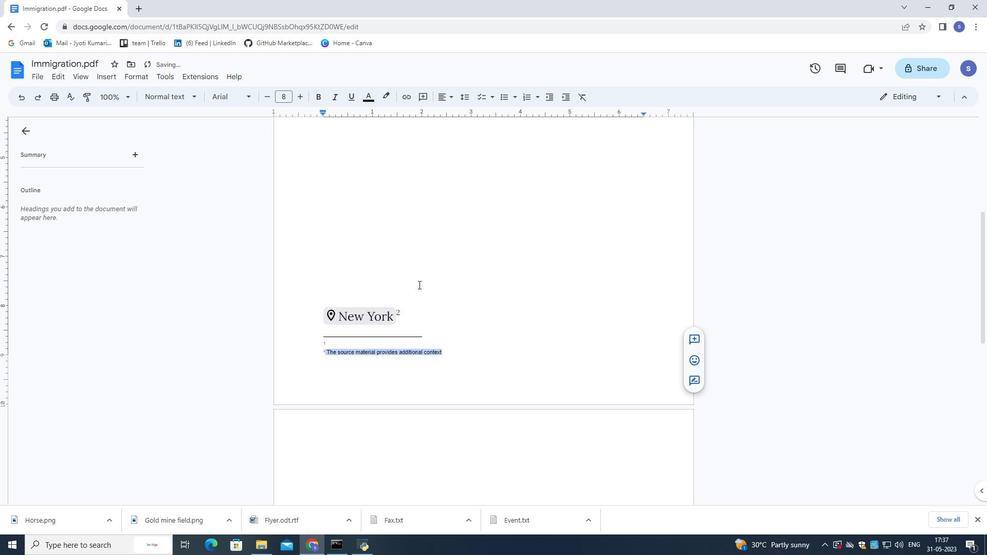 
Action: Mouse moved to (454, 352)
Screenshot: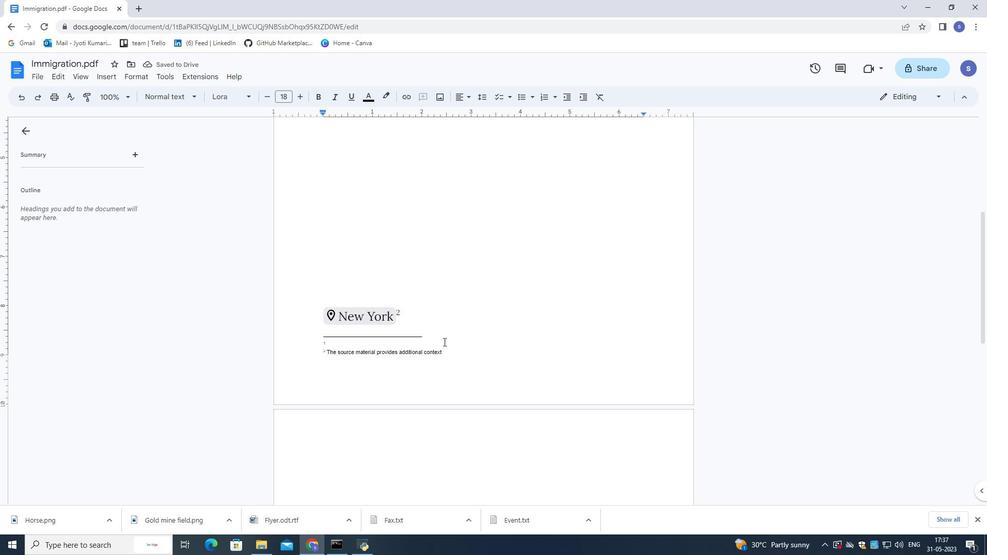 
Action: Mouse scrolled (454, 353) with delta (0, 0)
Screenshot: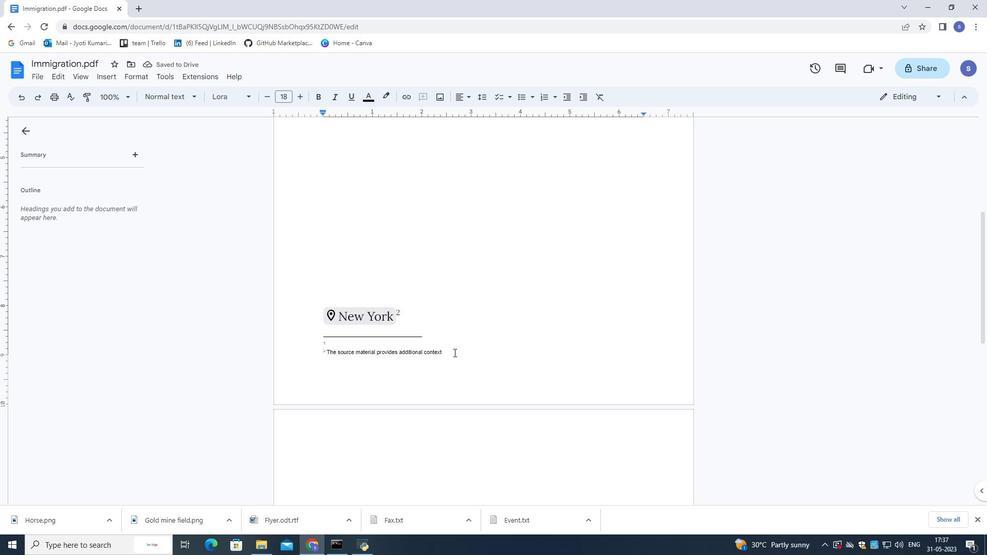 
Action: Mouse scrolled (454, 353) with delta (0, 0)
Screenshot: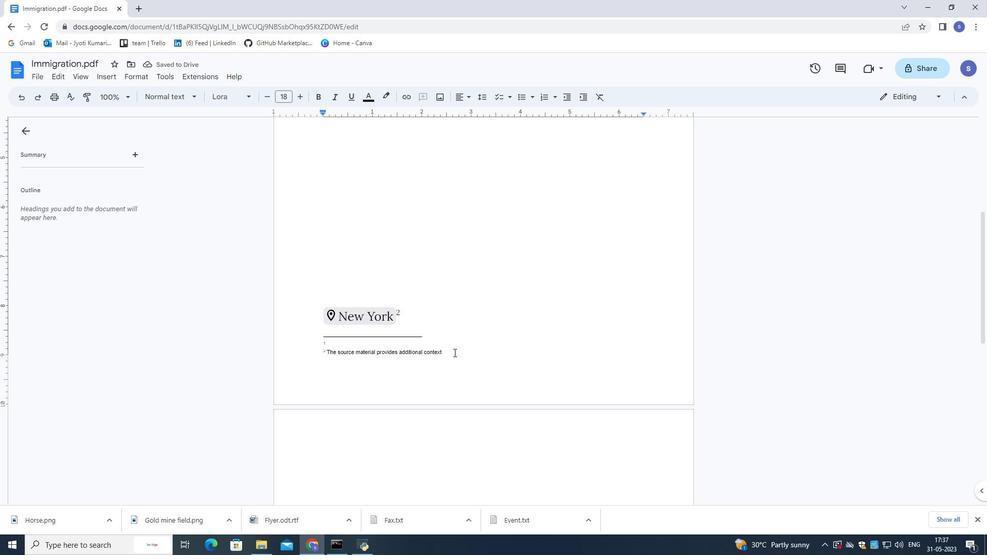 
Action: Mouse scrolled (454, 353) with delta (0, 0)
Screenshot: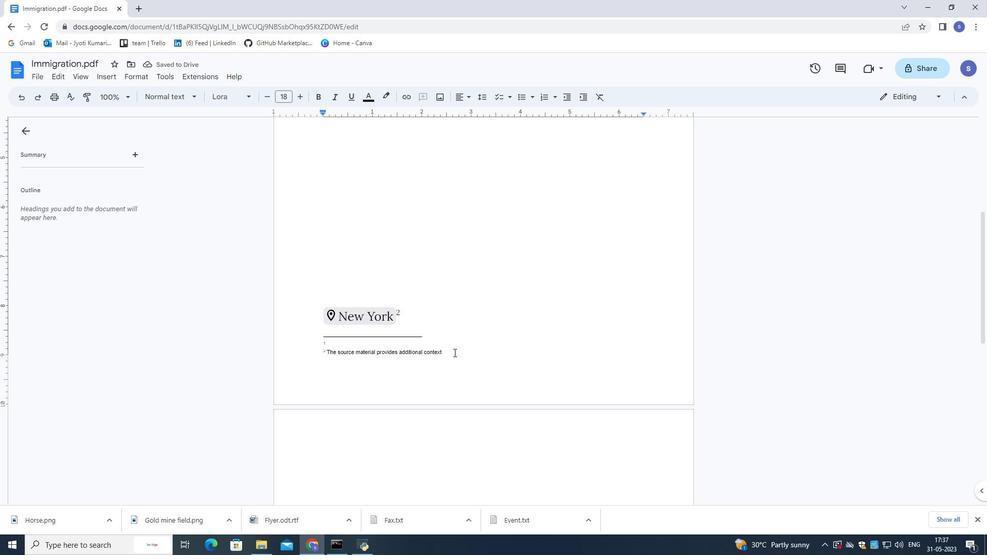 
Action: Mouse moved to (454, 352)
Screenshot: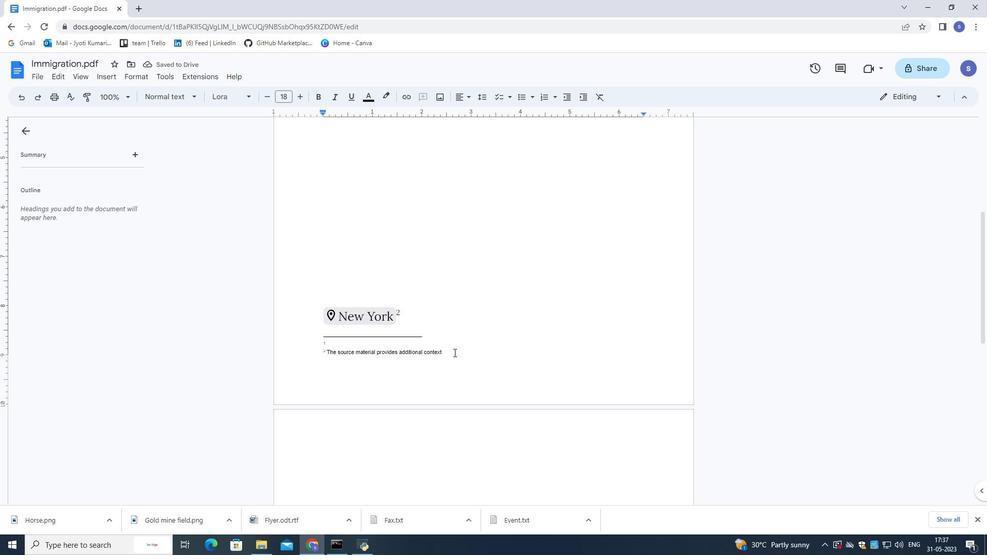 
Action: Mouse scrolled (454, 353) with delta (0, 0)
Screenshot: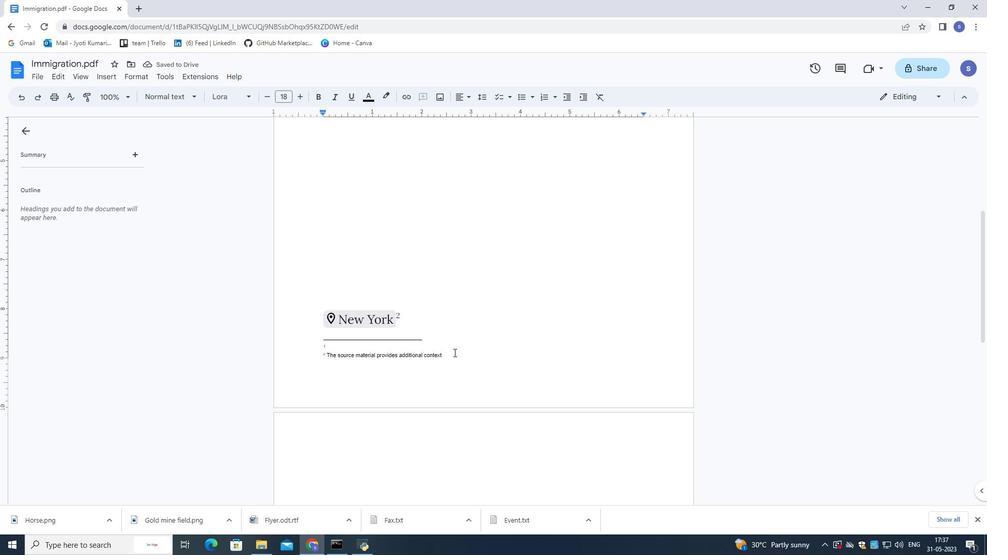 
Action: Mouse moved to (454, 352)
Screenshot: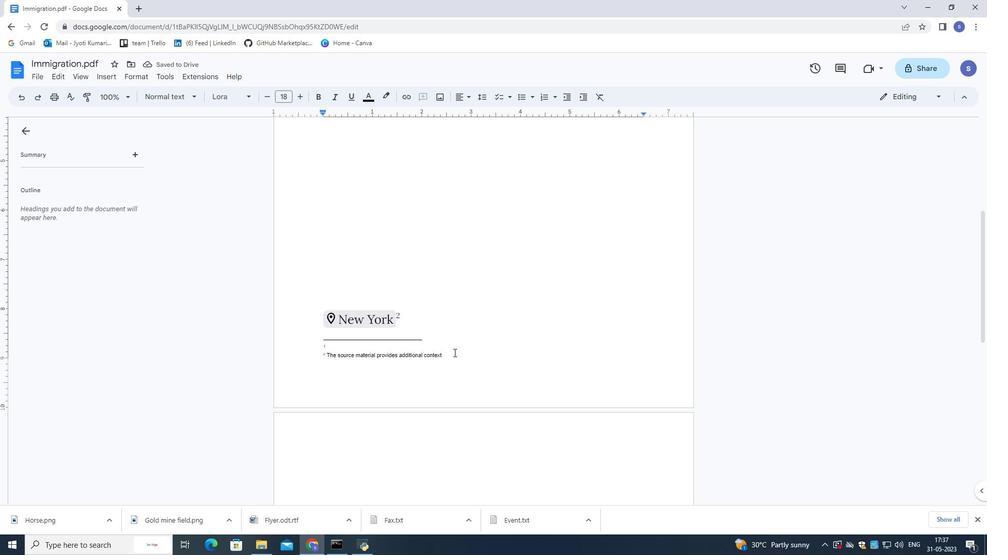 
Action: Mouse scrolled (454, 353) with delta (0, 0)
Screenshot: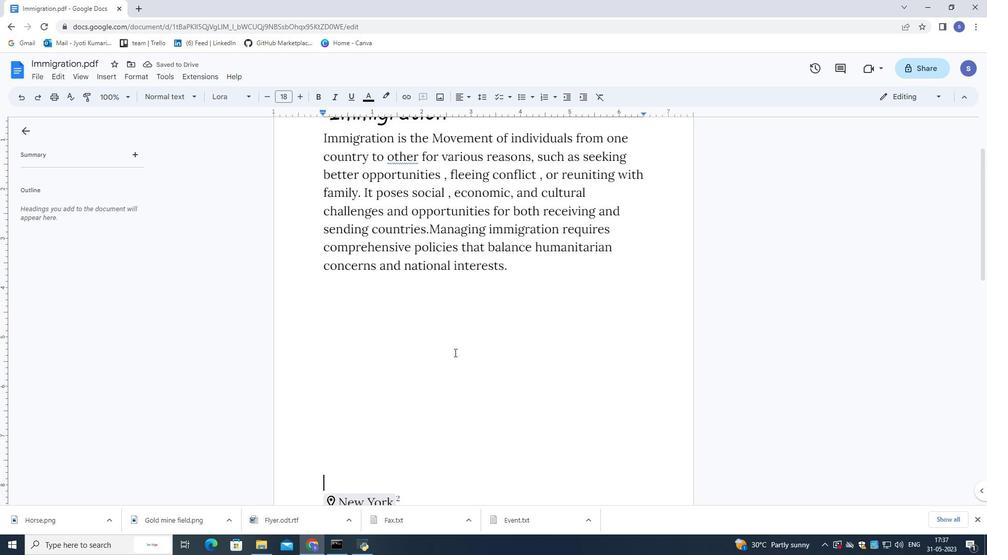 
Action: Mouse scrolled (454, 353) with delta (0, 0)
Screenshot: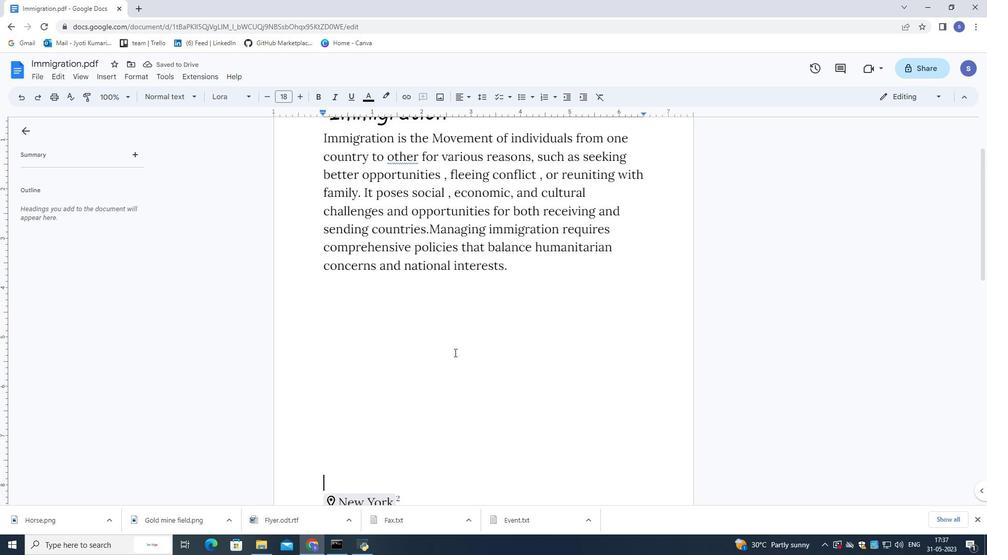 
Action: Mouse moved to (455, 352)
Screenshot: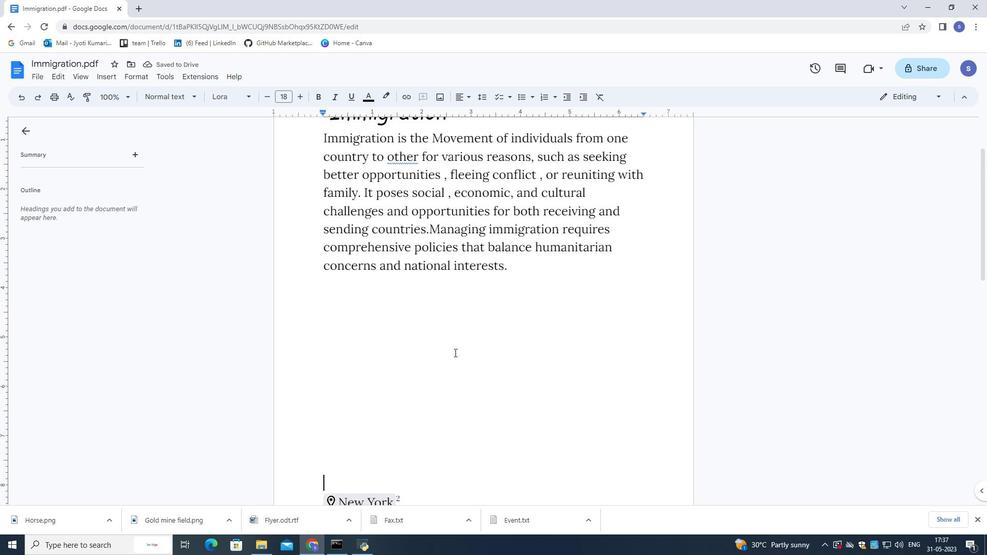 
Action: Mouse scrolled (455, 353) with delta (0, 0)
Screenshot: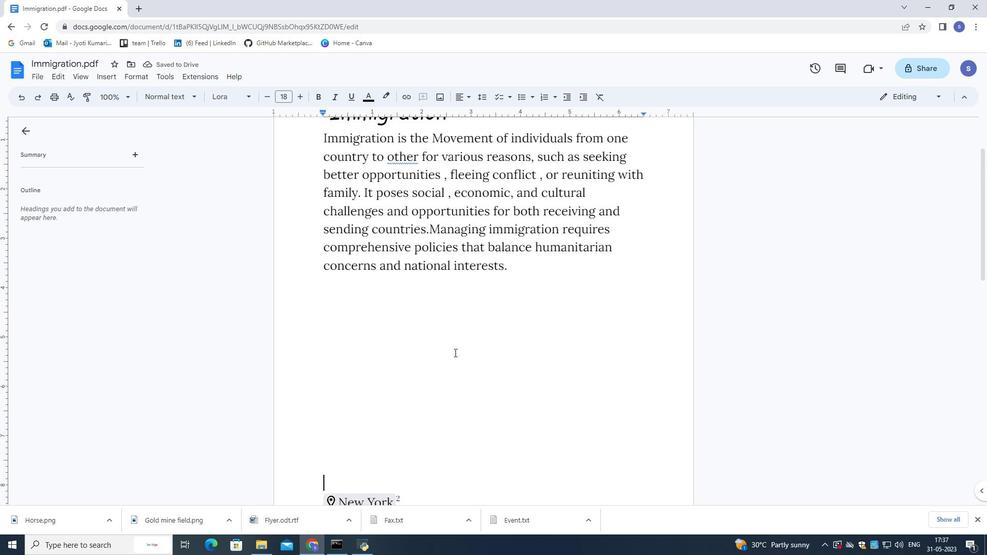 
Action: Mouse moved to (455, 350)
Screenshot: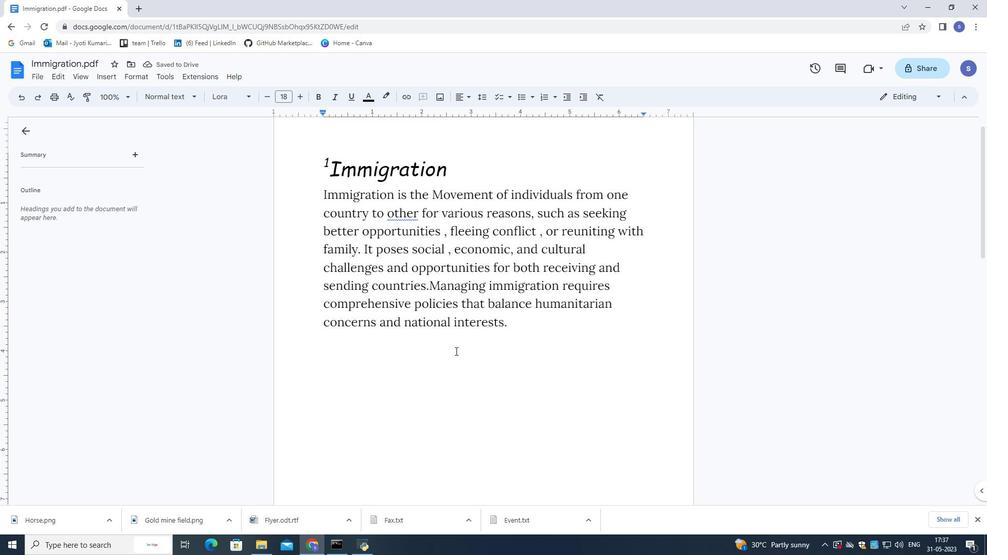 
Action: Mouse scrolled (455, 351) with delta (0, 0)
Screenshot: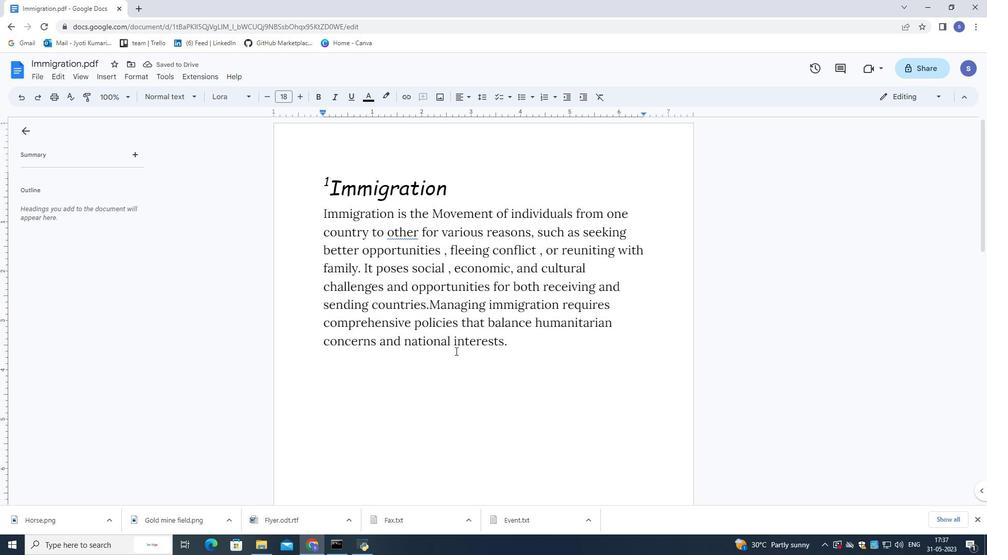 
Action: Mouse scrolled (455, 351) with delta (0, 0)
Screenshot: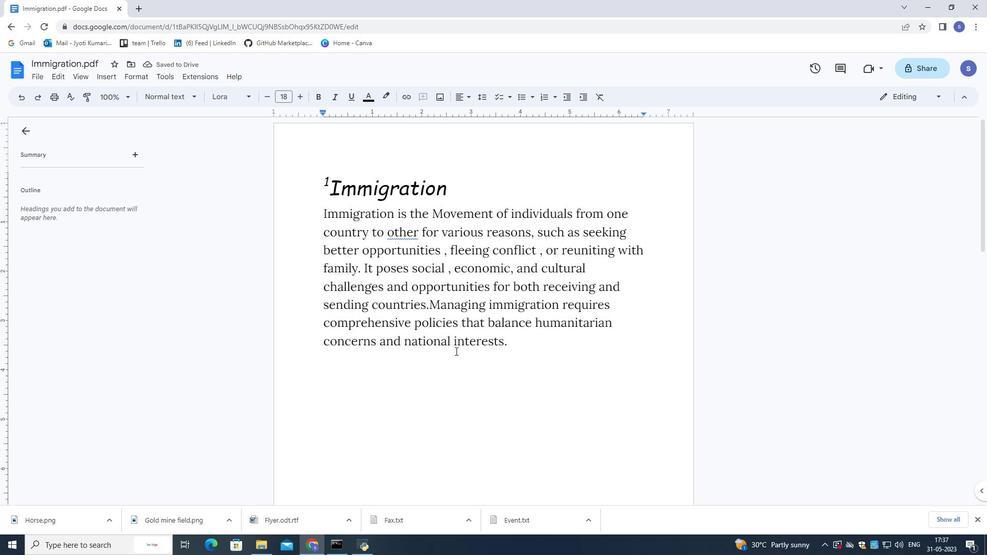 
Action: Mouse scrolled (455, 351) with delta (0, 0)
Screenshot: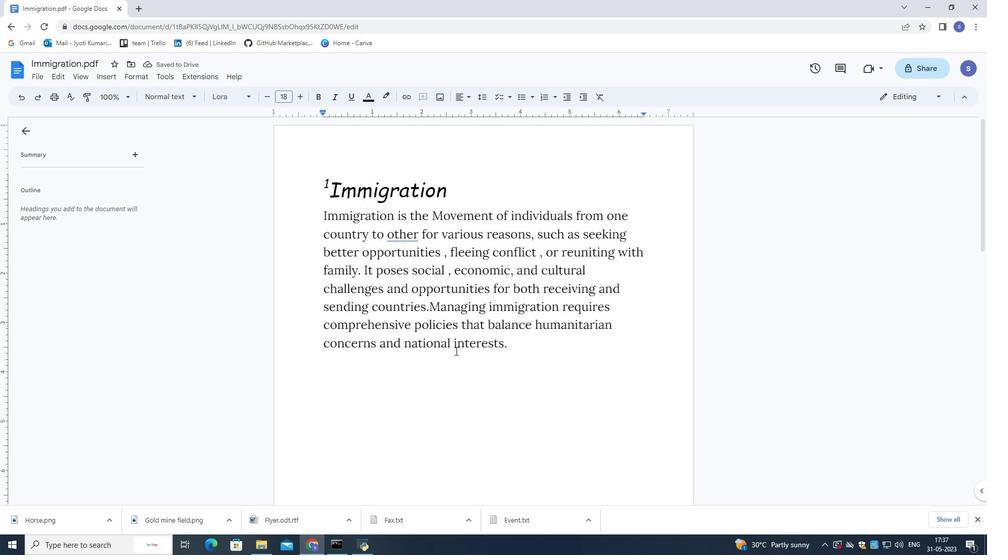 
Action: Mouse moved to (455, 347)
Screenshot: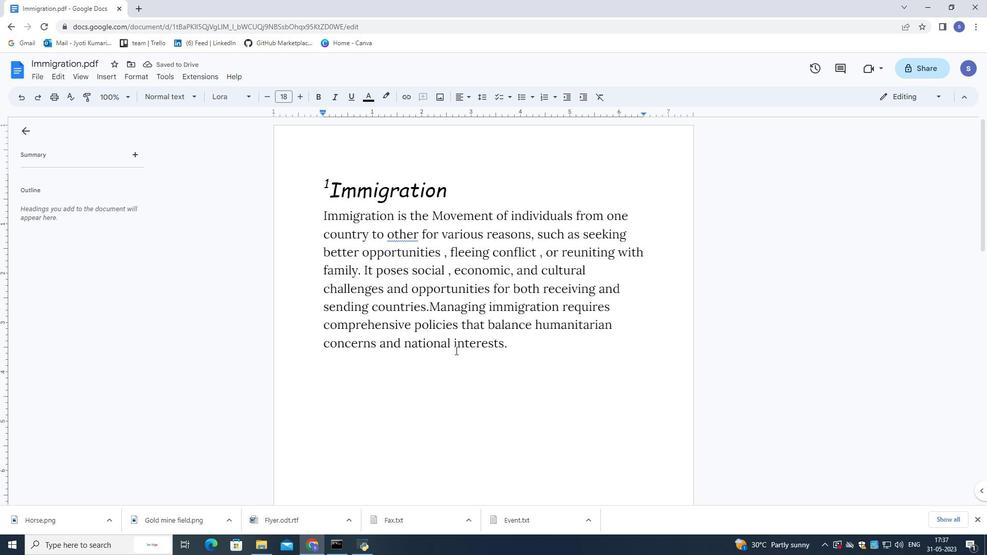 
